 Task: Find connections with filter location Šumperk with filter topic #Startuplife with filter profile language Potuguese with filter current company Pratt & Whitney with filter school Campus Law Centre, Faculty Of Law, University of Delhi with filter industry Technology, Information and Internet with filter service category Resume Writing with filter keywords title Operations Analyst
Action: Mouse moved to (571, 77)
Screenshot: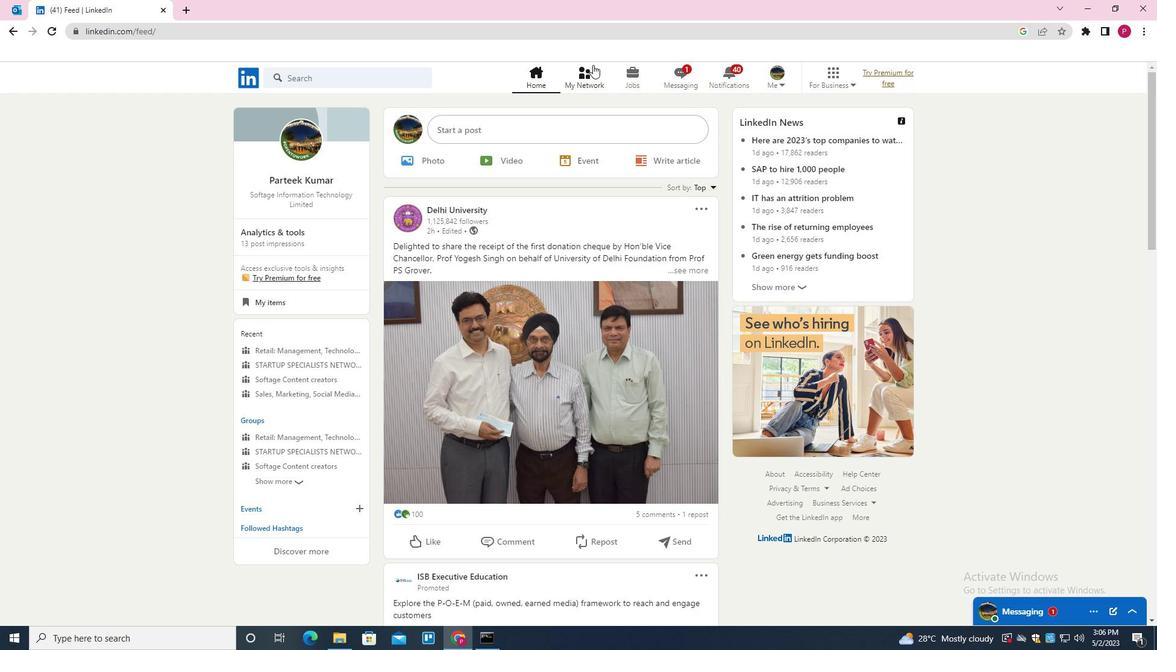 
Action: Mouse pressed left at (571, 77)
Screenshot: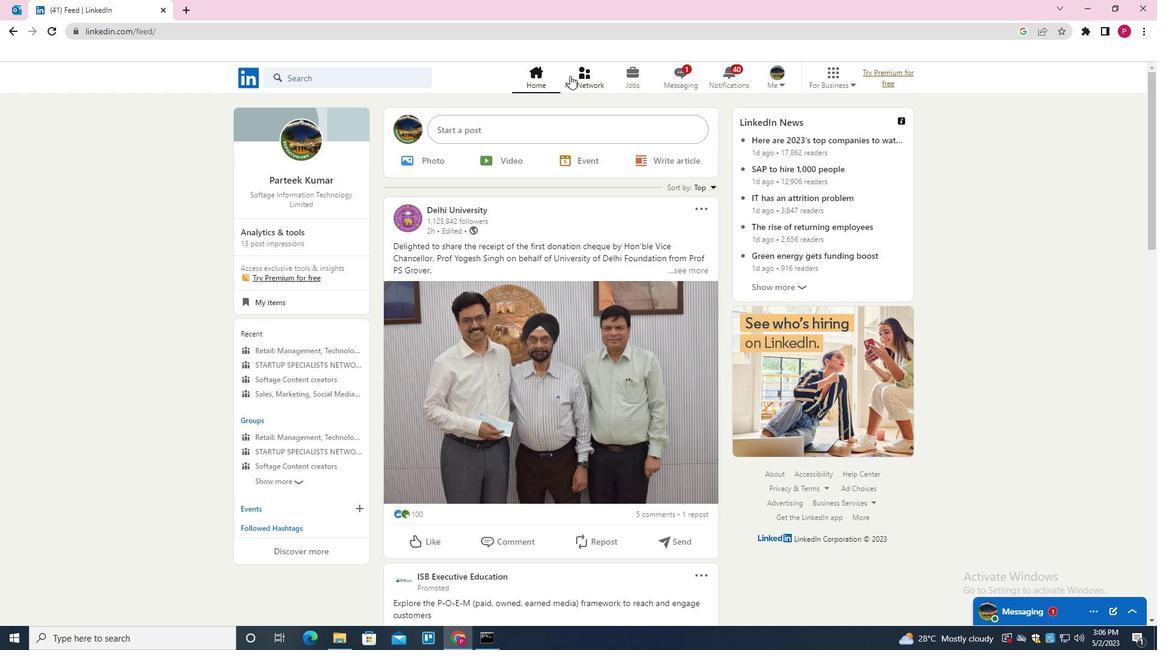 
Action: Mouse moved to (385, 138)
Screenshot: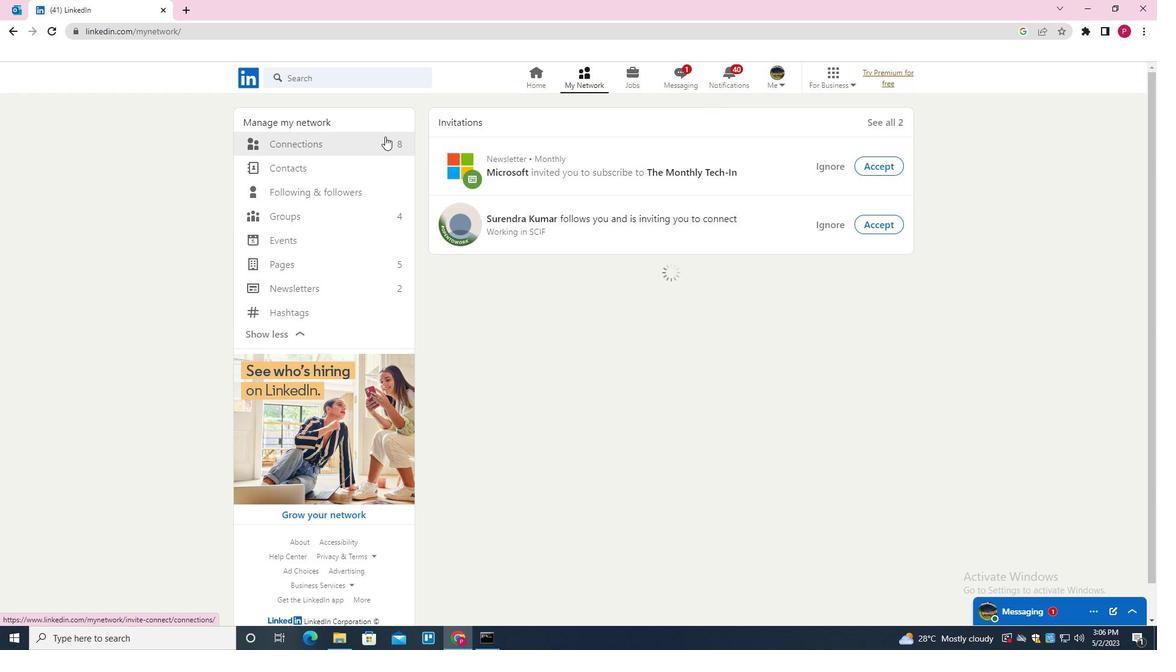 
Action: Mouse pressed left at (385, 138)
Screenshot: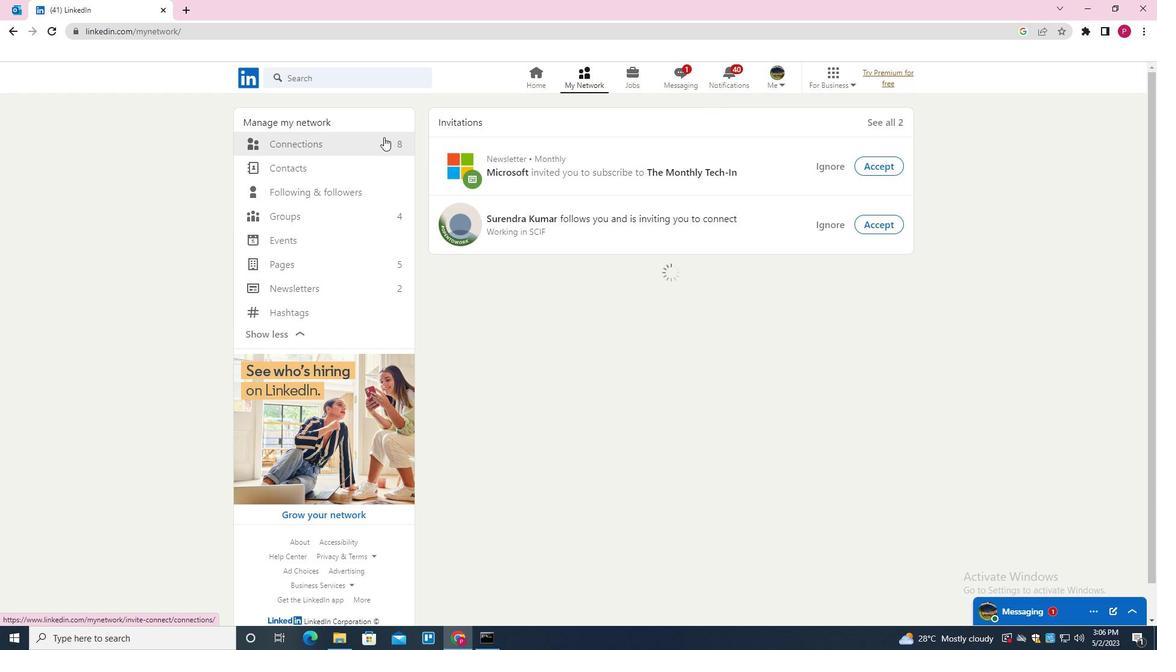 
Action: Mouse moved to (640, 150)
Screenshot: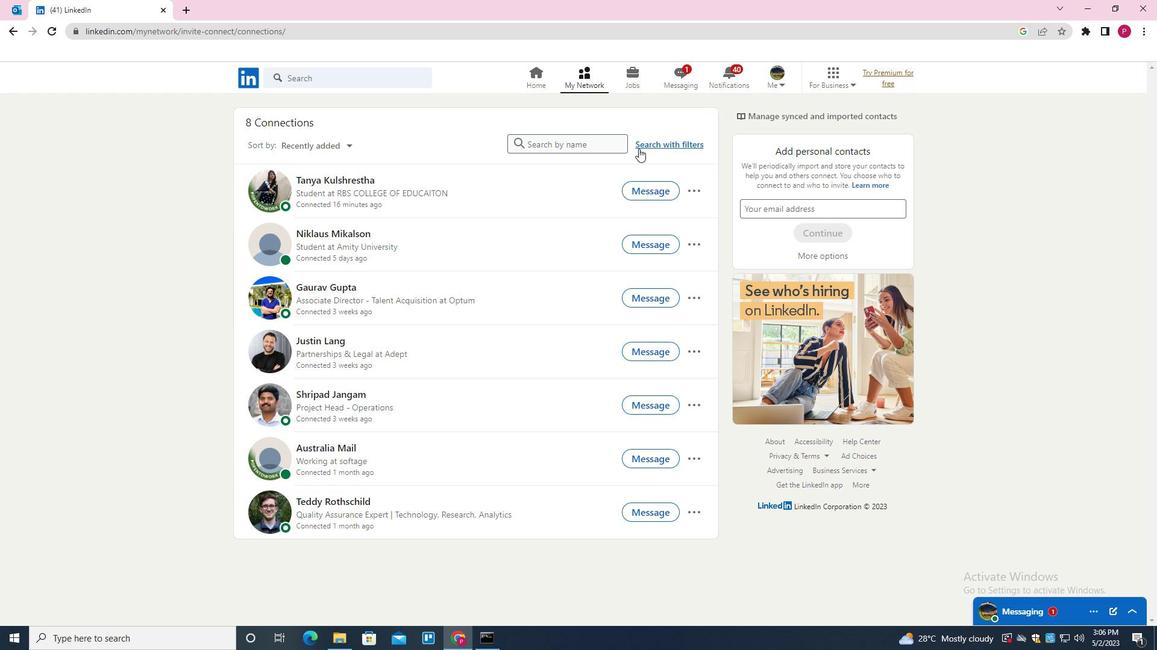 
Action: Mouse pressed left at (640, 150)
Screenshot: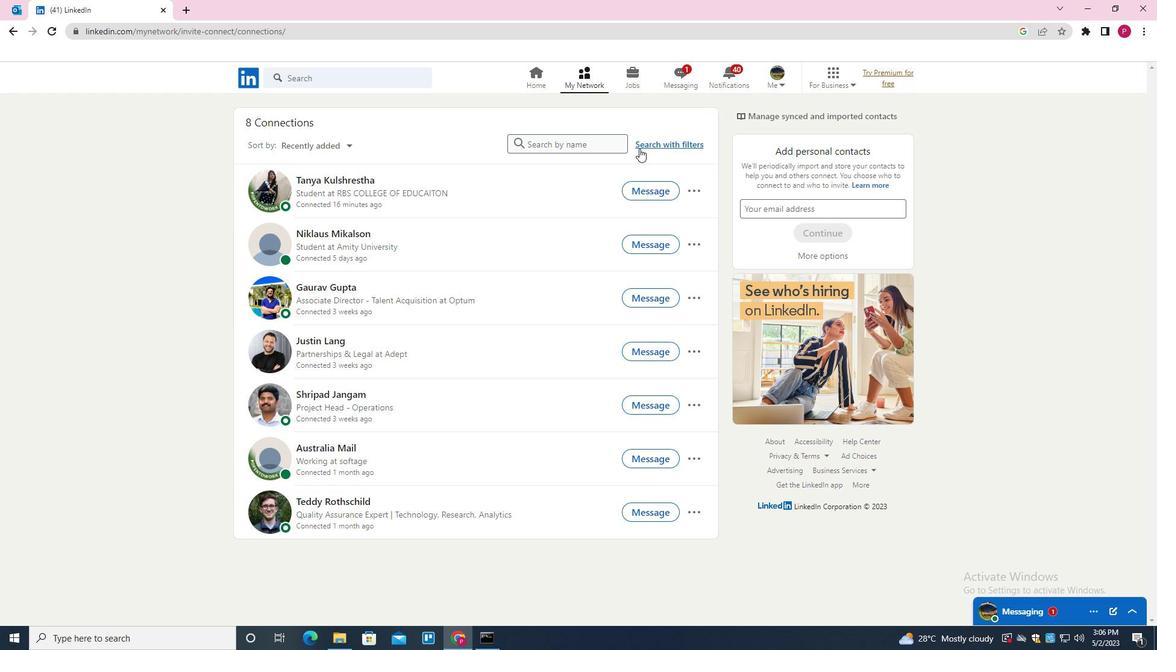 
Action: Mouse moved to (609, 115)
Screenshot: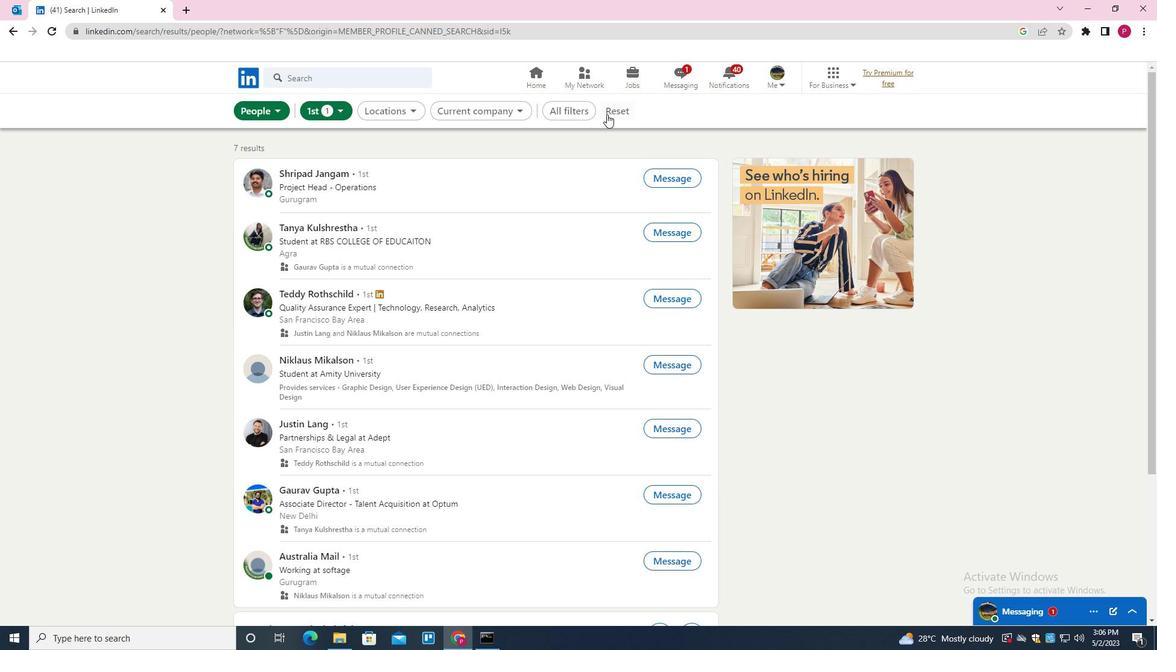 
Action: Mouse pressed left at (609, 115)
Screenshot: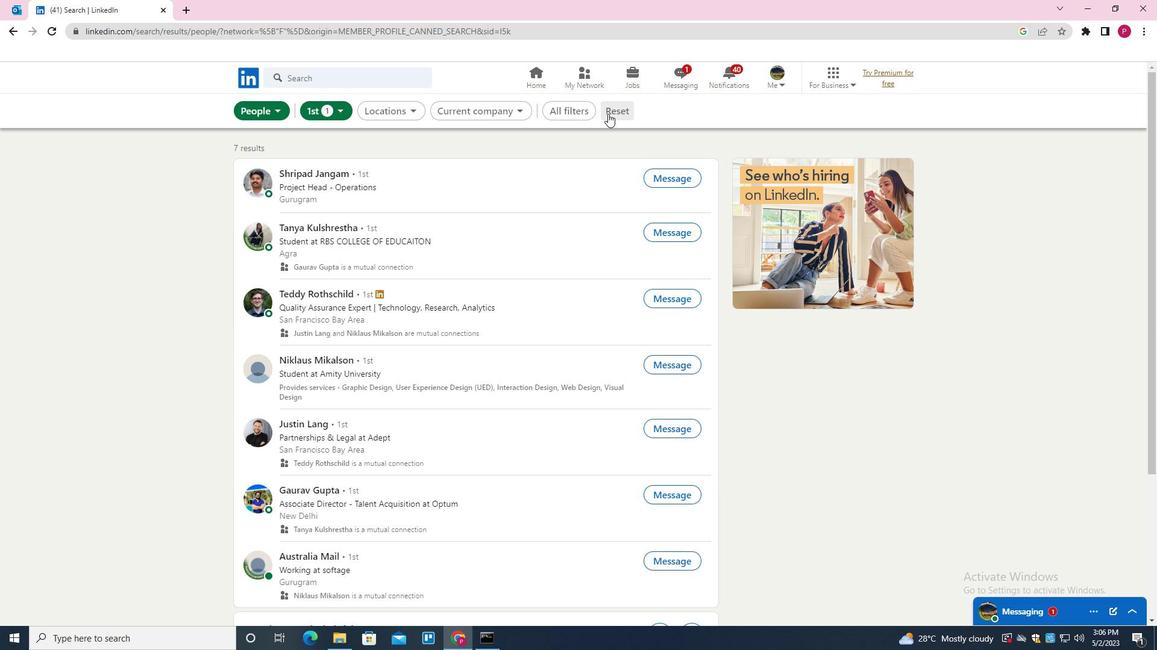 
Action: Mouse moved to (609, 115)
Screenshot: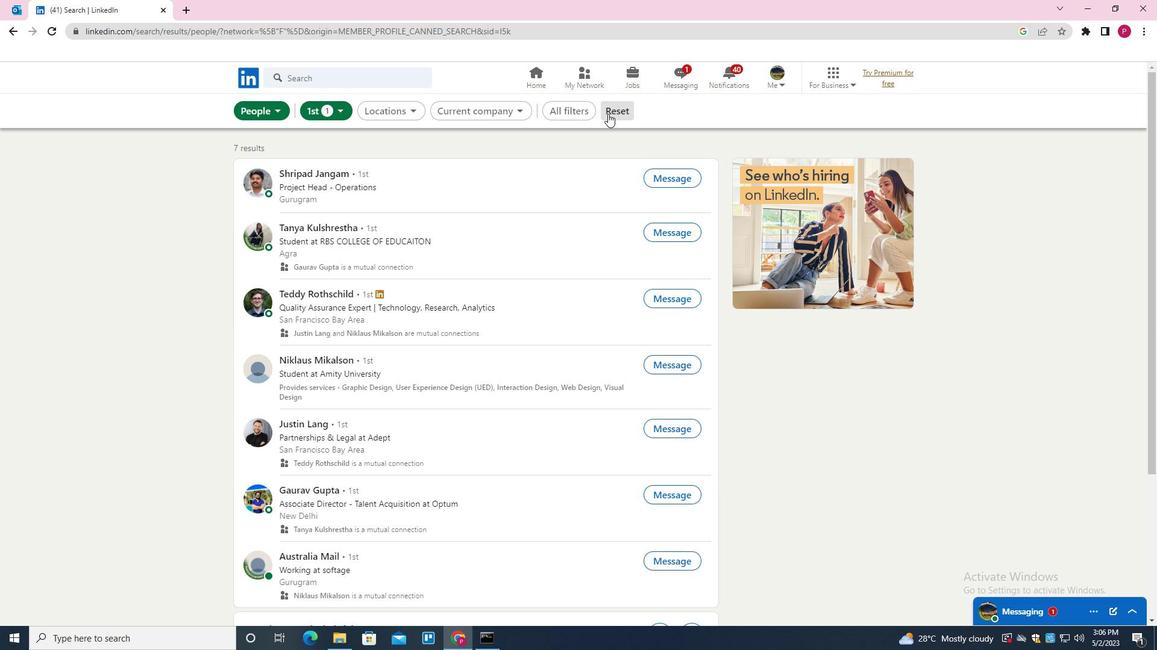 
Action: Mouse pressed left at (609, 115)
Screenshot: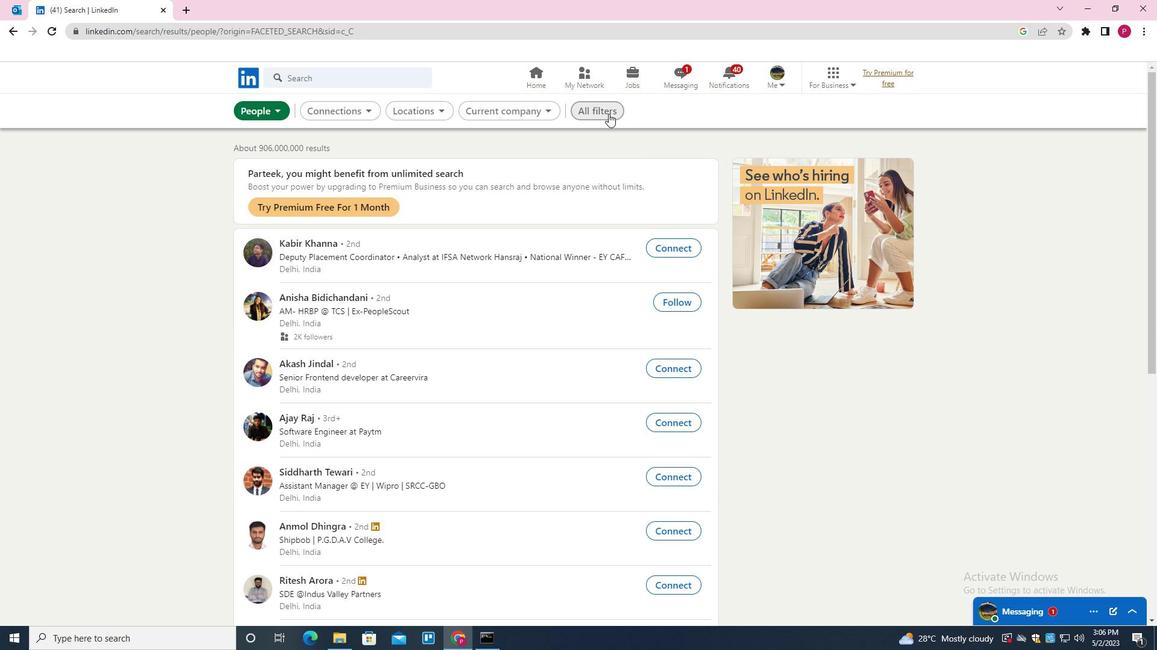 
Action: Mouse moved to (928, 397)
Screenshot: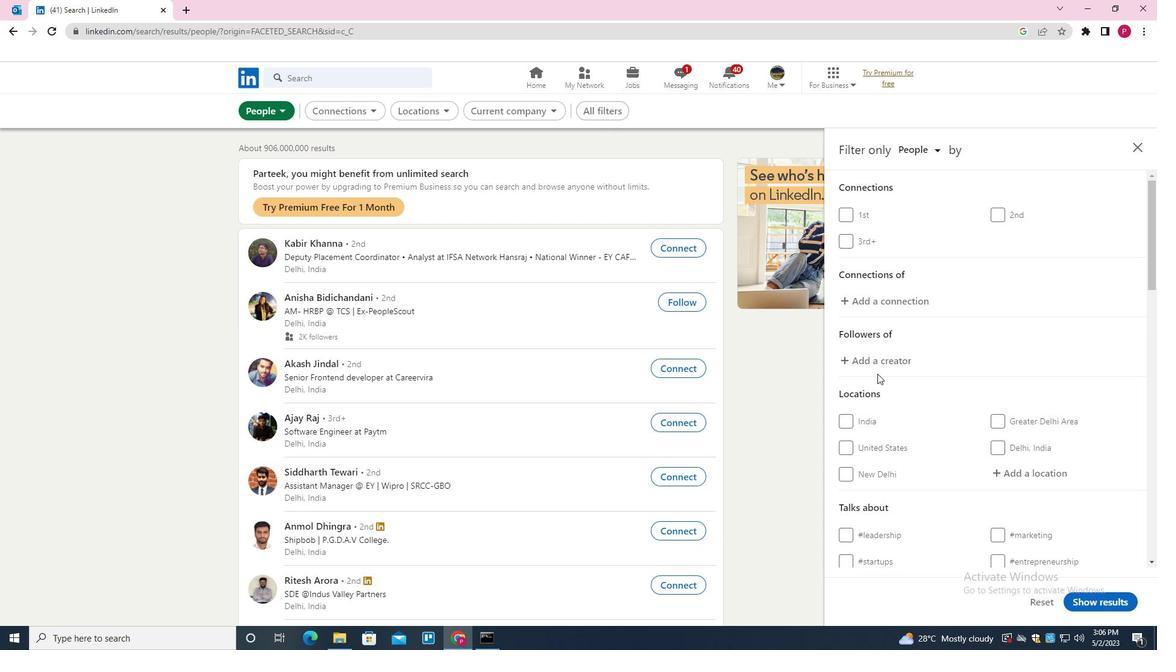 
Action: Mouse scrolled (928, 397) with delta (0, 0)
Screenshot: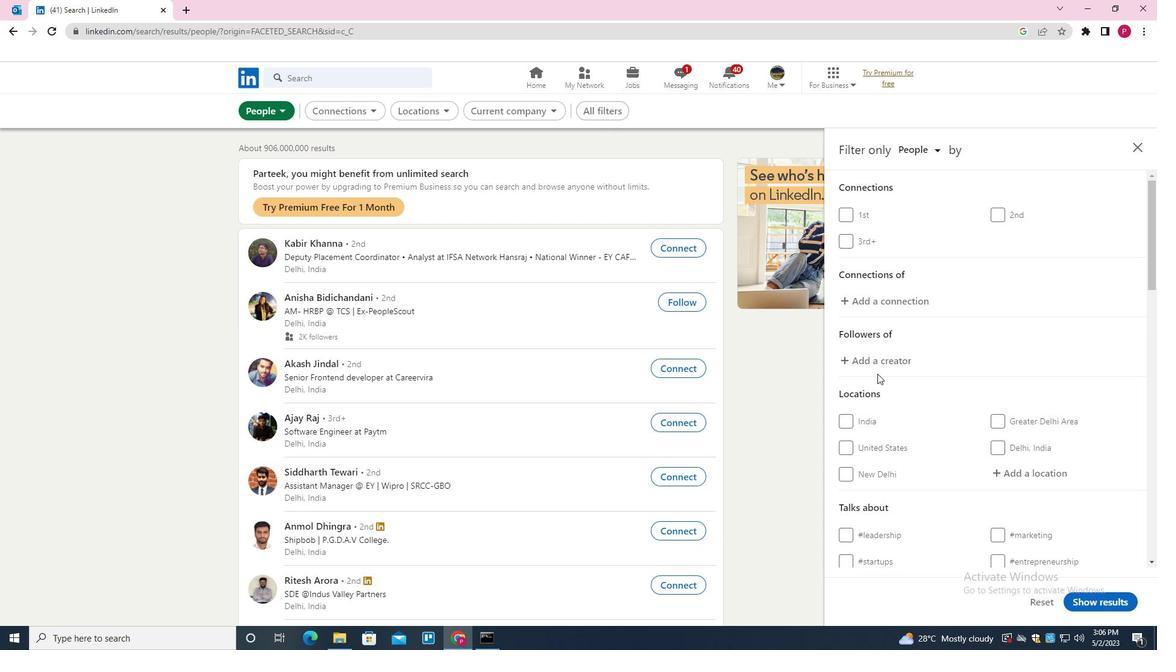 
Action: Mouse moved to (967, 416)
Screenshot: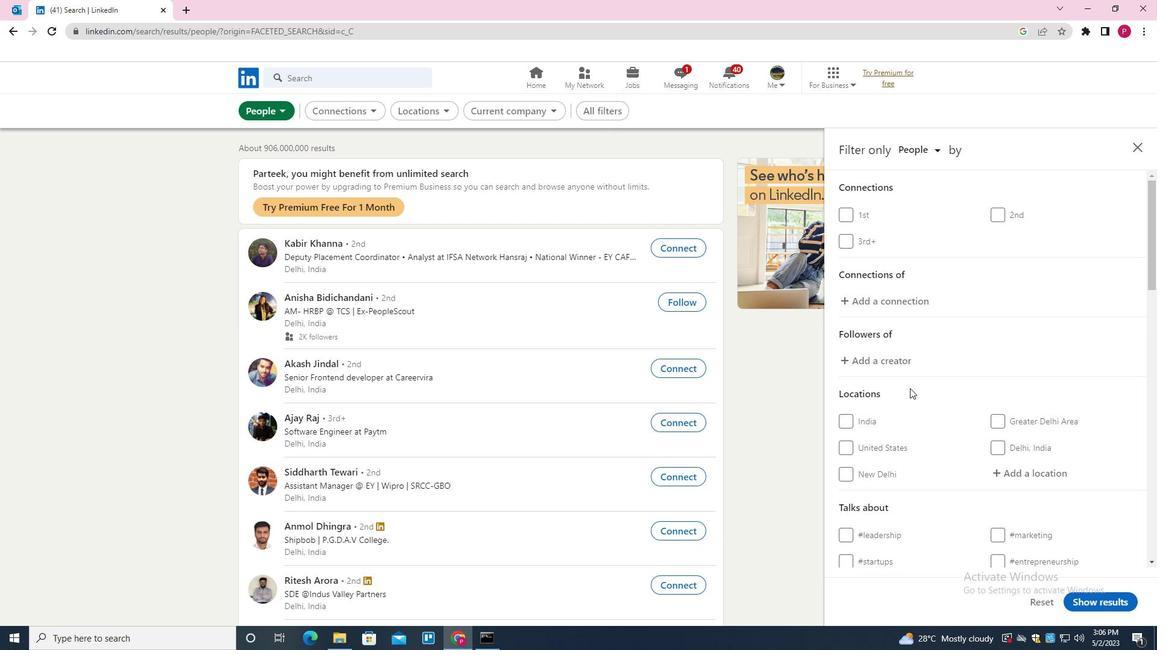 
Action: Mouse scrolled (967, 415) with delta (0, 0)
Screenshot: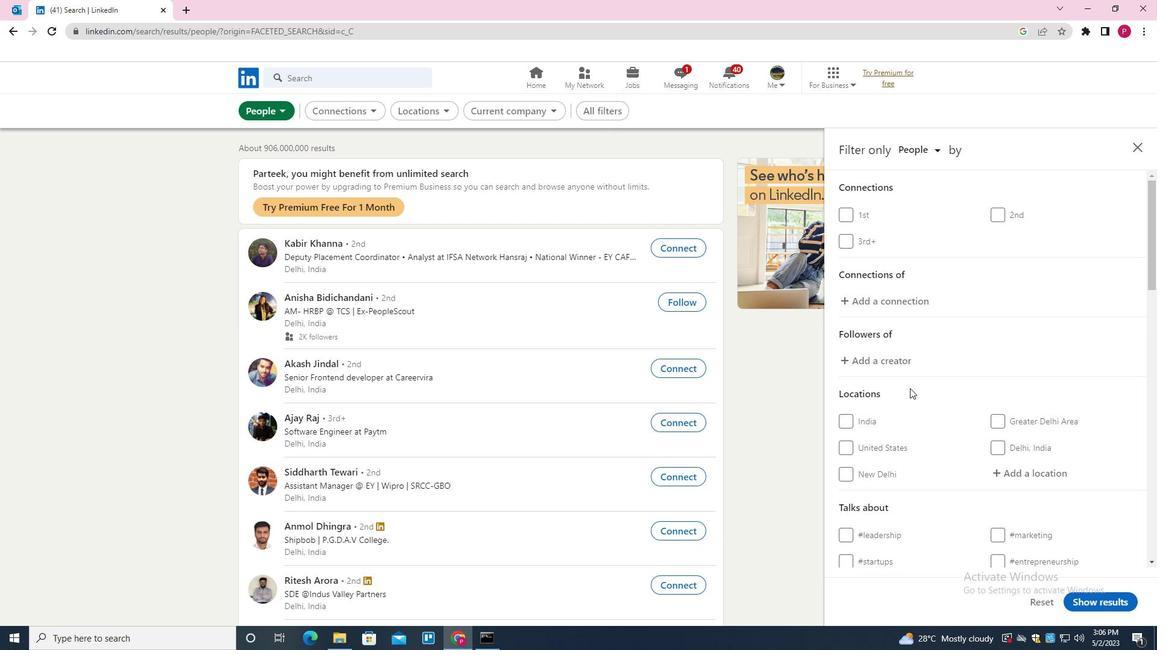 
Action: Mouse moved to (973, 418)
Screenshot: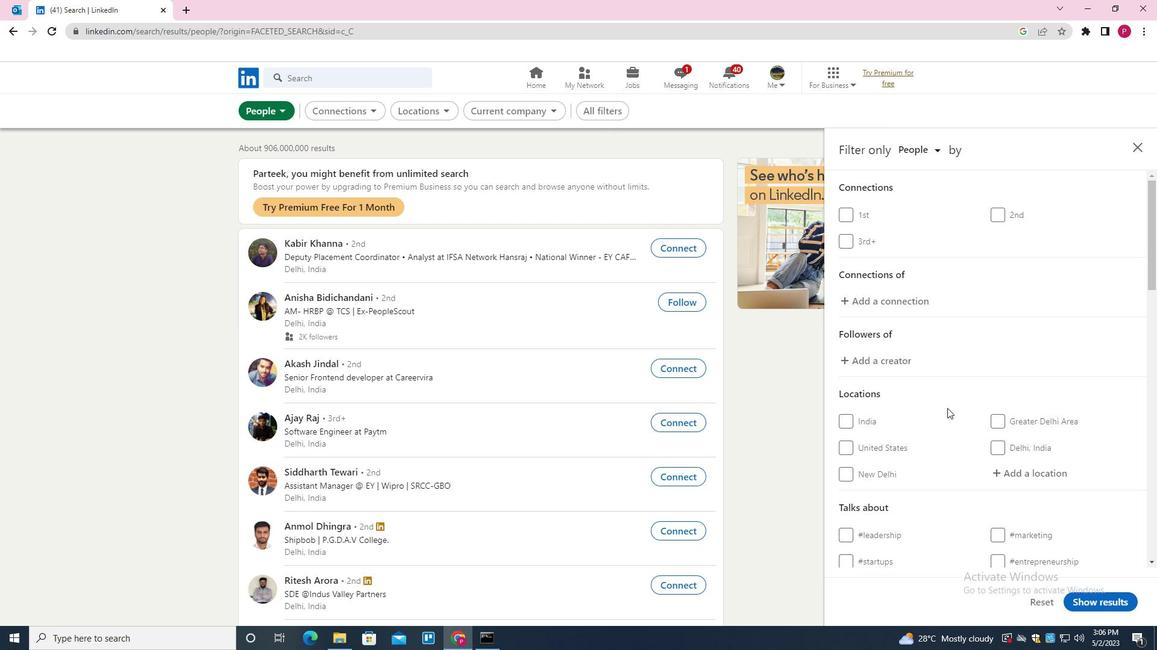 
Action: Mouse scrolled (973, 418) with delta (0, 0)
Screenshot: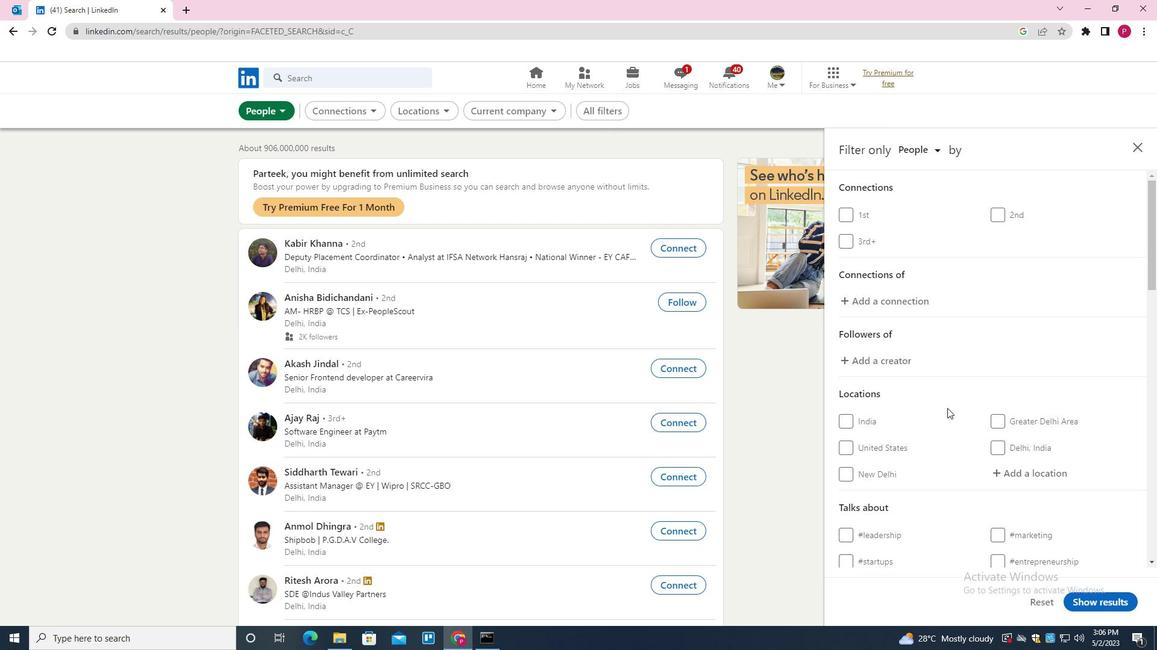 
Action: Mouse moved to (1028, 295)
Screenshot: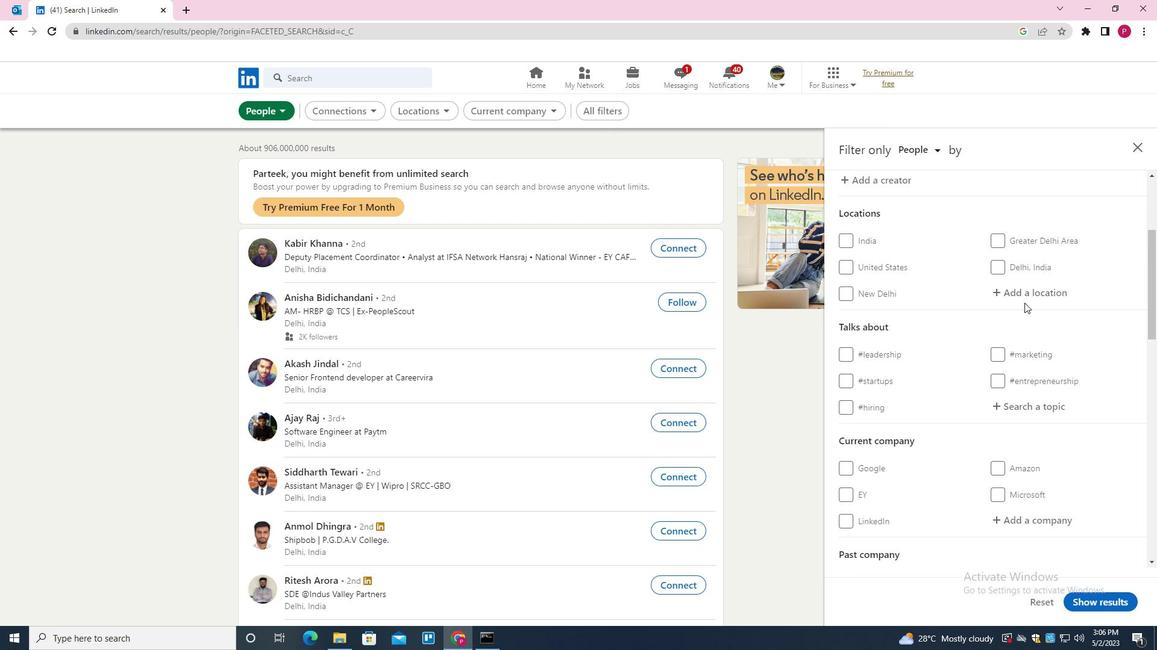 
Action: Mouse pressed left at (1028, 295)
Screenshot: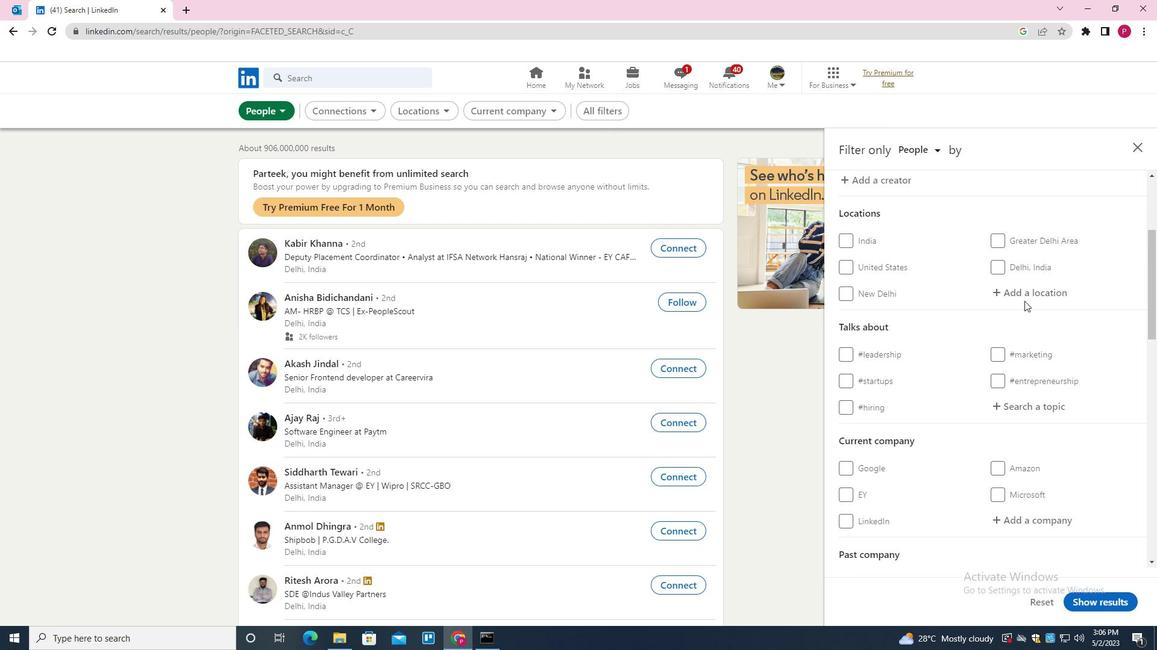 
Action: Mouse moved to (1019, 304)
Screenshot: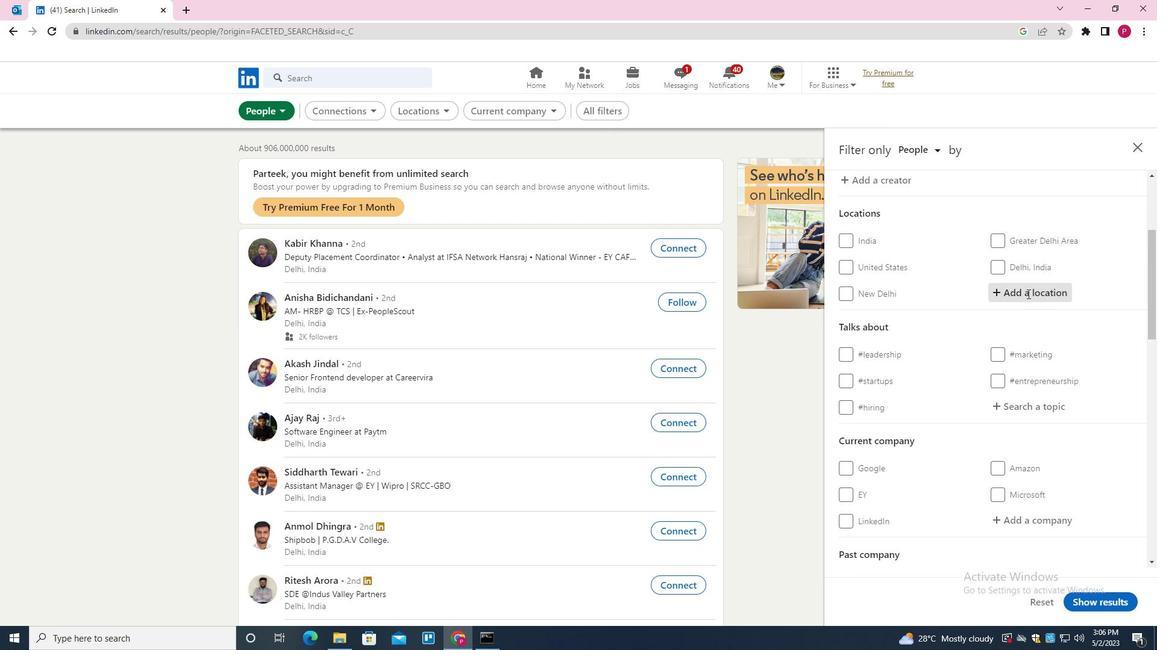 
Action: Key pressed <Key.shift>SUM
Screenshot: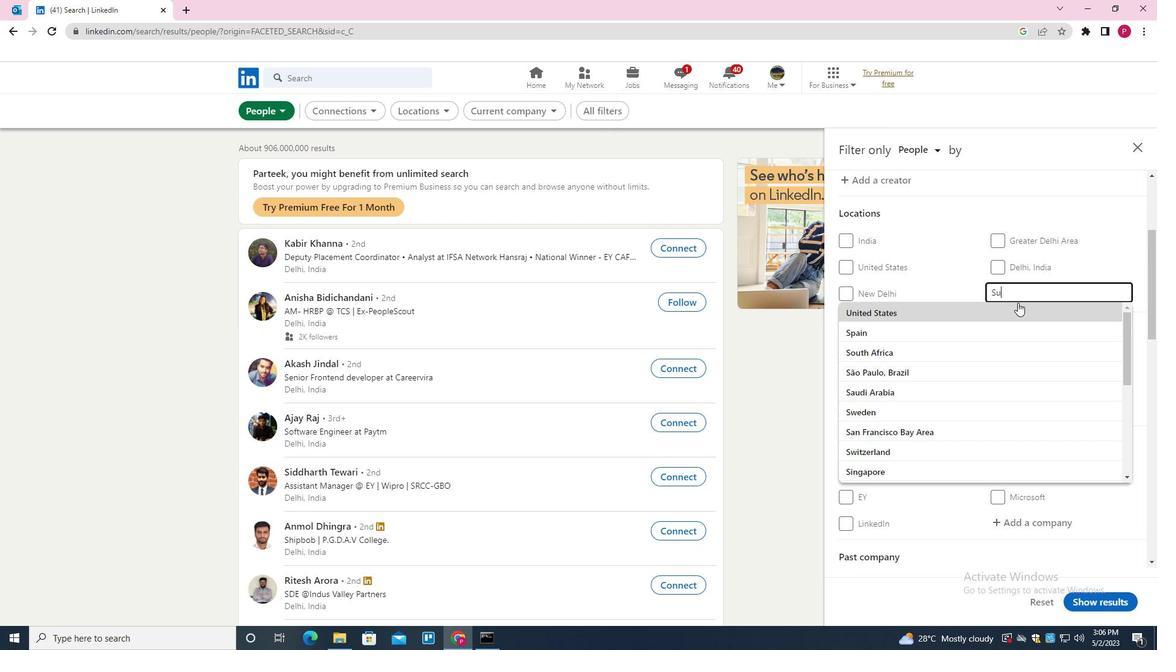 
Action: Mouse moved to (1019, 304)
Screenshot: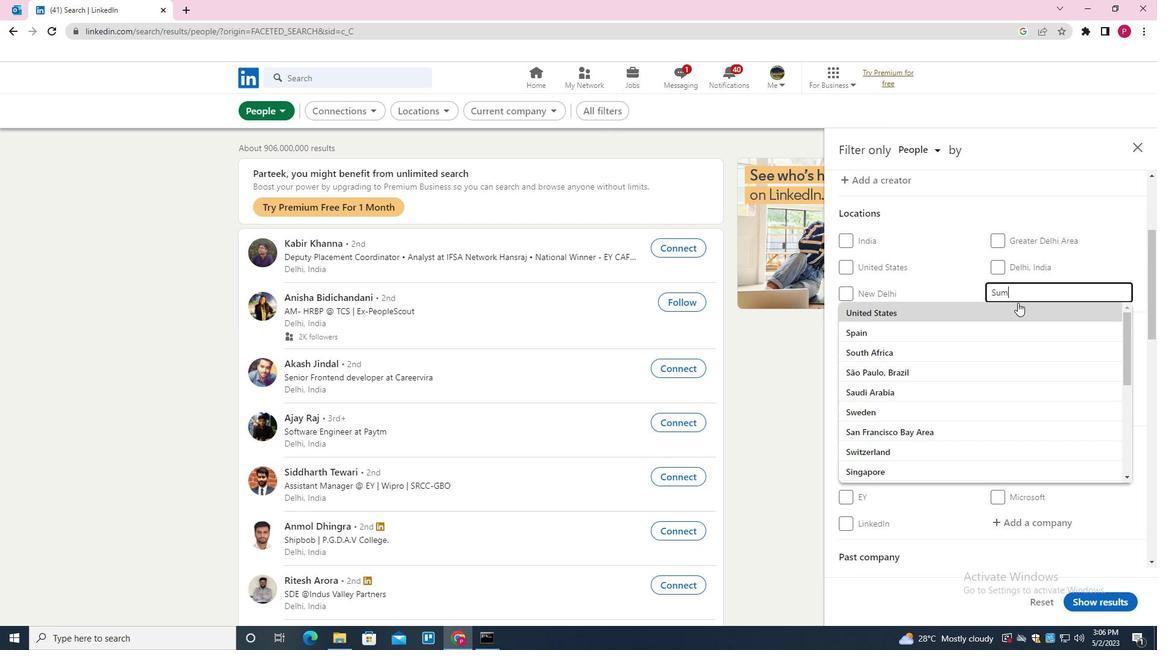 
Action: Key pressed PERK<Key.down><Key.enter>
Screenshot: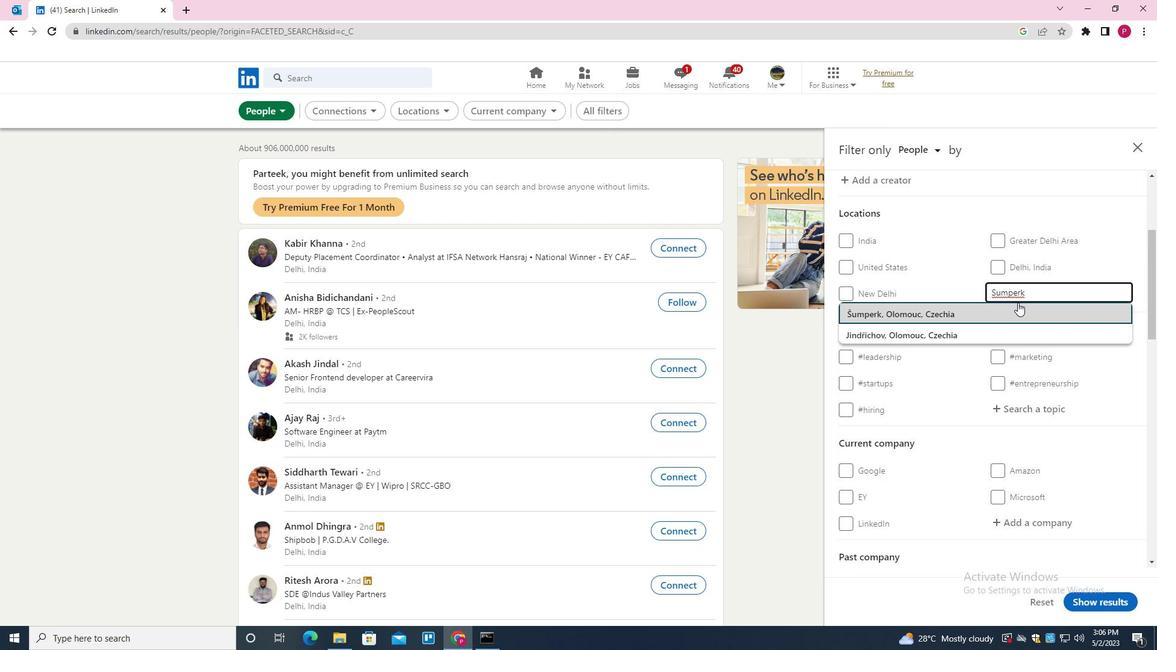 
Action: Mouse moved to (1025, 295)
Screenshot: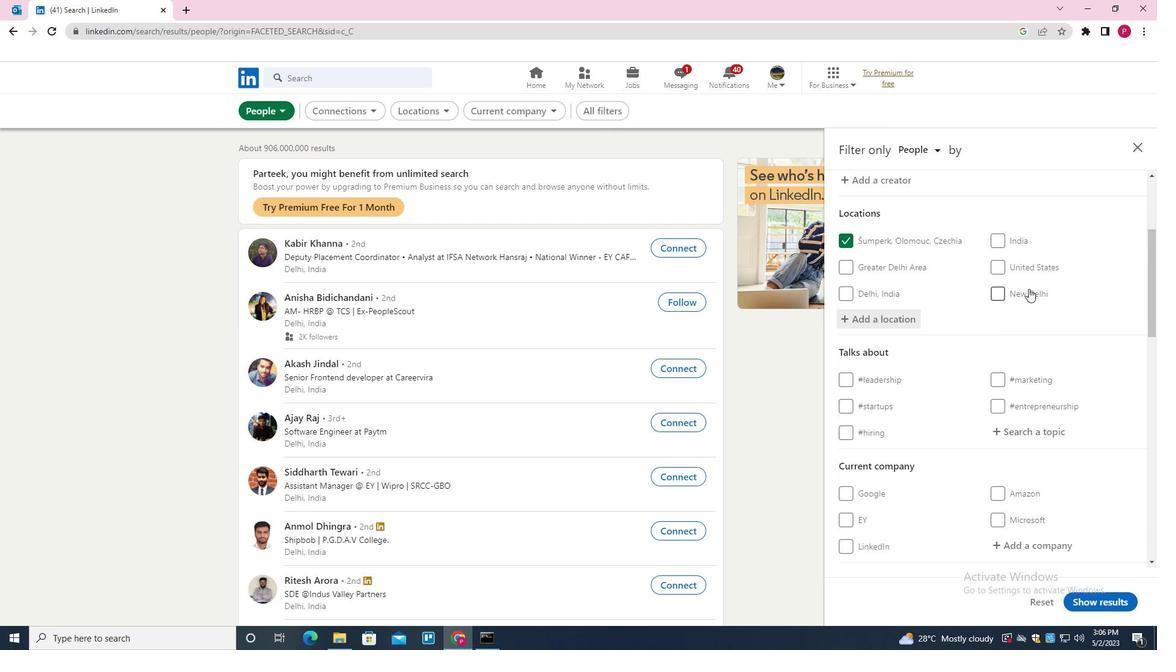 
Action: Mouse scrolled (1025, 294) with delta (0, 0)
Screenshot: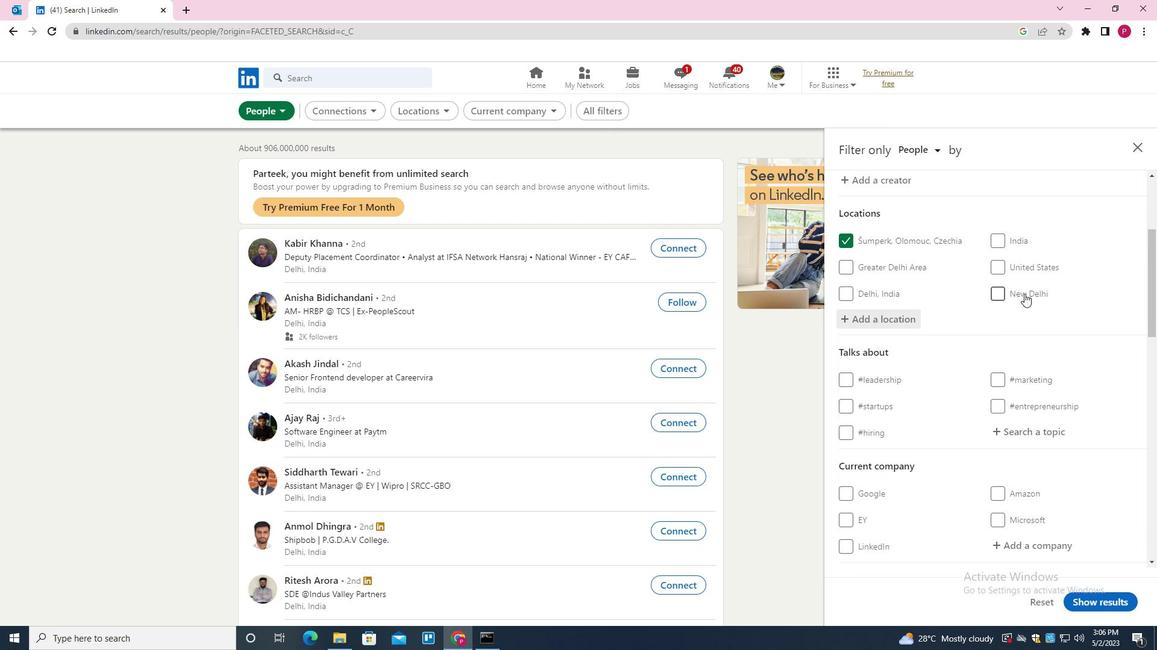 
Action: Mouse moved to (1025, 295)
Screenshot: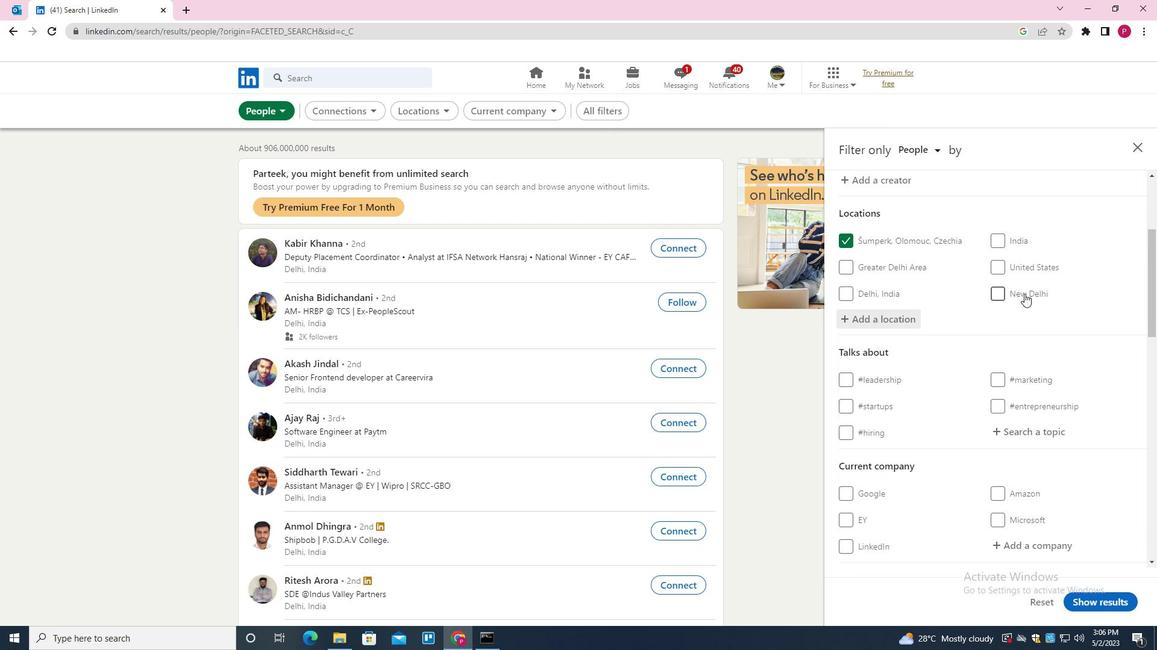 
Action: Mouse scrolled (1025, 294) with delta (0, 0)
Screenshot: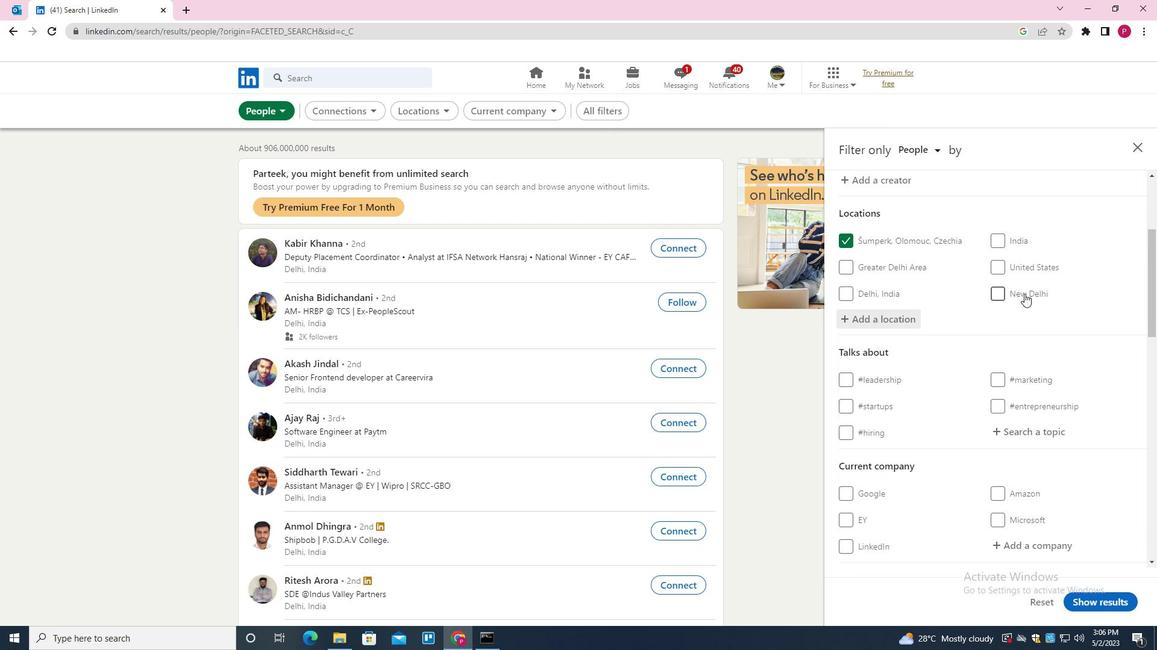 
Action: Mouse moved to (1035, 305)
Screenshot: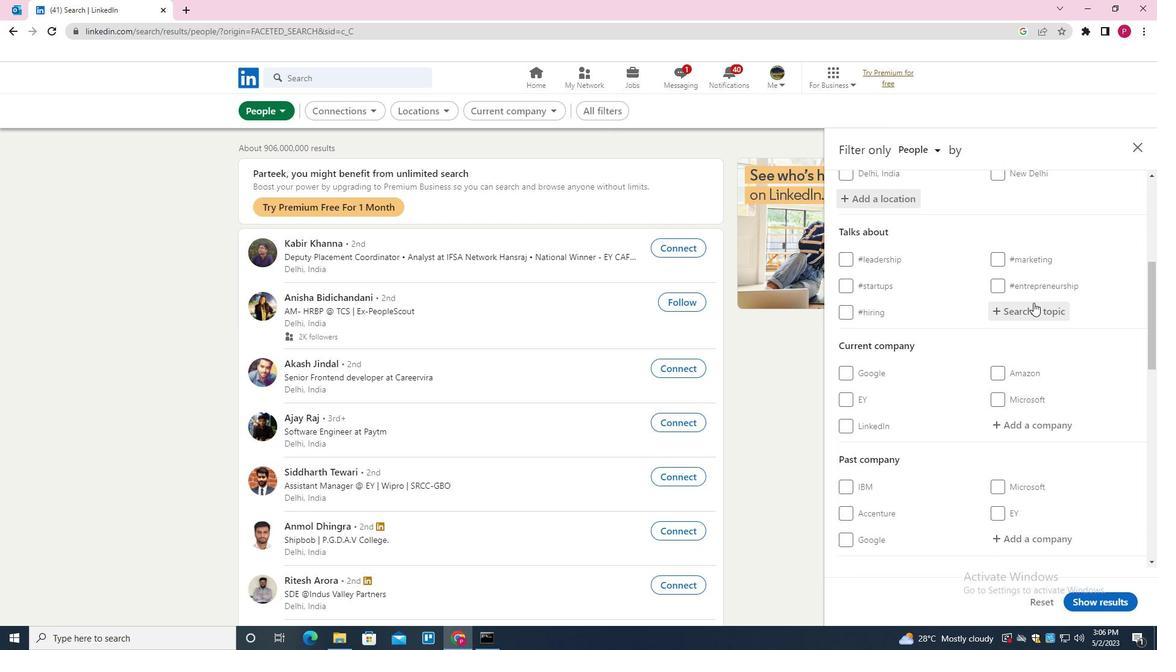 
Action: Mouse pressed left at (1035, 305)
Screenshot: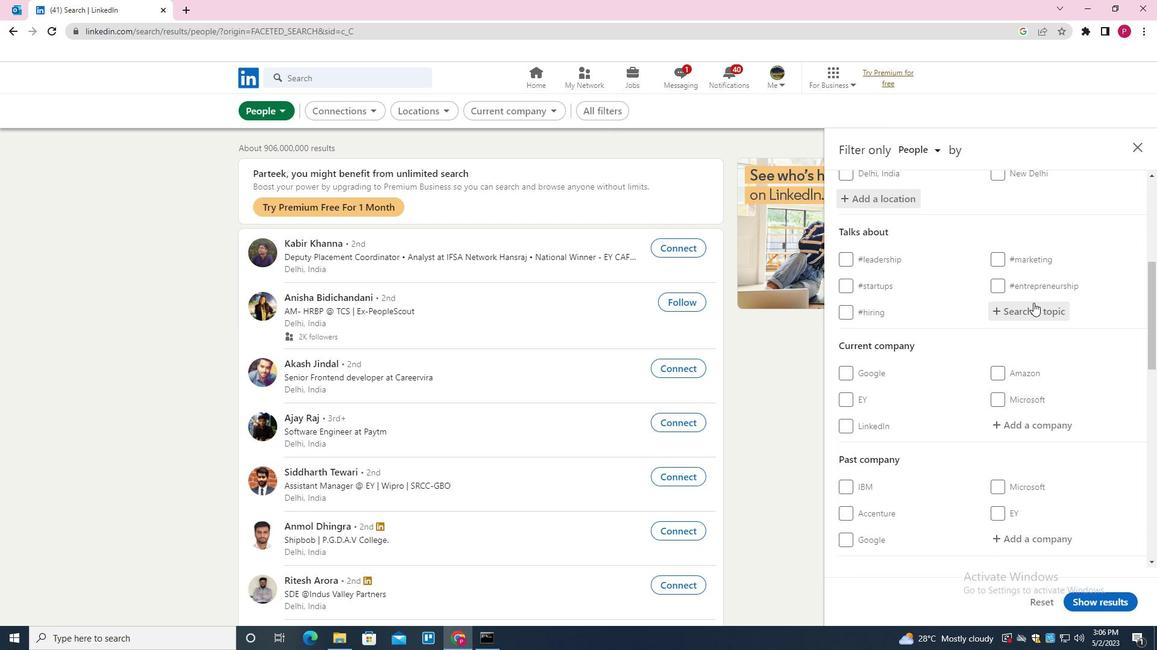 
Action: Mouse moved to (1037, 305)
Screenshot: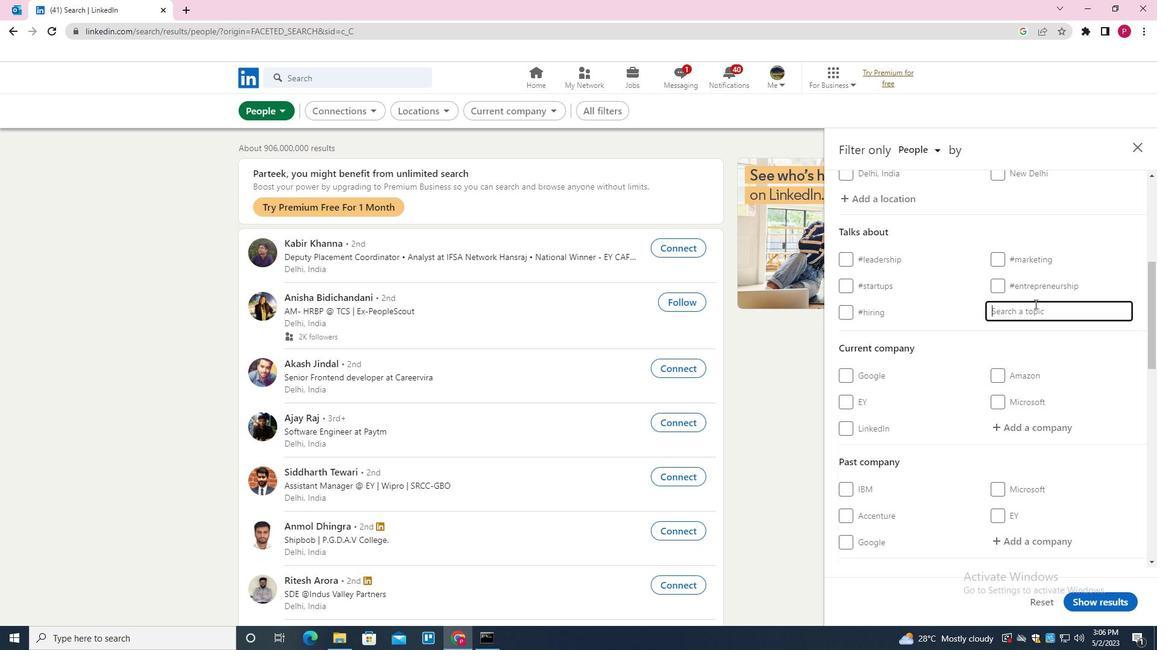 
Action: Key pressed STARTUPLIFE<Key.down><Key.enter>
Screenshot: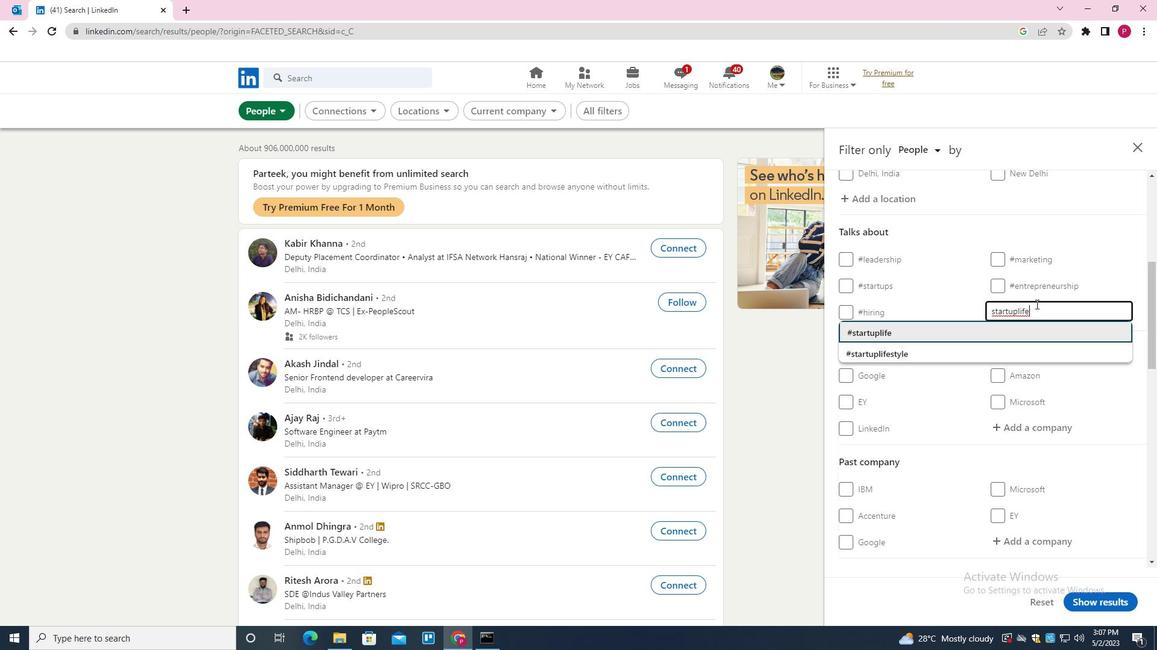 
Action: Mouse moved to (994, 380)
Screenshot: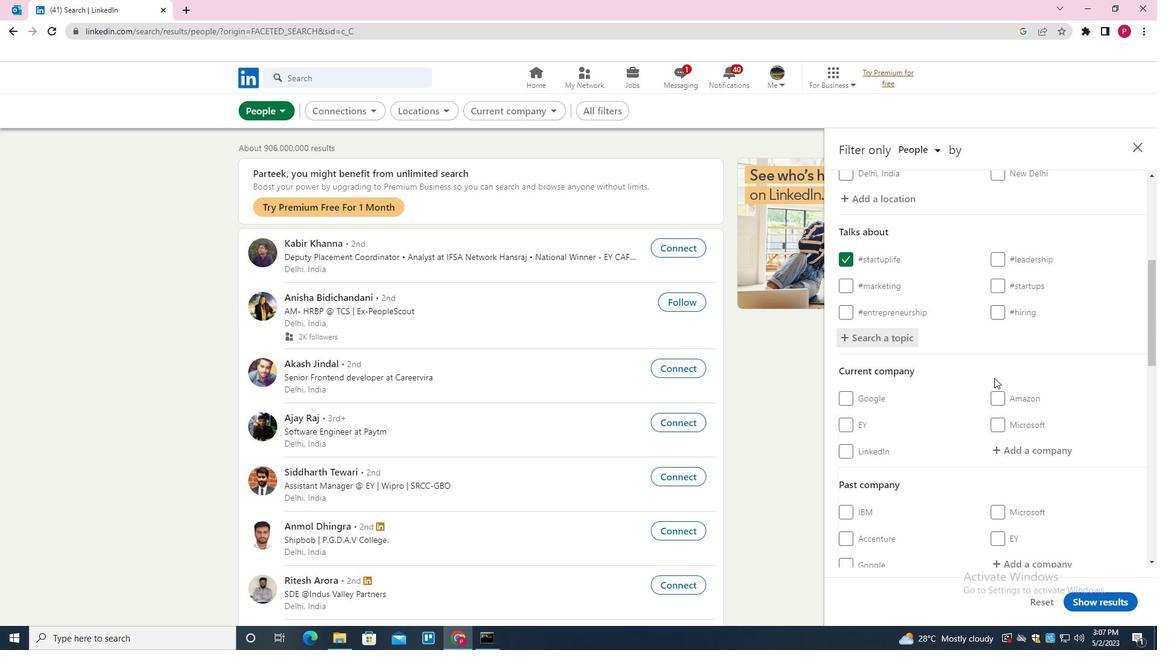 
Action: Mouse scrolled (994, 379) with delta (0, 0)
Screenshot: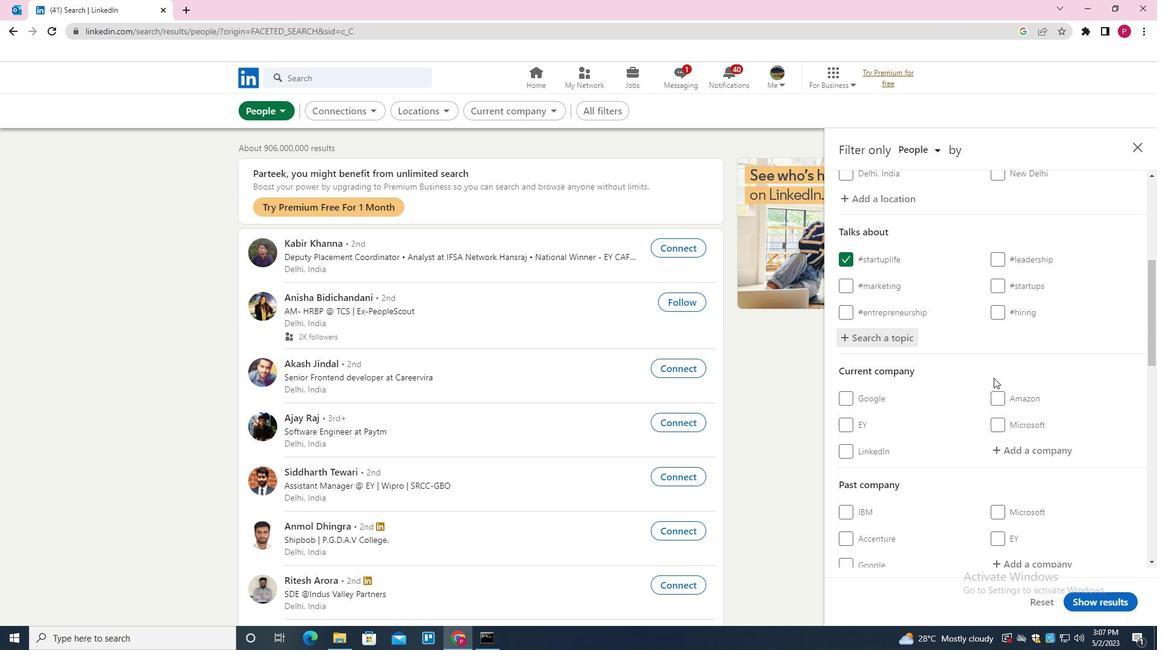 
Action: Mouse moved to (993, 382)
Screenshot: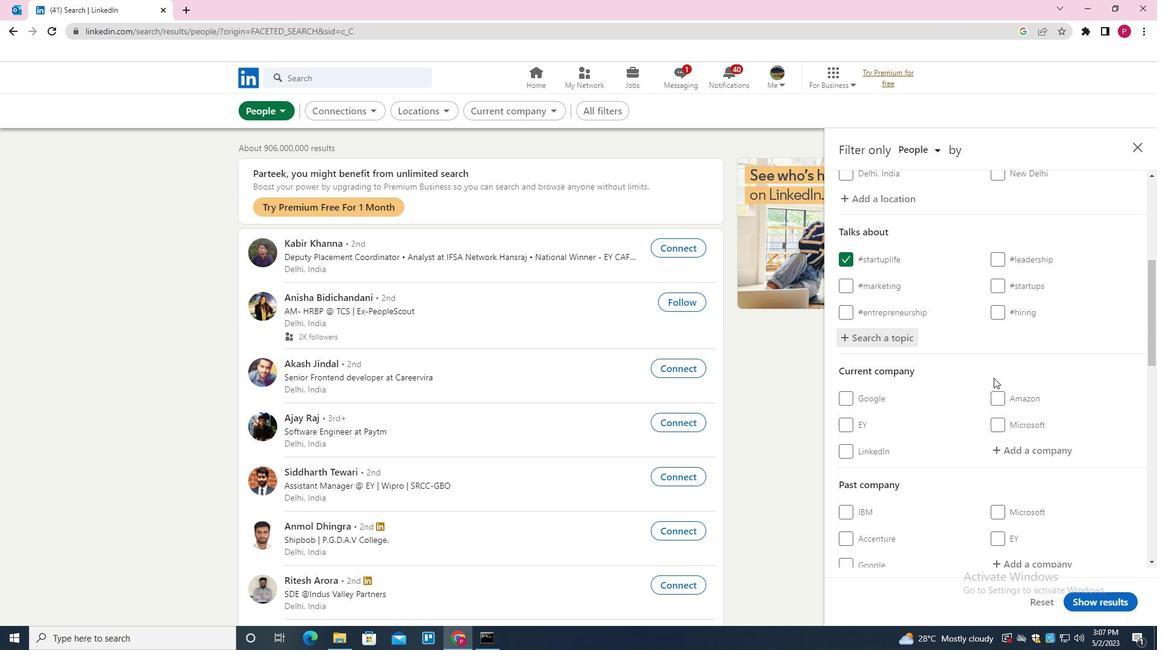 
Action: Mouse scrolled (993, 381) with delta (0, 0)
Screenshot: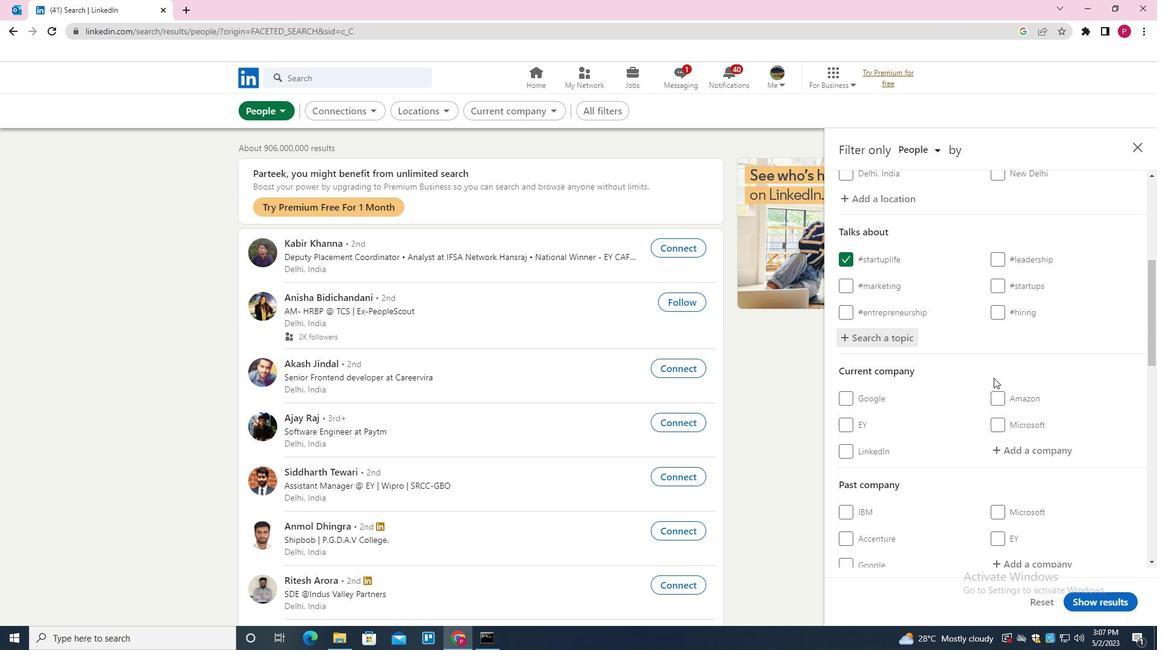 
Action: Mouse moved to (993, 383)
Screenshot: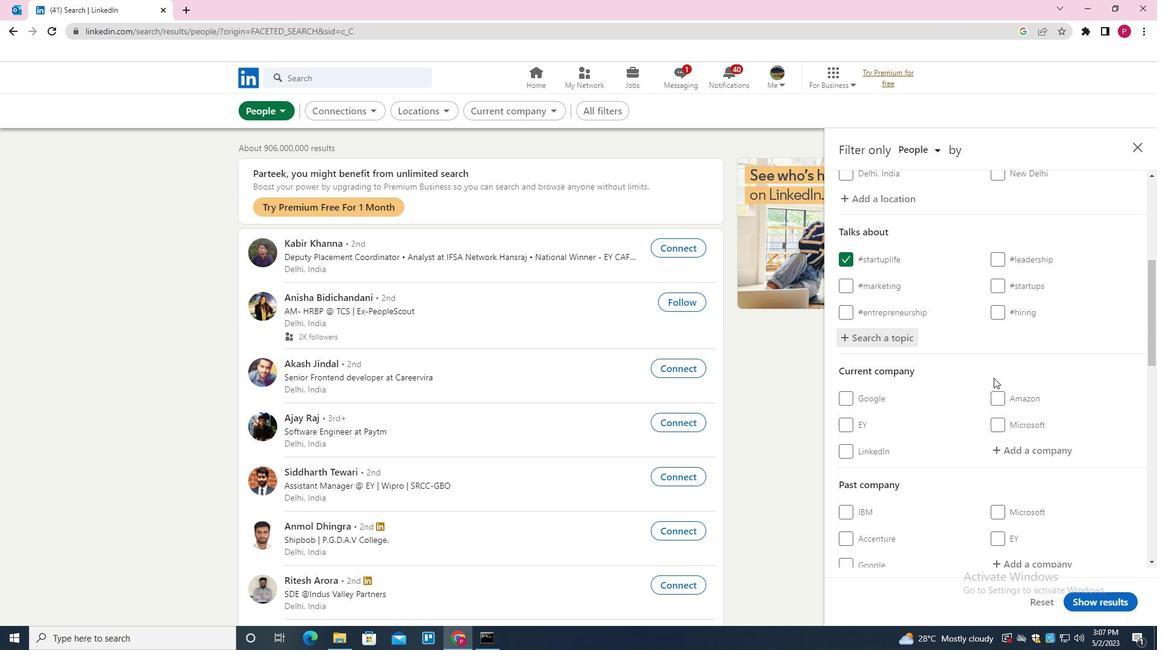 
Action: Mouse scrolled (993, 382) with delta (0, 0)
Screenshot: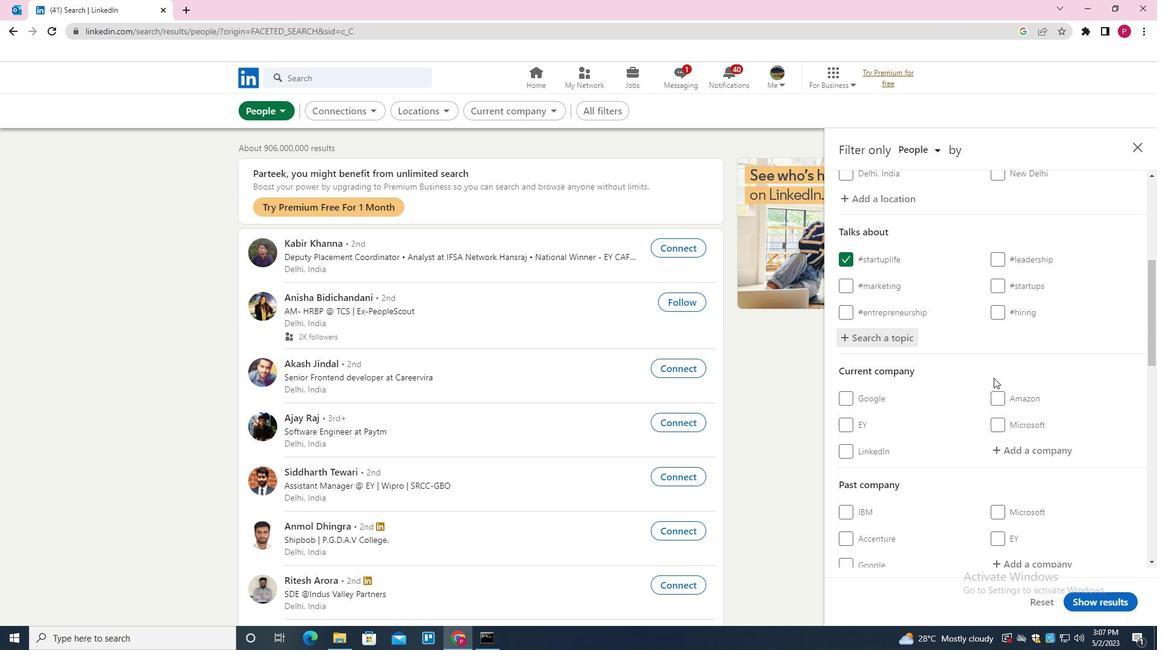 
Action: Mouse moved to (990, 387)
Screenshot: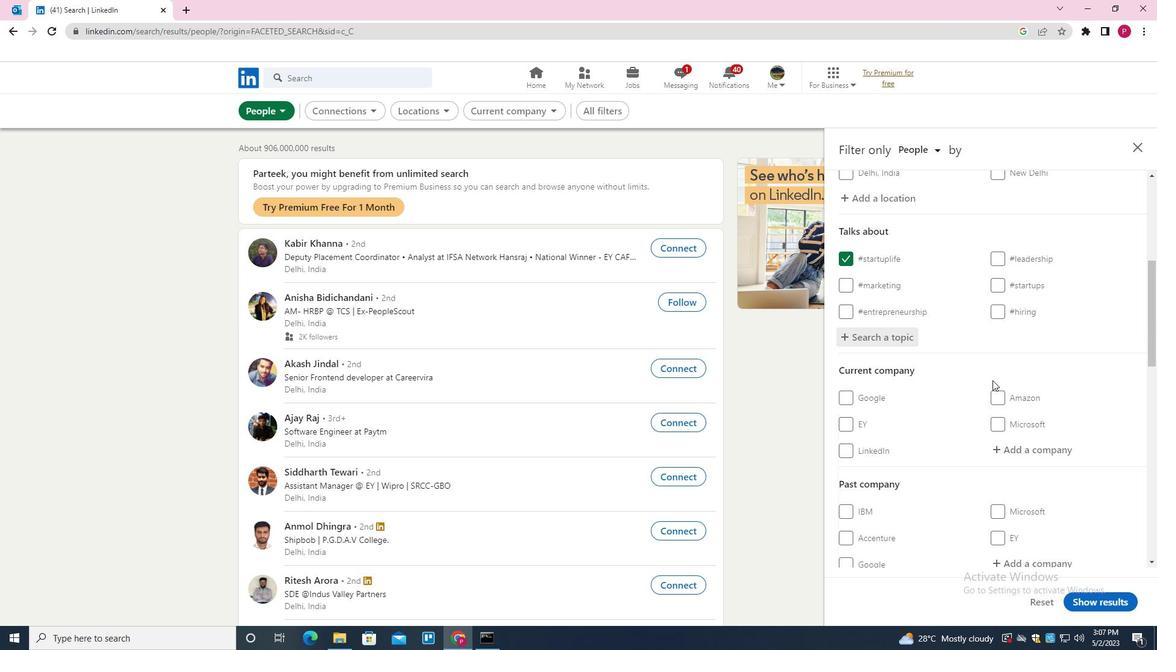 
Action: Mouse scrolled (990, 386) with delta (0, 0)
Screenshot: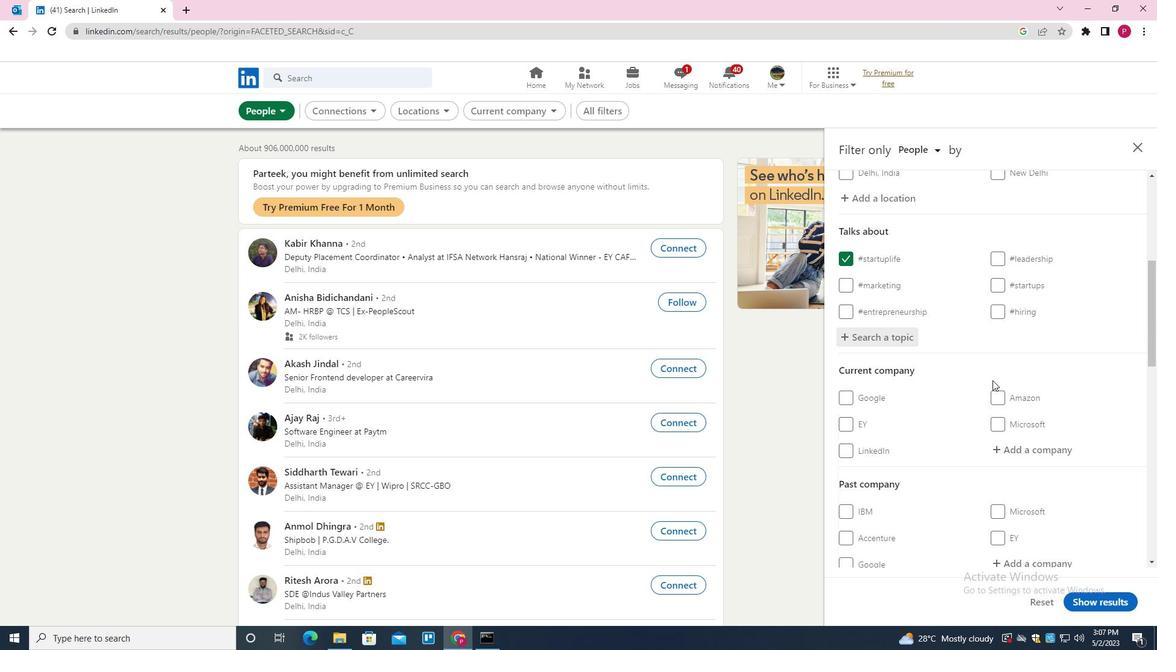 
Action: Mouse moved to (955, 391)
Screenshot: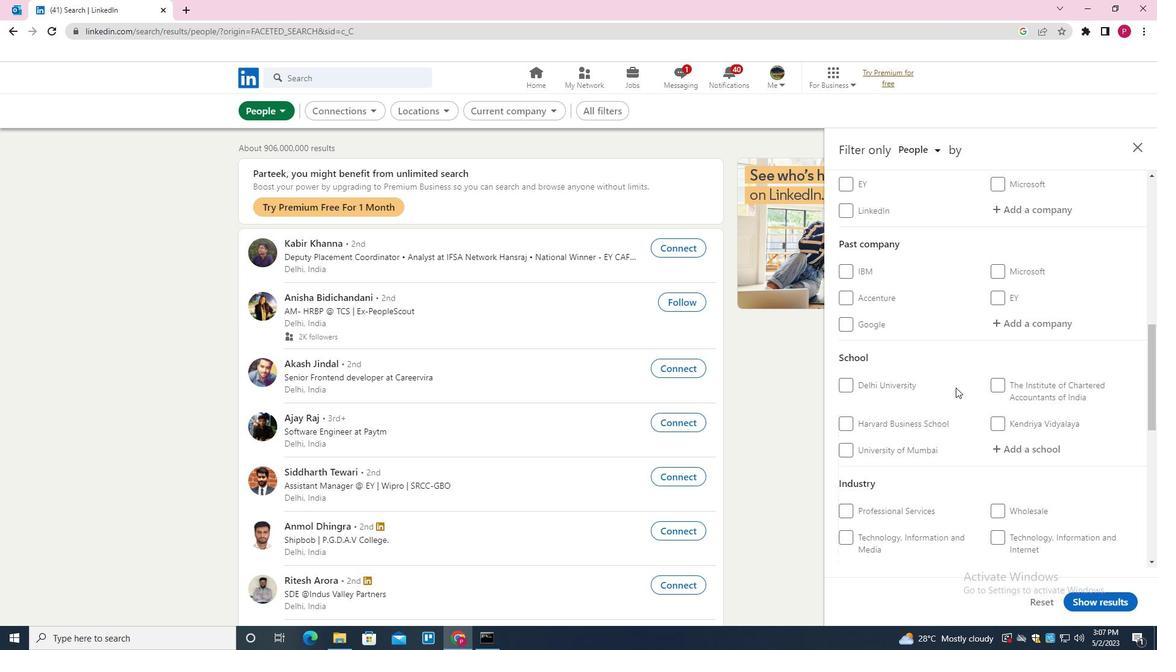 
Action: Mouse scrolled (955, 390) with delta (0, 0)
Screenshot: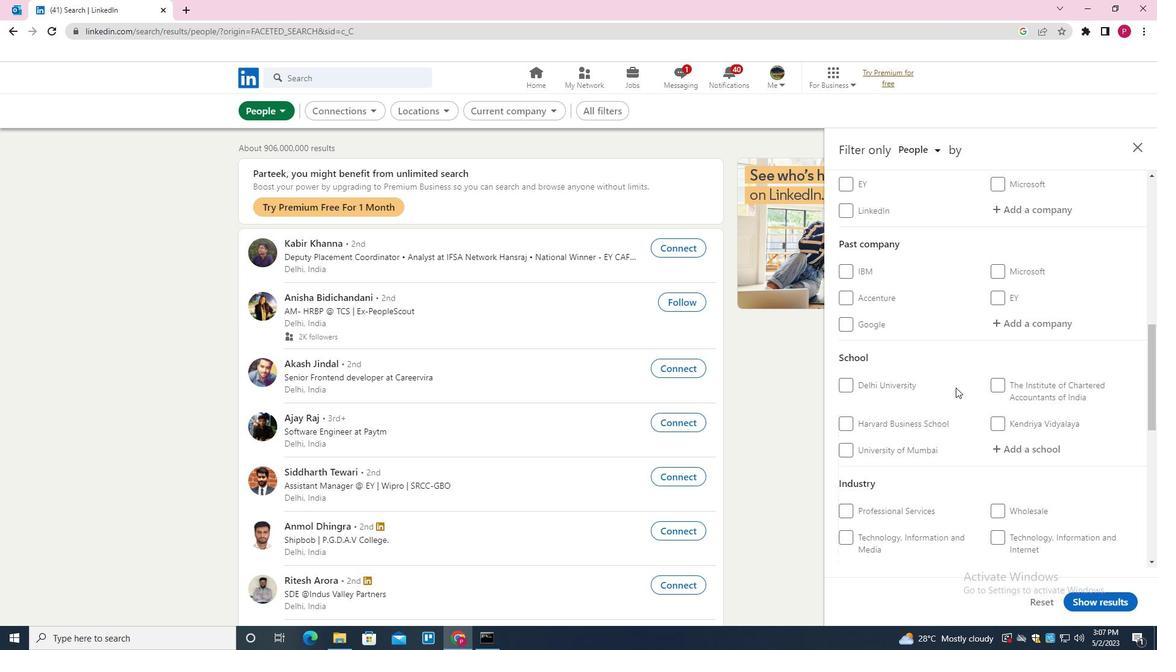 
Action: Mouse moved to (955, 391)
Screenshot: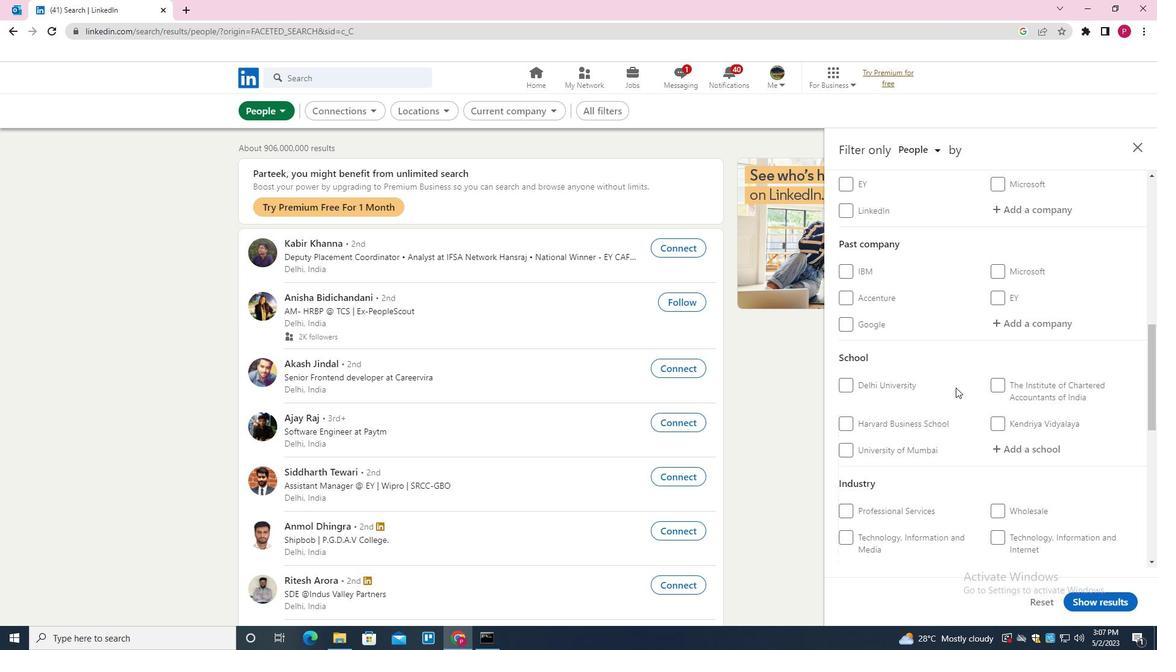 
Action: Mouse scrolled (955, 391) with delta (0, 0)
Screenshot: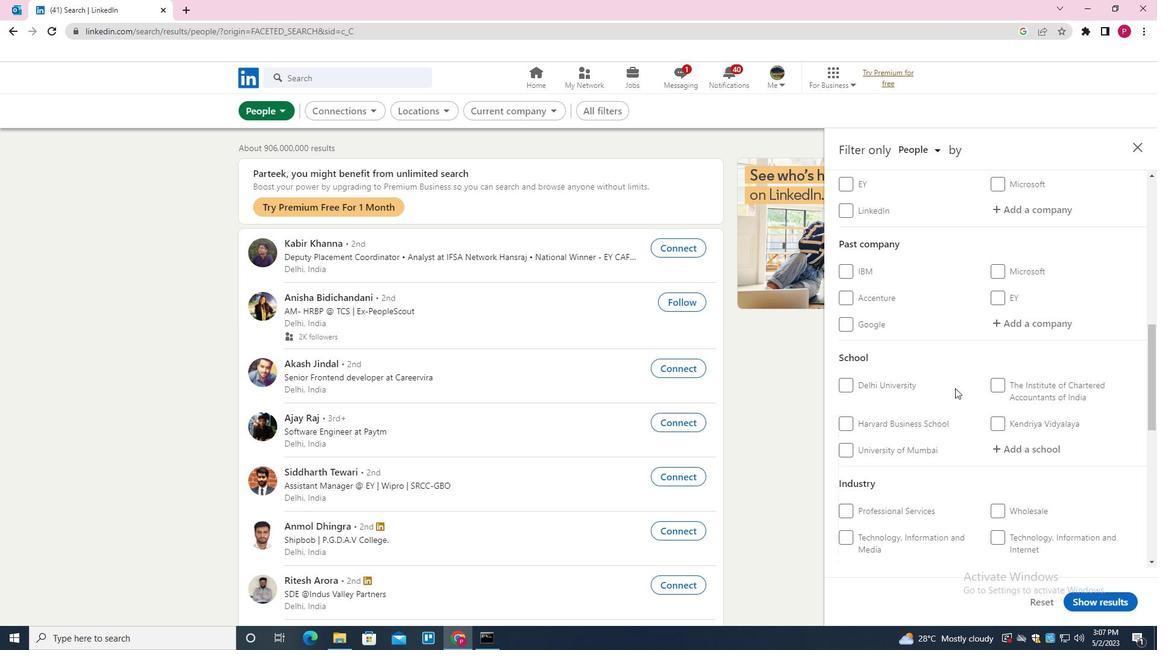 
Action: Mouse moved to (955, 391)
Screenshot: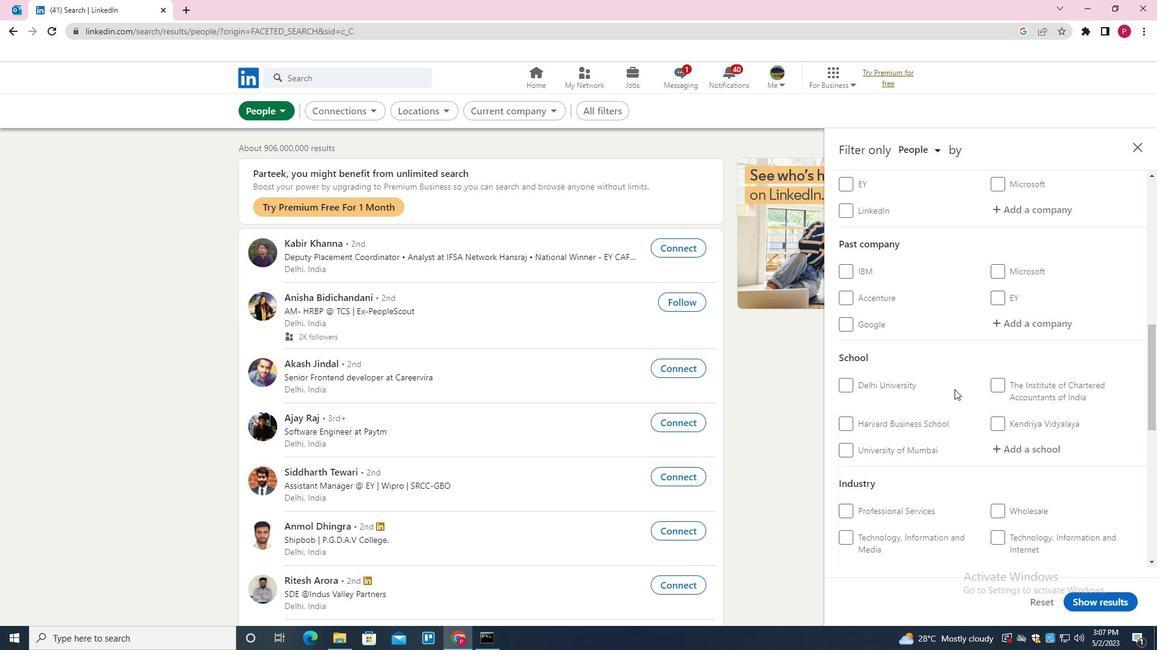 
Action: Mouse scrolled (955, 391) with delta (0, 0)
Screenshot: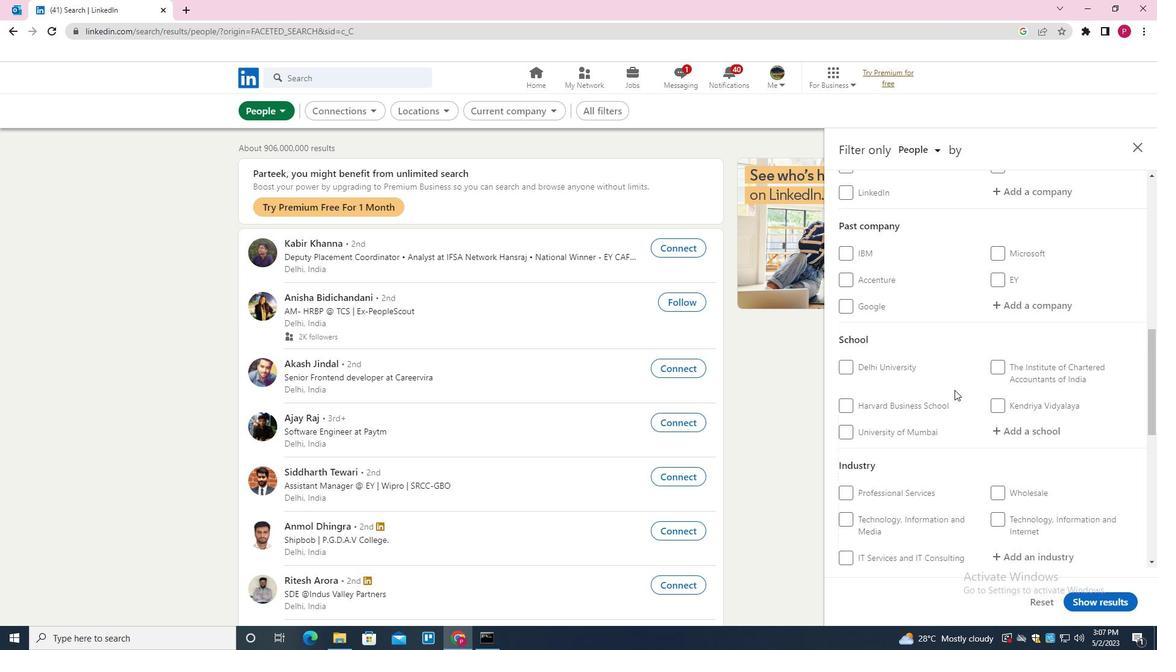 
Action: Mouse scrolled (955, 391) with delta (0, 0)
Screenshot: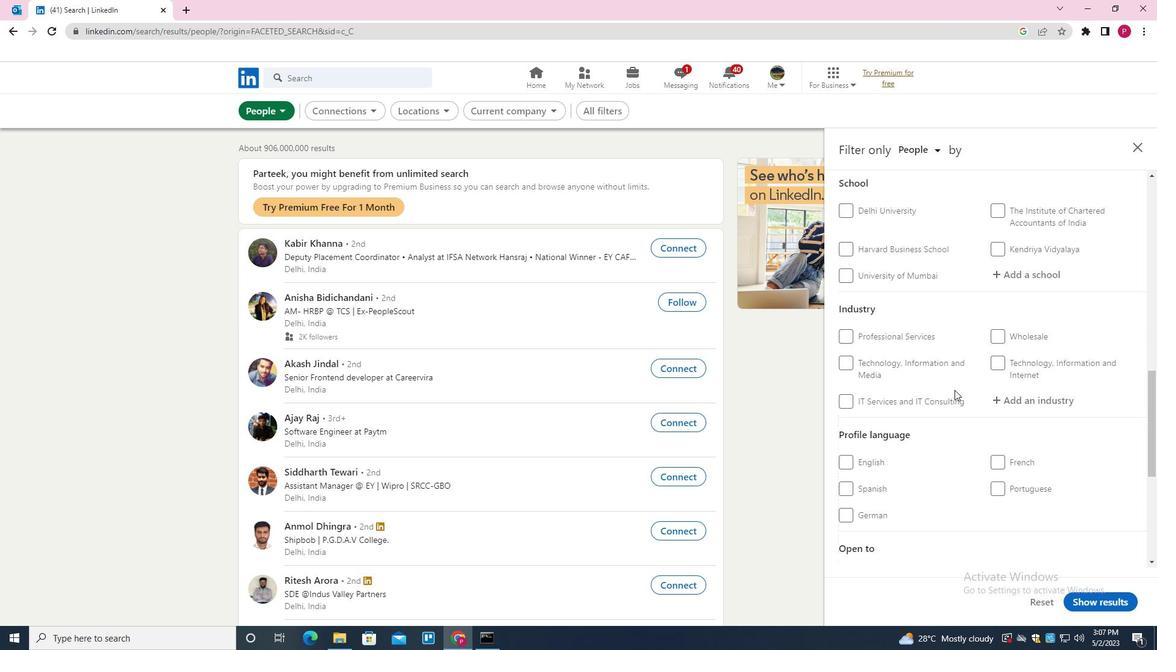 
Action: Mouse moved to (948, 398)
Screenshot: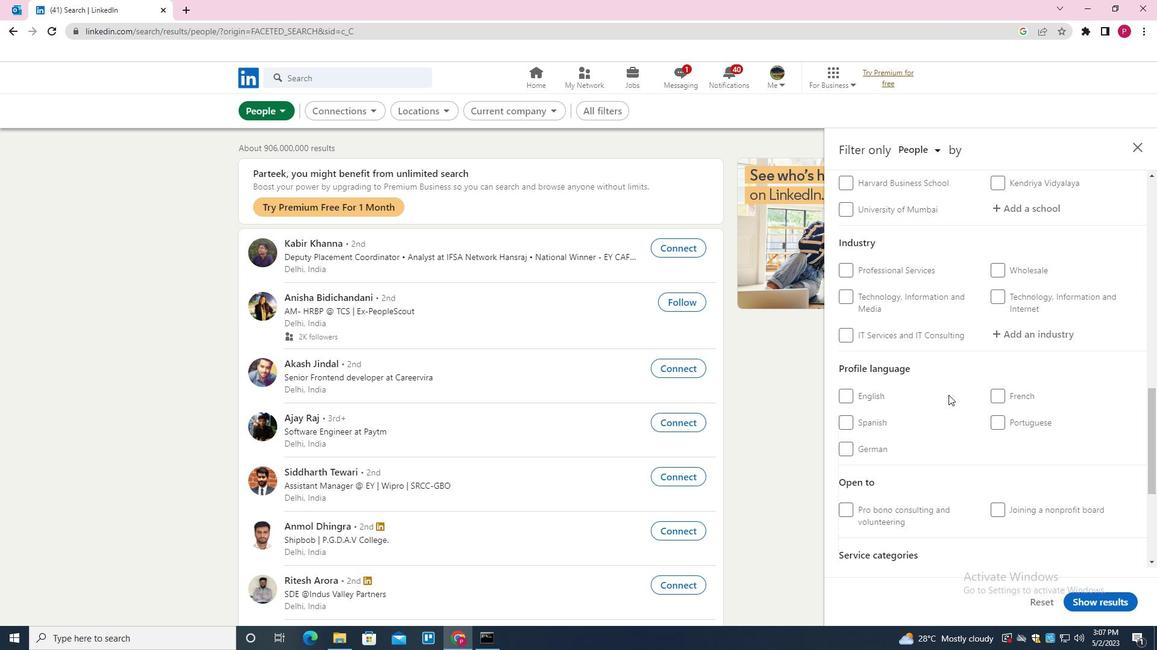 
Action: Mouse scrolled (948, 398) with delta (0, 0)
Screenshot: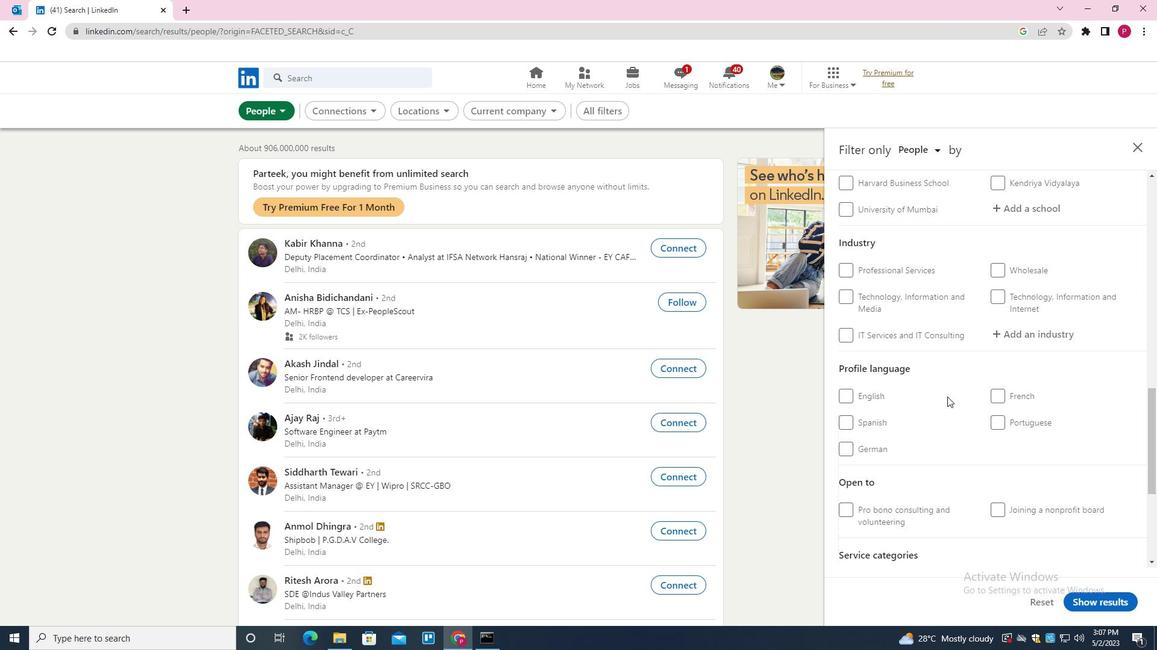 
Action: Mouse moved to (1000, 363)
Screenshot: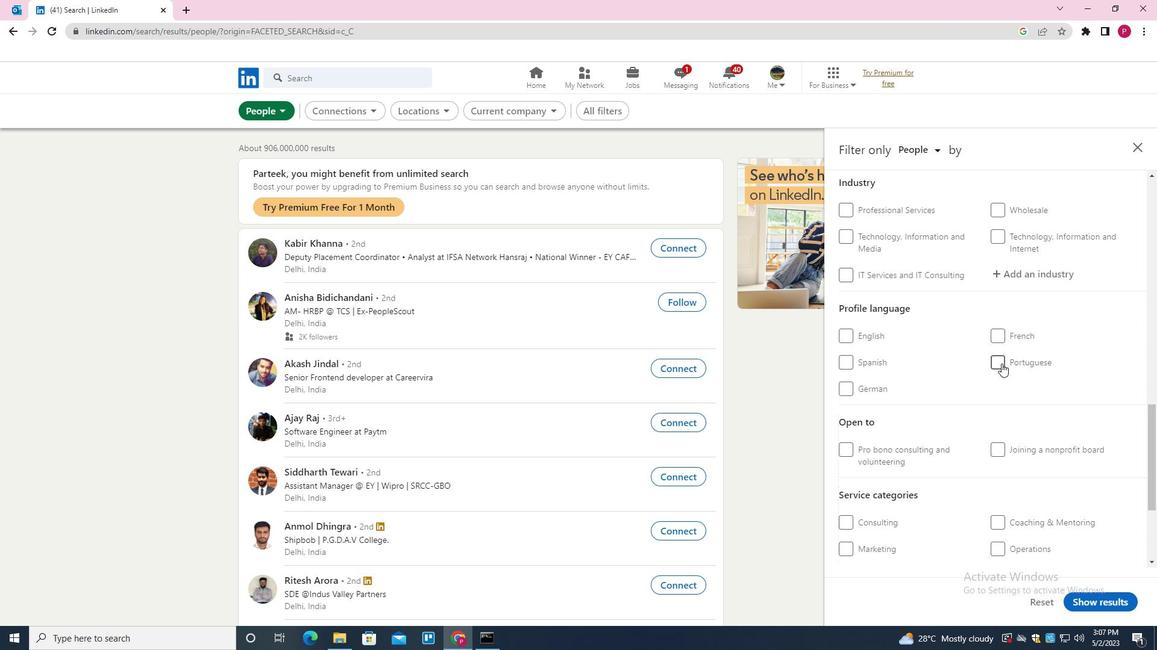 
Action: Mouse pressed left at (1000, 363)
Screenshot: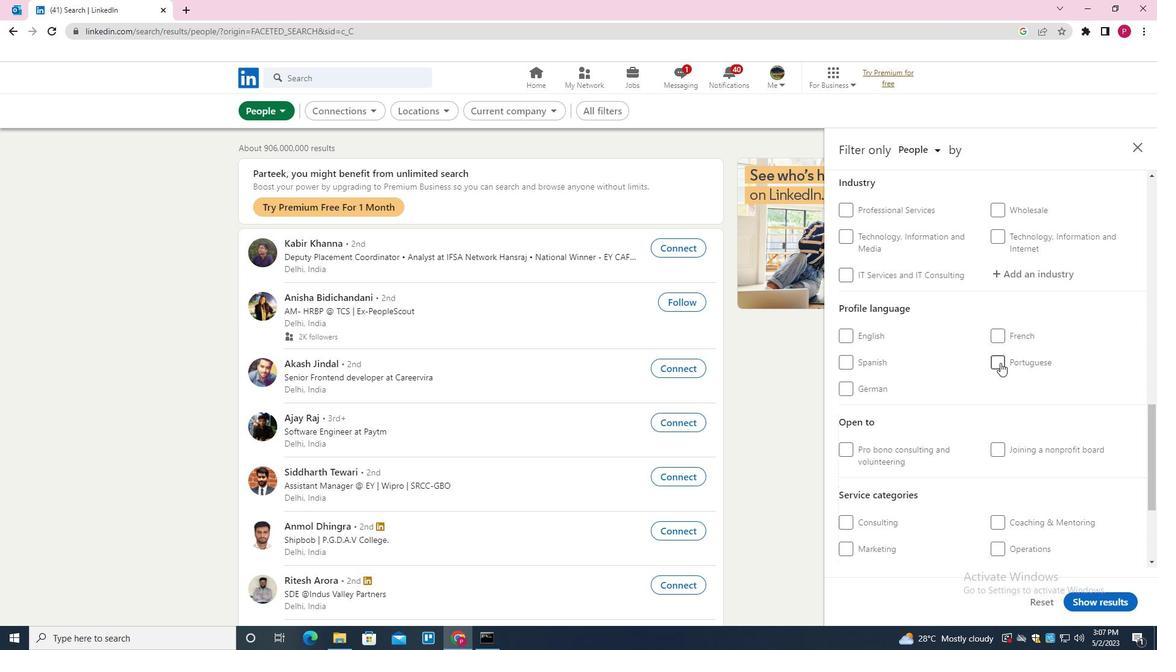 
Action: Mouse moved to (945, 388)
Screenshot: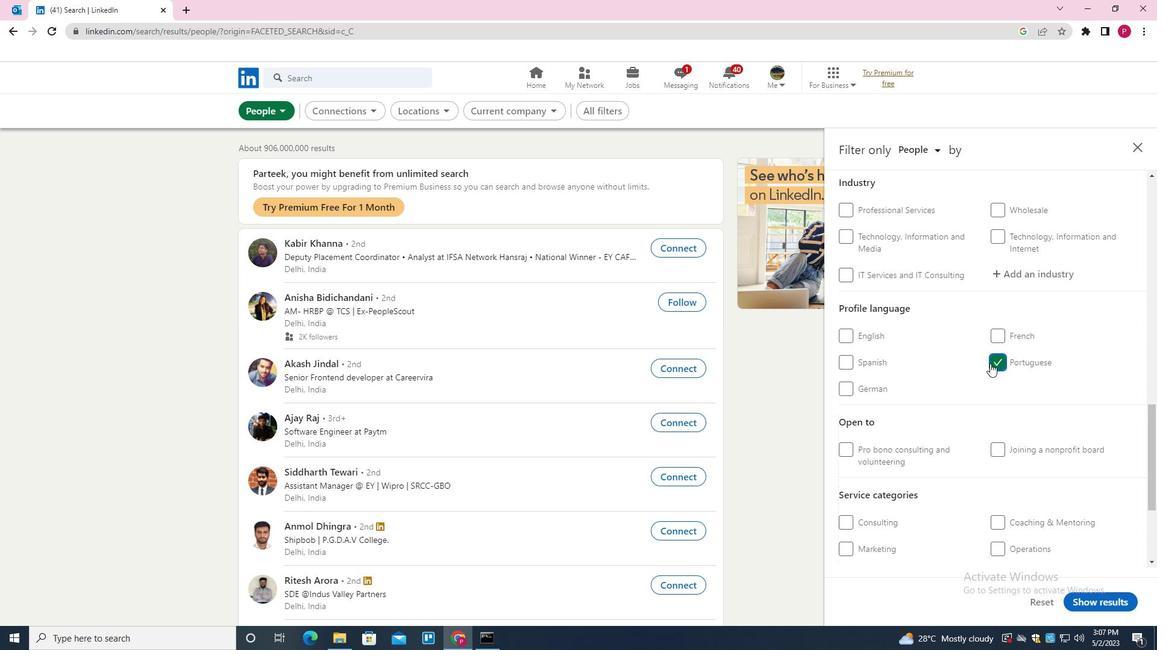 
Action: Mouse scrolled (945, 388) with delta (0, 0)
Screenshot: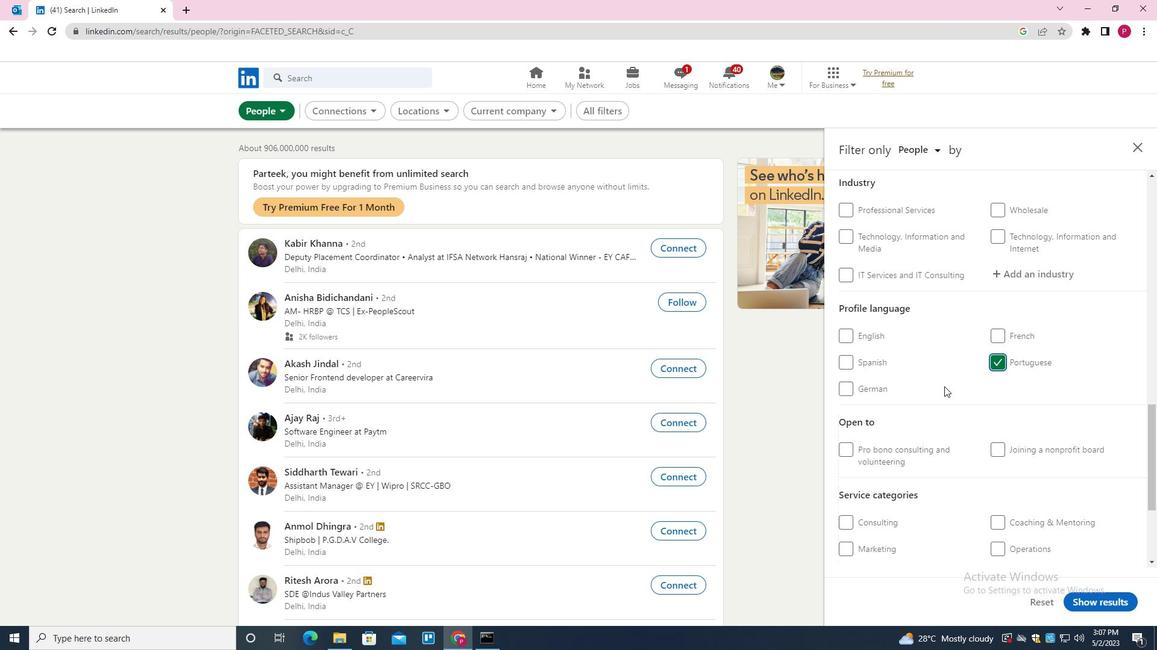 
Action: Mouse scrolled (945, 388) with delta (0, 0)
Screenshot: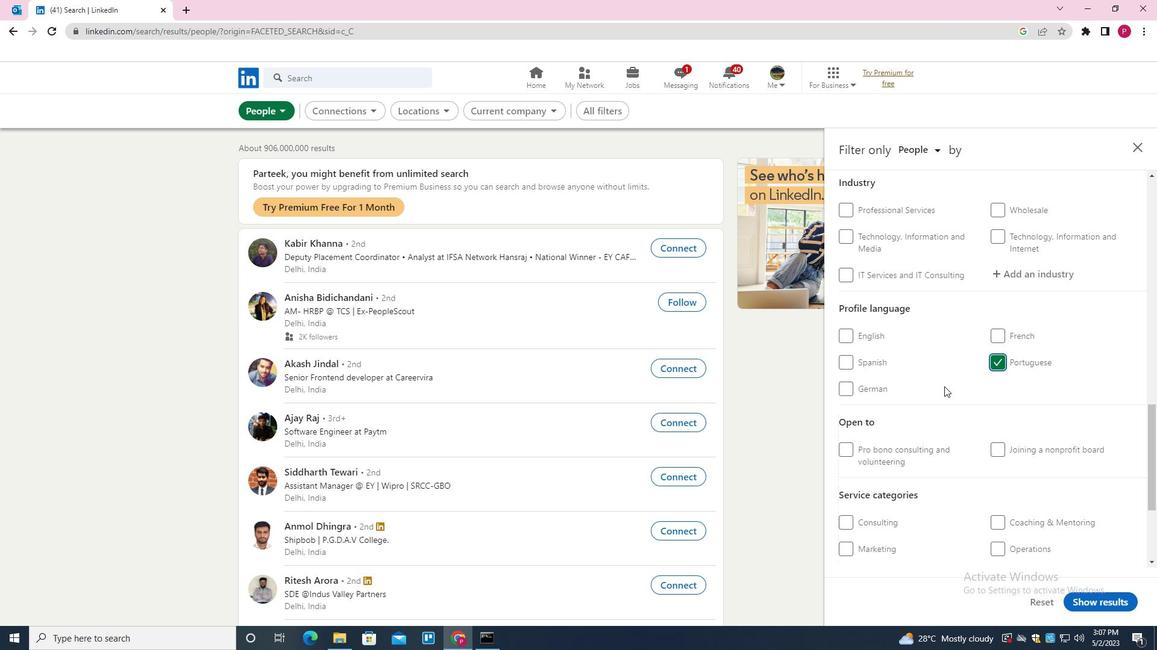 
Action: Mouse scrolled (945, 388) with delta (0, 0)
Screenshot: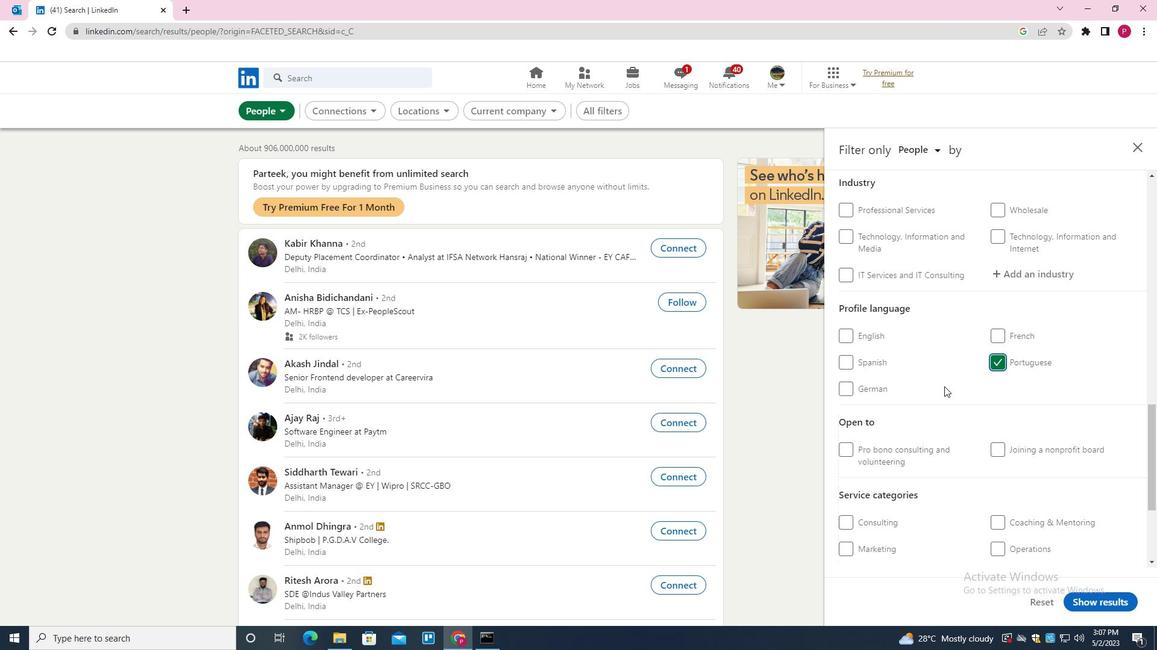 
Action: Mouse scrolled (945, 388) with delta (0, 0)
Screenshot: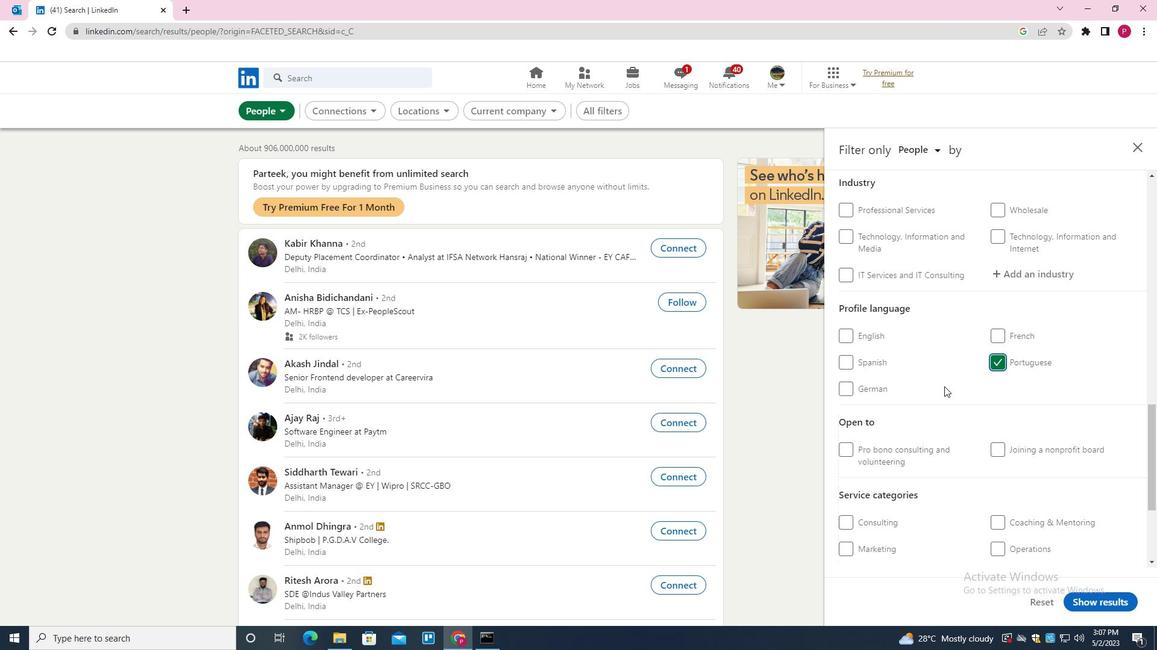 
Action: Mouse scrolled (945, 388) with delta (0, 0)
Screenshot: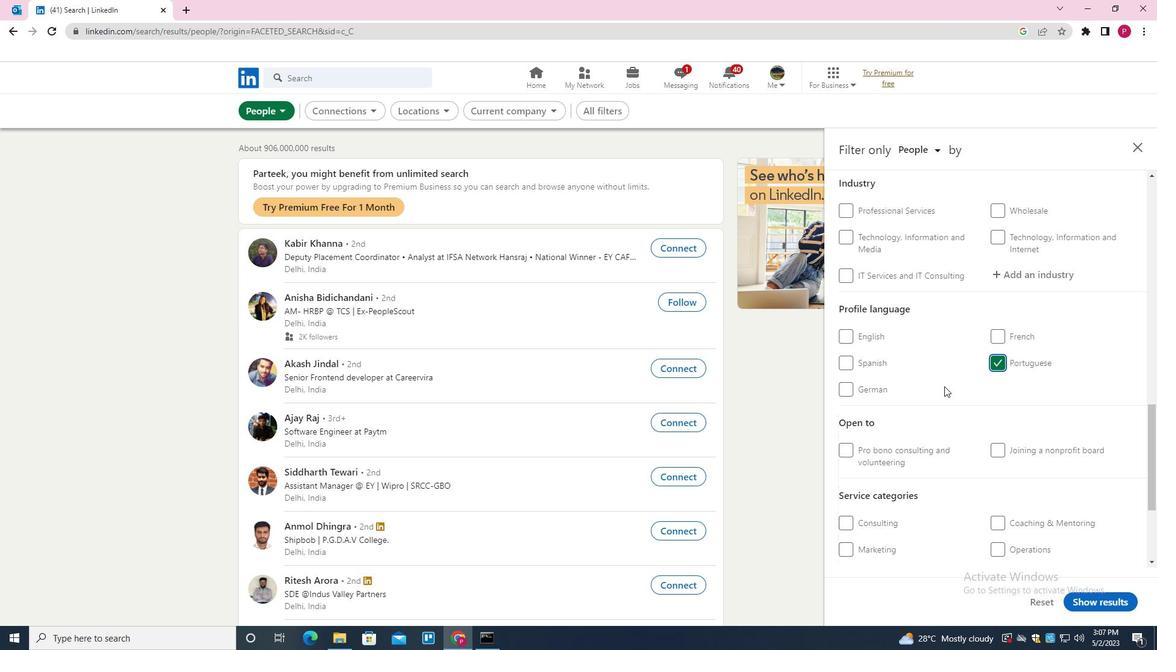 
Action: Mouse scrolled (945, 388) with delta (0, 0)
Screenshot: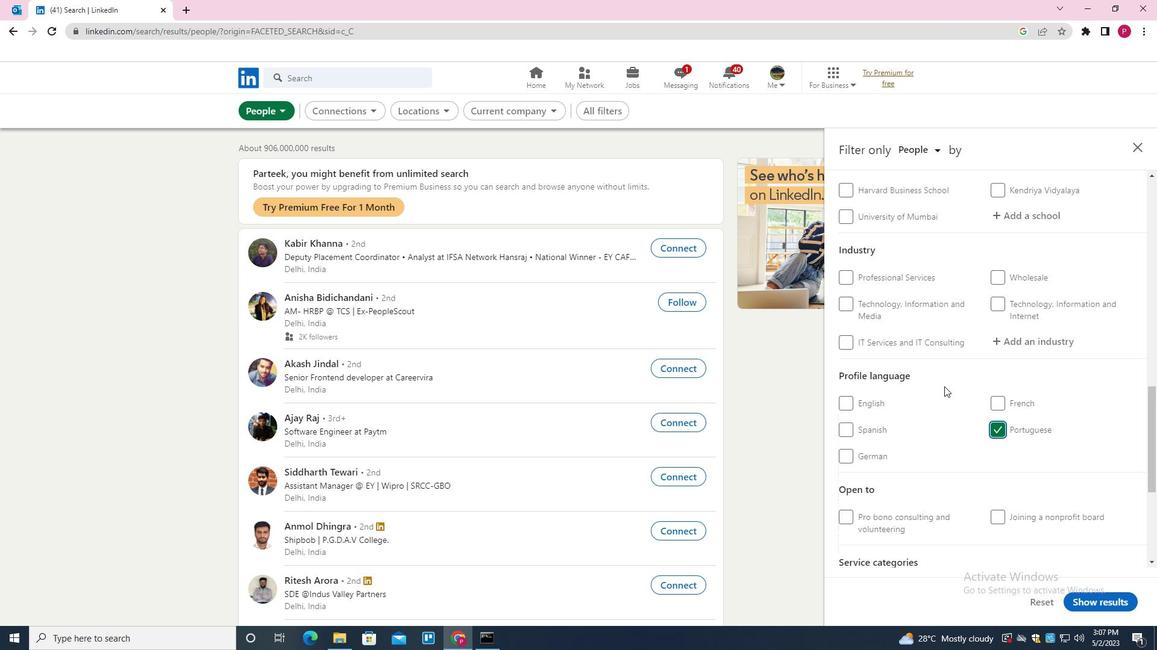 
Action: Mouse scrolled (945, 388) with delta (0, 0)
Screenshot: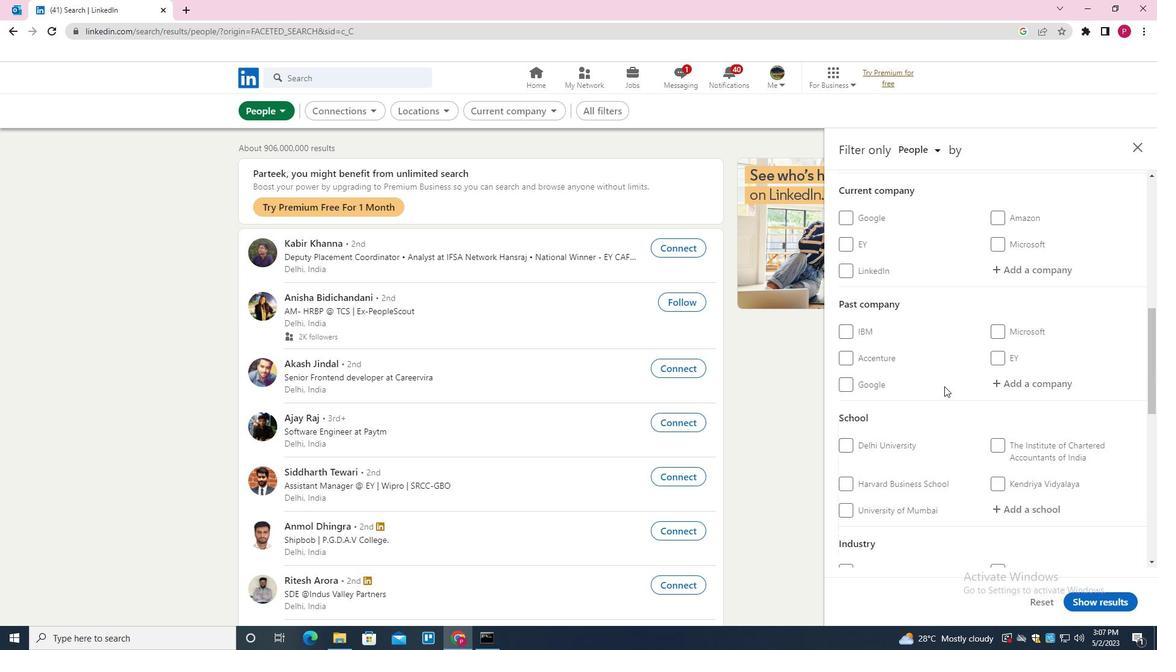 
Action: Mouse moved to (1025, 333)
Screenshot: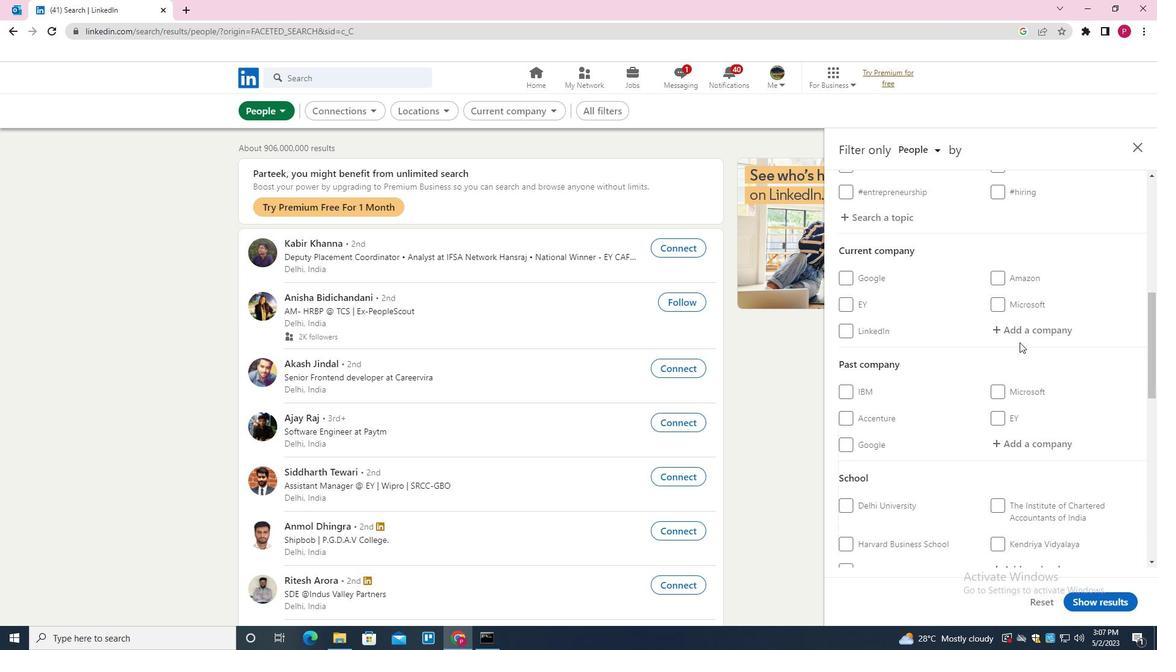 
Action: Mouse pressed left at (1025, 333)
Screenshot: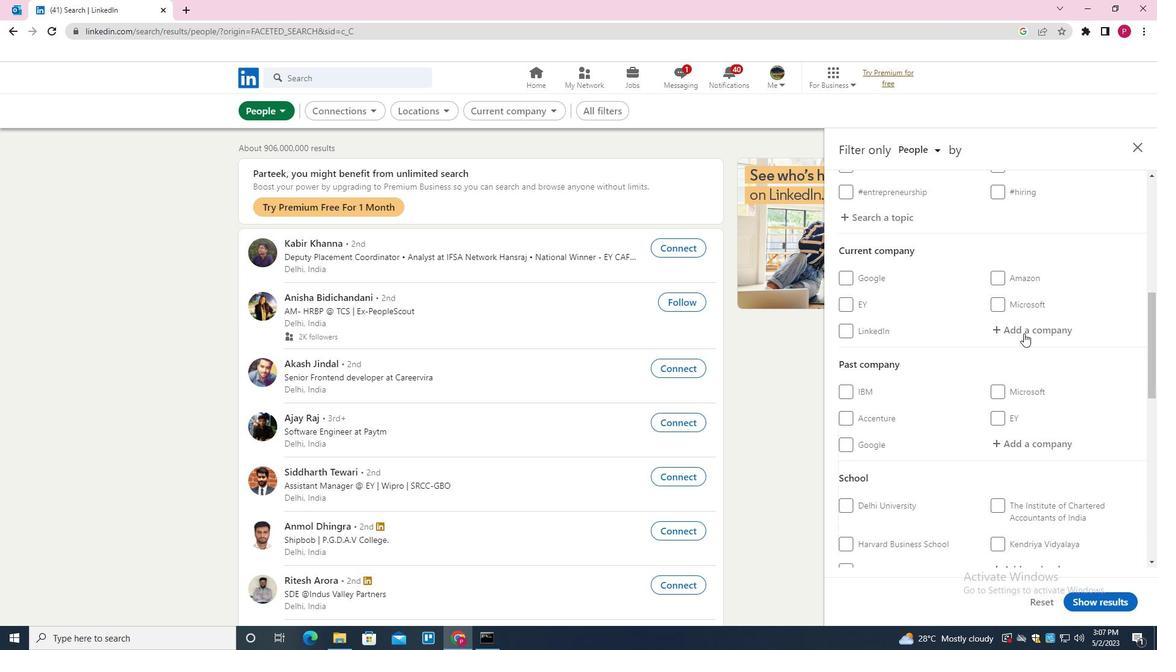 
Action: Mouse moved to (1022, 335)
Screenshot: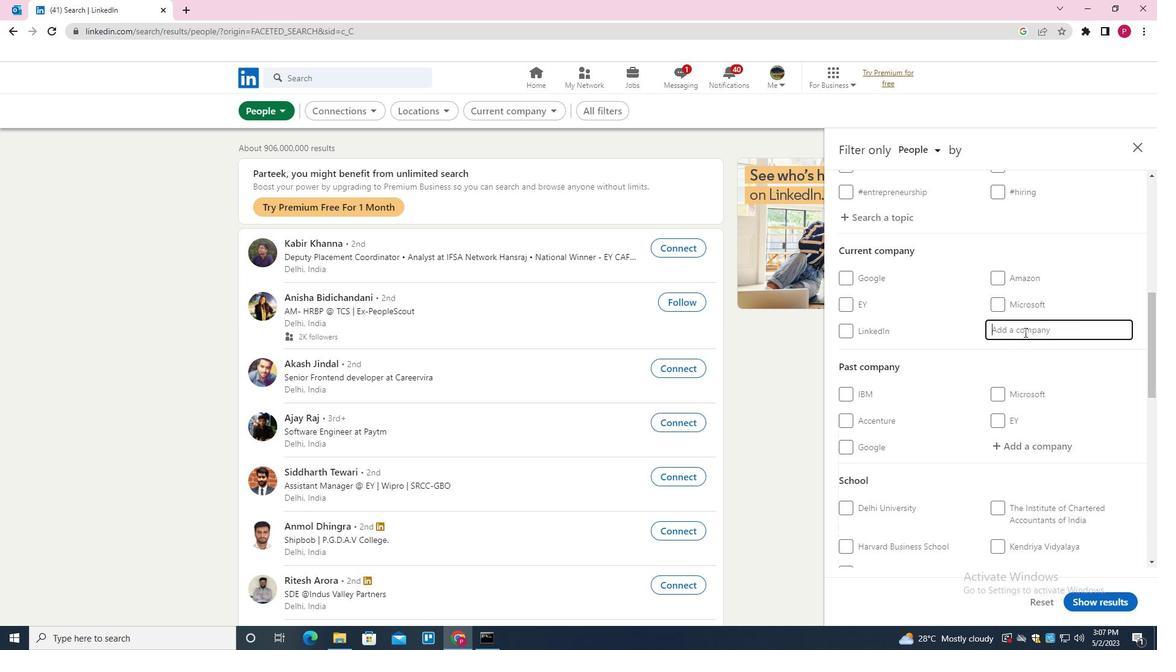 
Action: Key pressed <Key.shift><Key.shift><Key.shift><Key.shift><Key.shift><Key.shift>PRATT<Key.space><Key.shift>&<Key.space><Key.down><Key.enter>
Screenshot: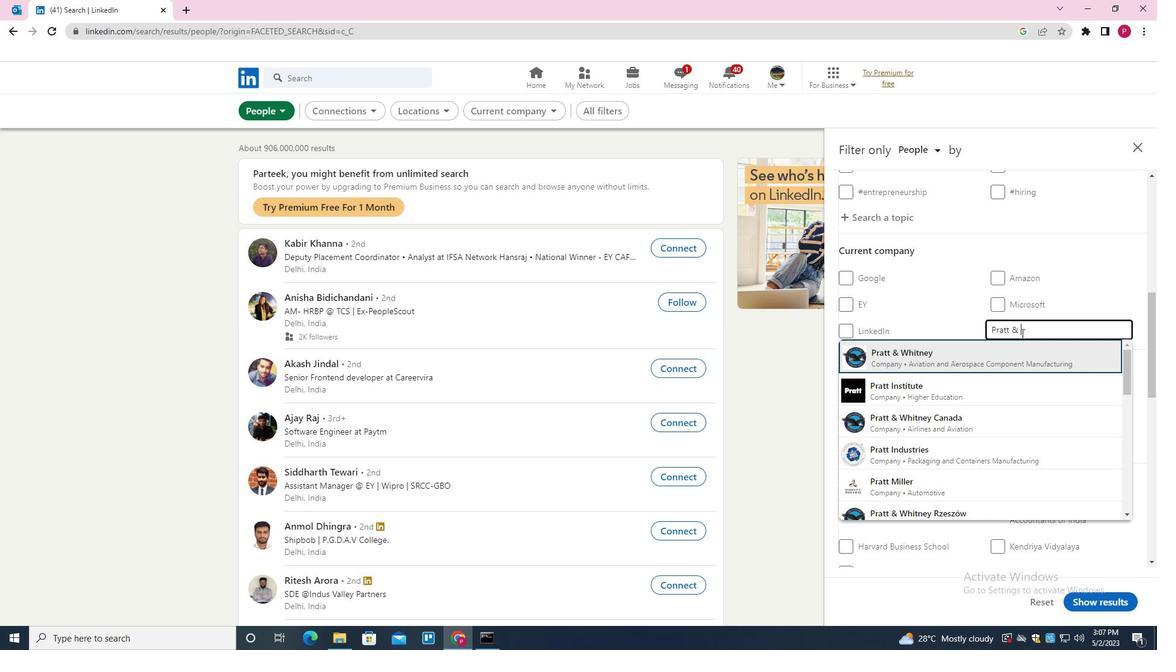 
Action: Mouse moved to (973, 363)
Screenshot: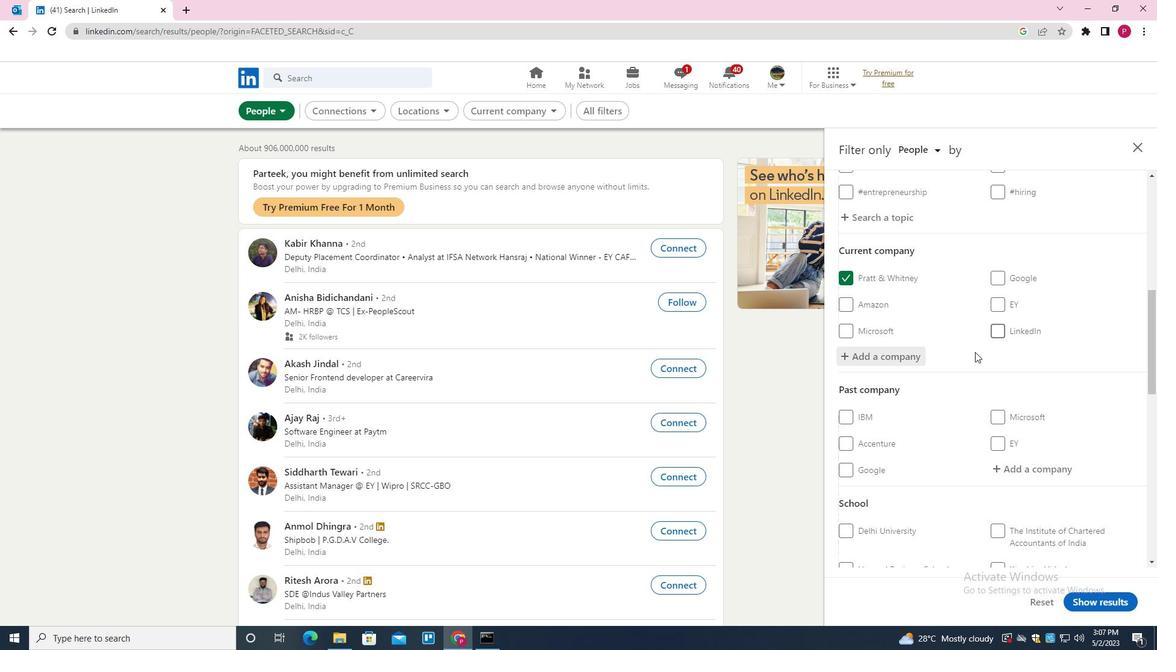 
Action: Mouse scrolled (973, 363) with delta (0, 0)
Screenshot: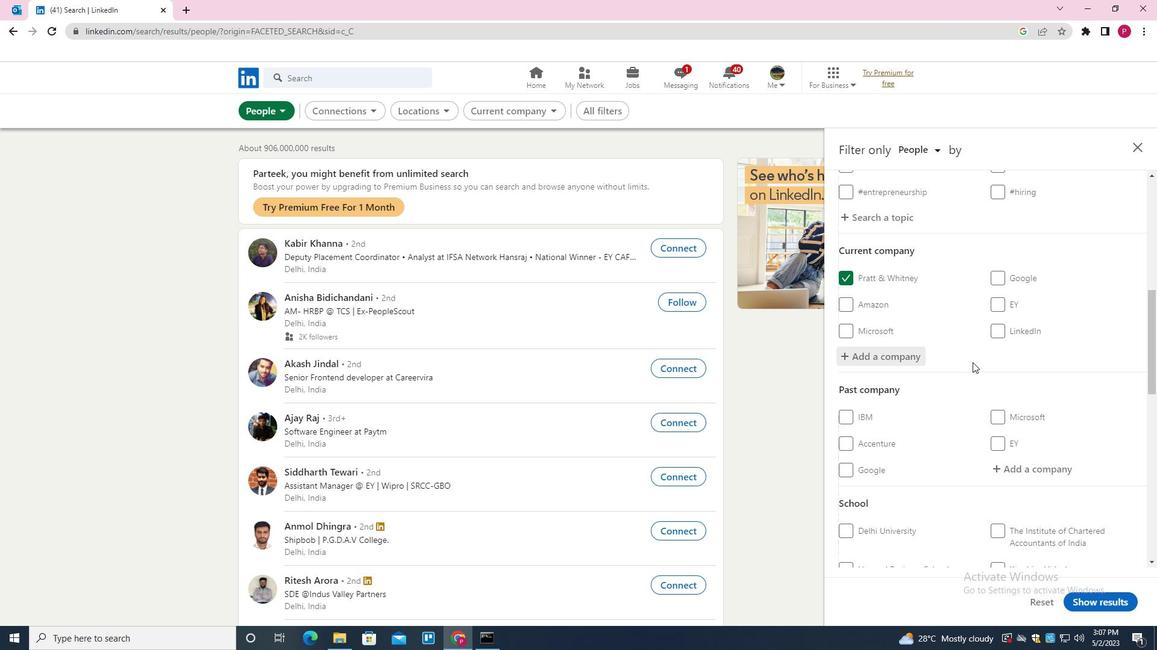 
Action: Mouse scrolled (973, 363) with delta (0, 0)
Screenshot: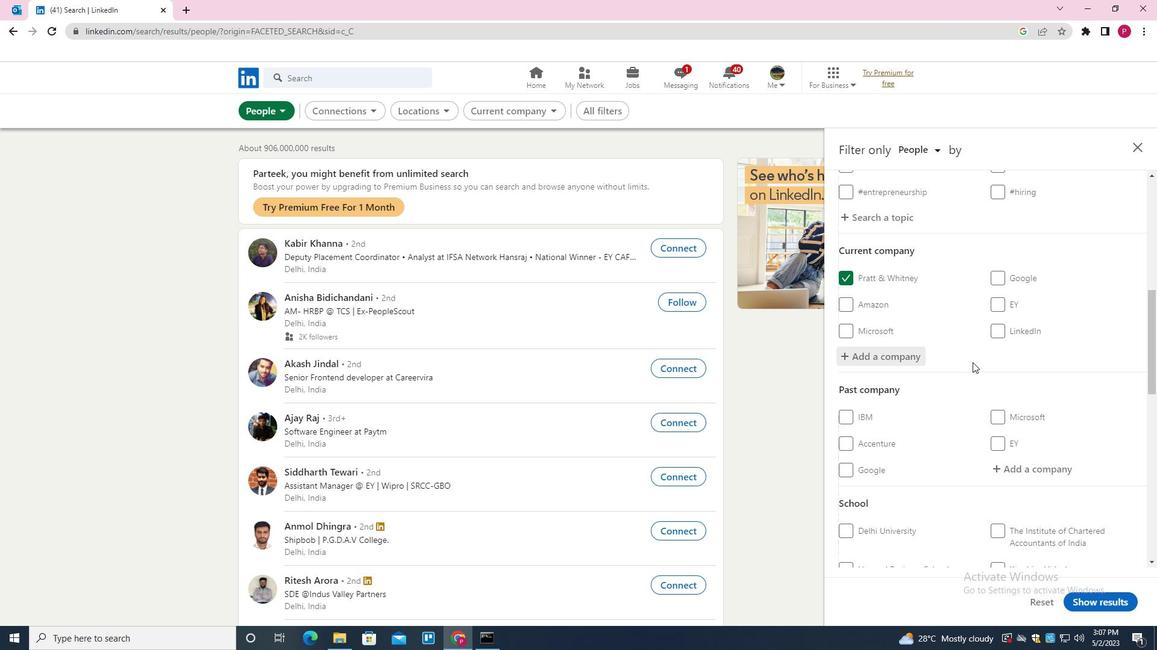 
Action: Mouse moved to (974, 364)
Screenshot: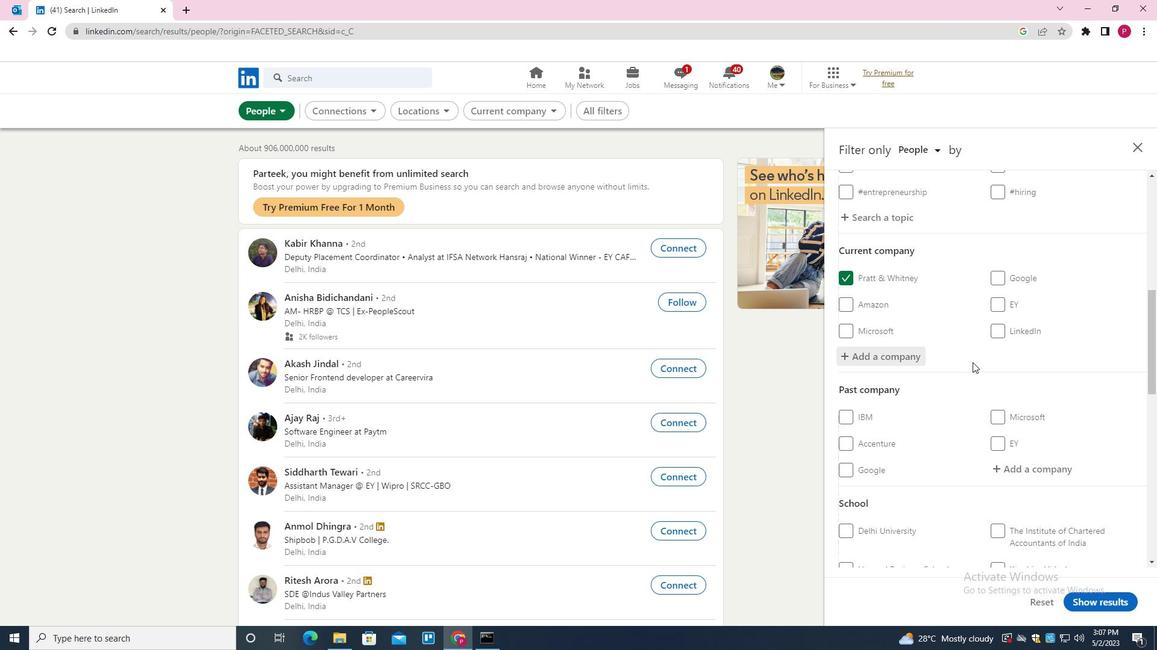 
Action: Mouse scrolled (974, 363) with delta (0, 0)
Screenshot: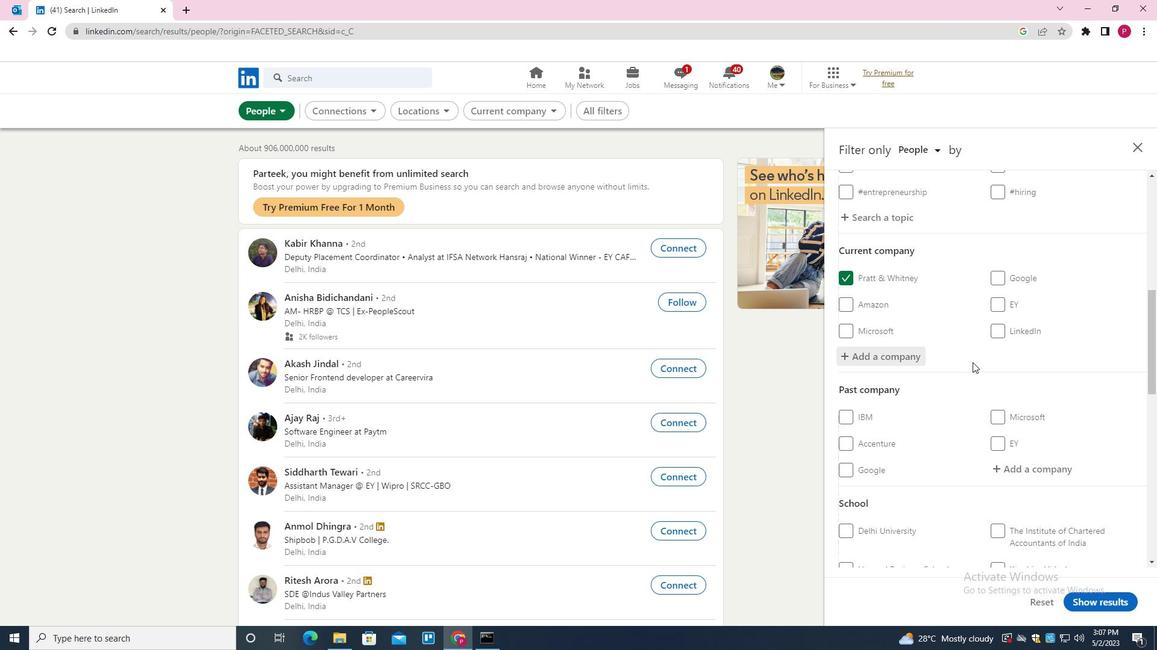 
Action: Mouse moved to (1022, 414)
Screenshot: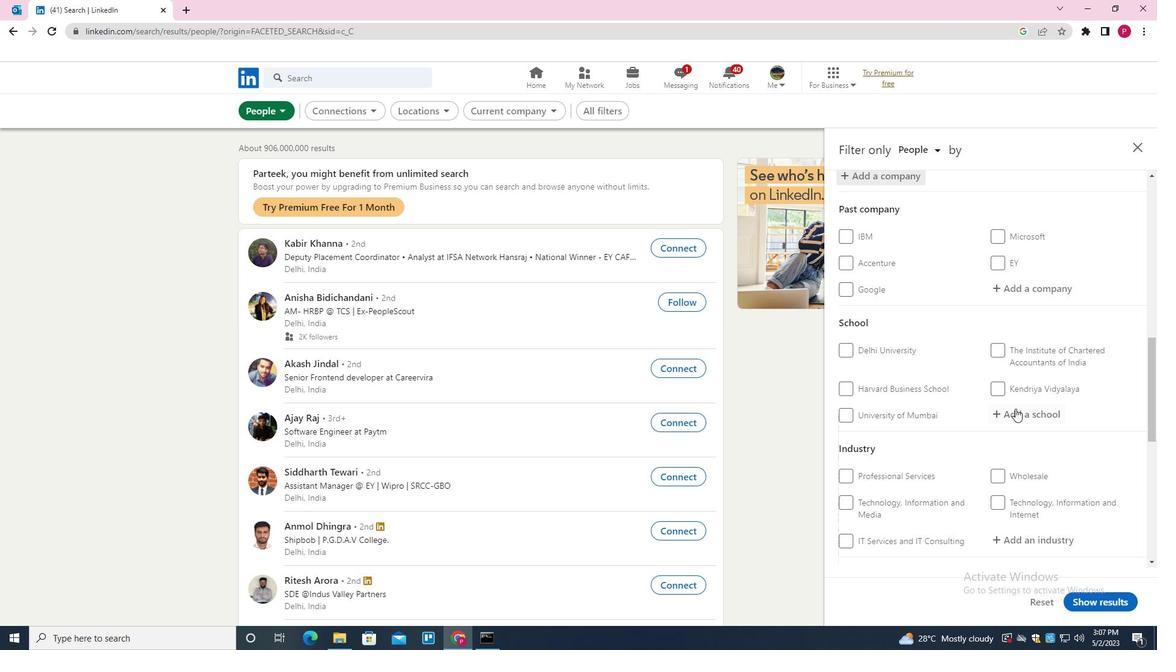 
Action: Mouse pressed left at (1022, 414)
Screenshot: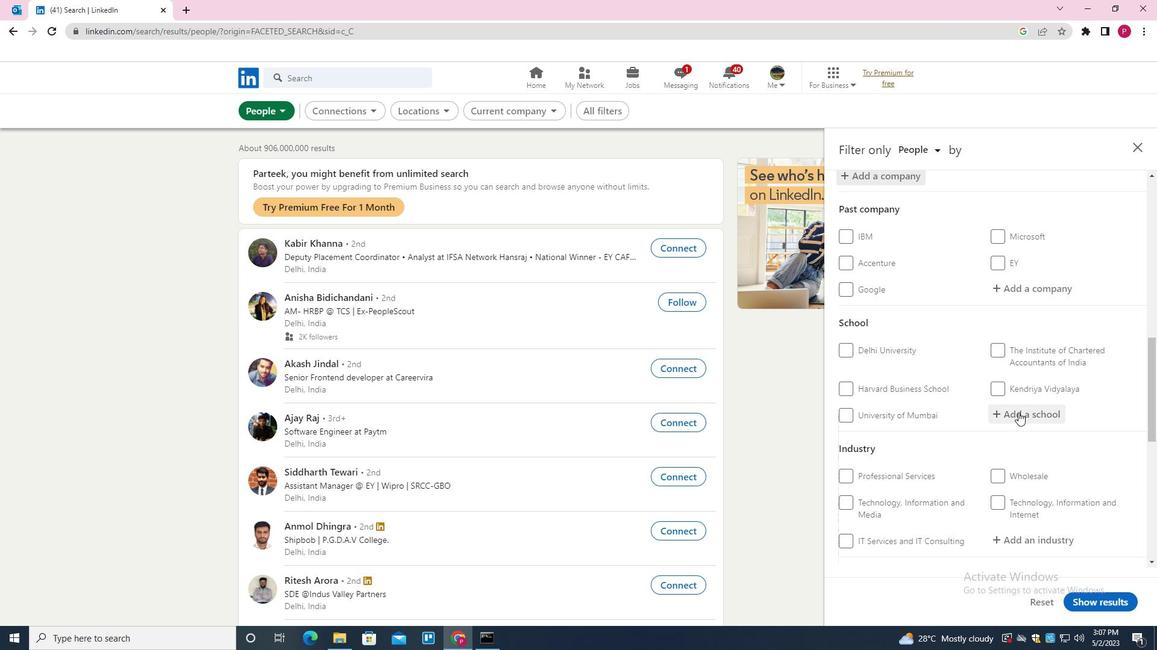 
Action: Mouse scrolled (1022, 413) with delta (0, 0)
Screenshot: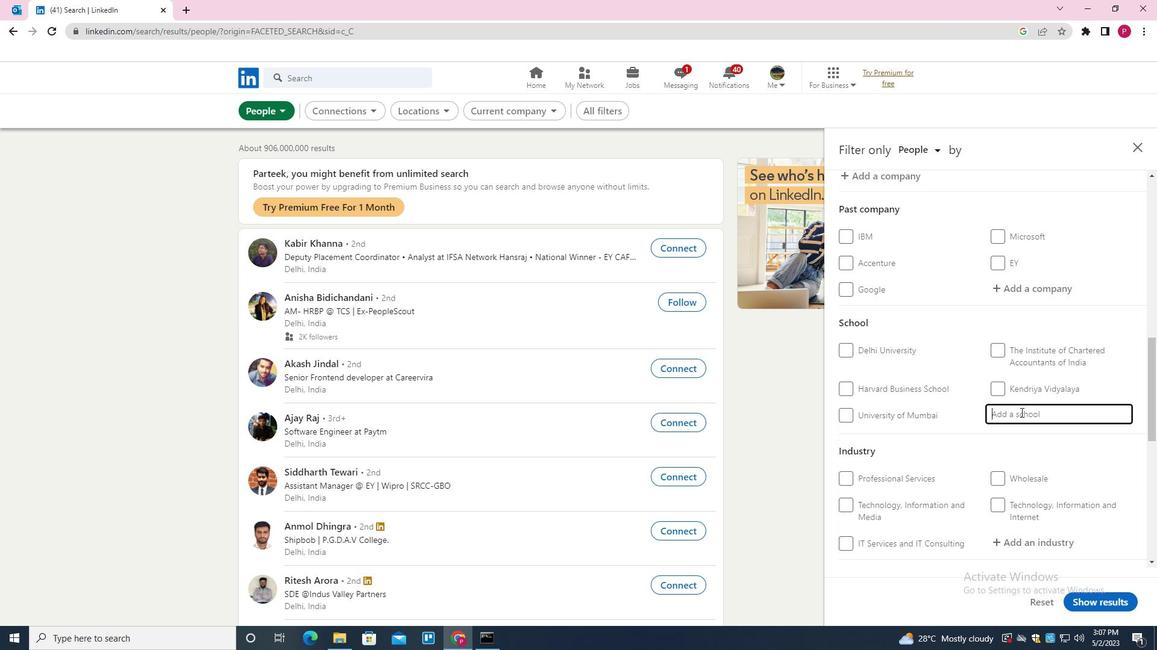 
Action: Mouse scrolled (1022, 413) with delta (0, 0)
Screenshot: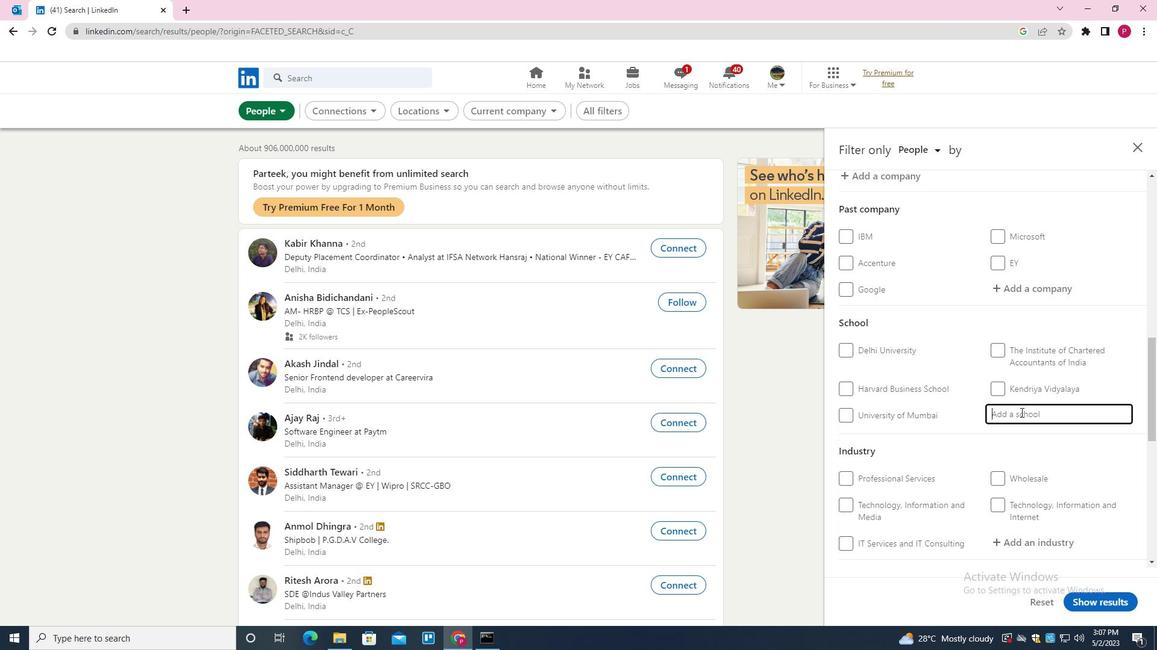 
Action: Key pressed <Key.shift><Key.shift><Key.shift><Key.shift><Key.shift><Key.shift><Key.shift><Key.shift><Key.shift><Key.shift><Key.shift><Key.shift><Key.shift><Key.shift><Key.shift><Key.shift><Key.shift><Key.shift><Key.shift>V<Key.backspace>CAMPUS<Key.space><Key.shift>LAW<Key.space><Key.shift>CENTRE<Key.space><Key.down><Key.enter>
Screenshot: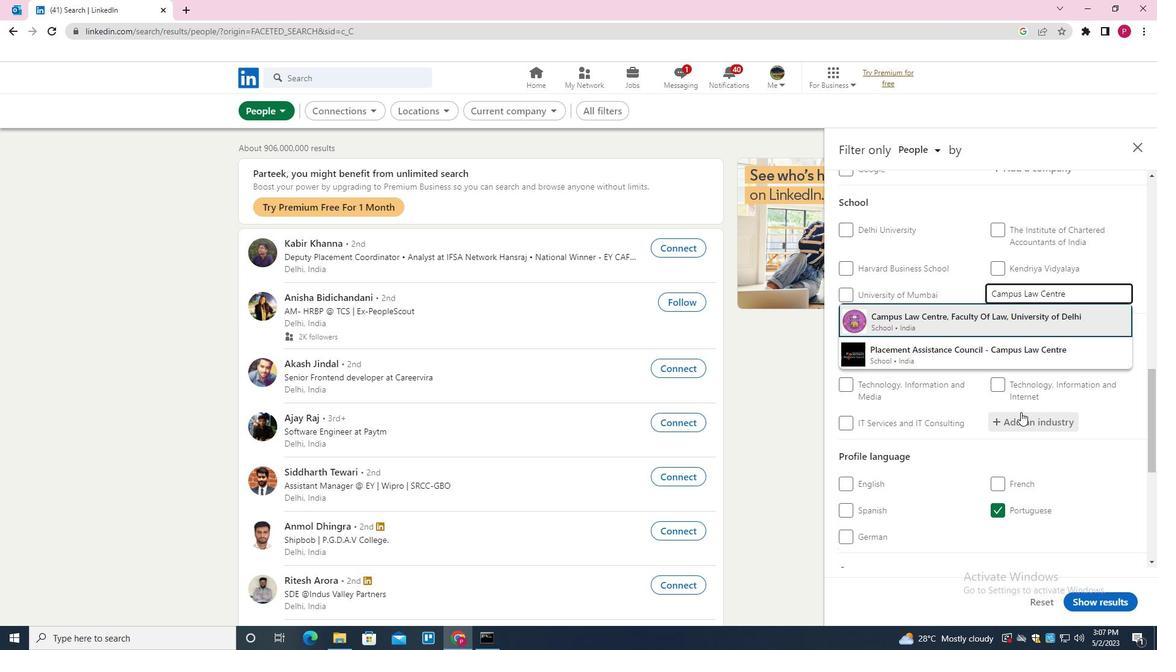 
Action: Mouse moved to (906, 364)
Screenshot: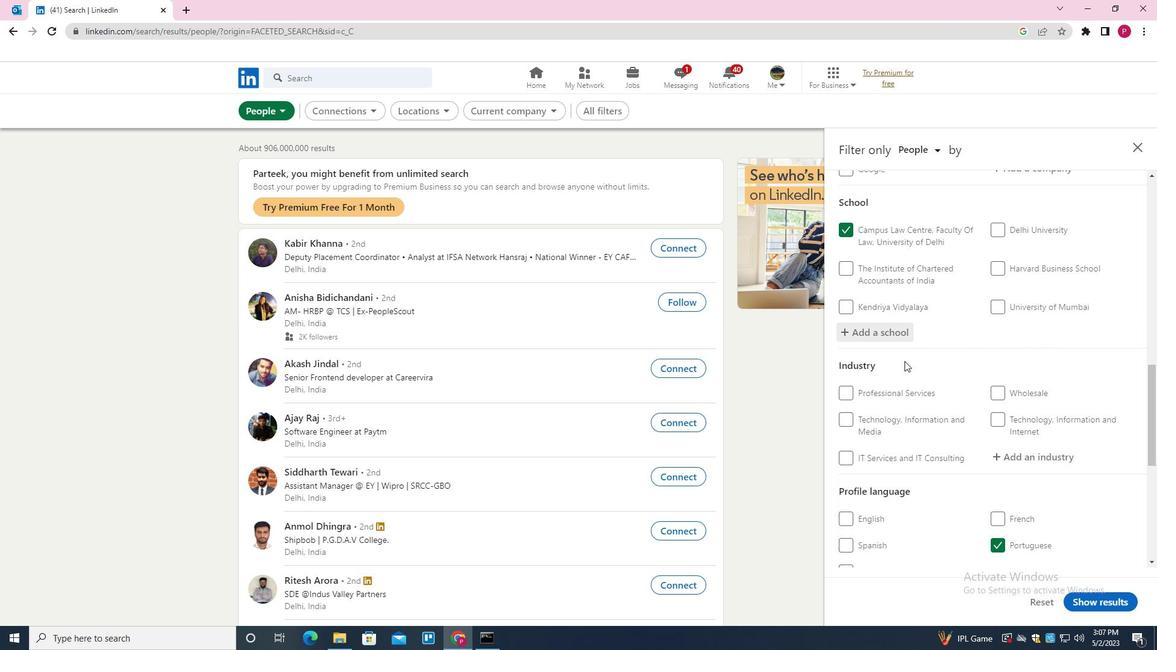 
Action: Mouse scrolled (906, 363) with delta (0, 0)
Screenshot: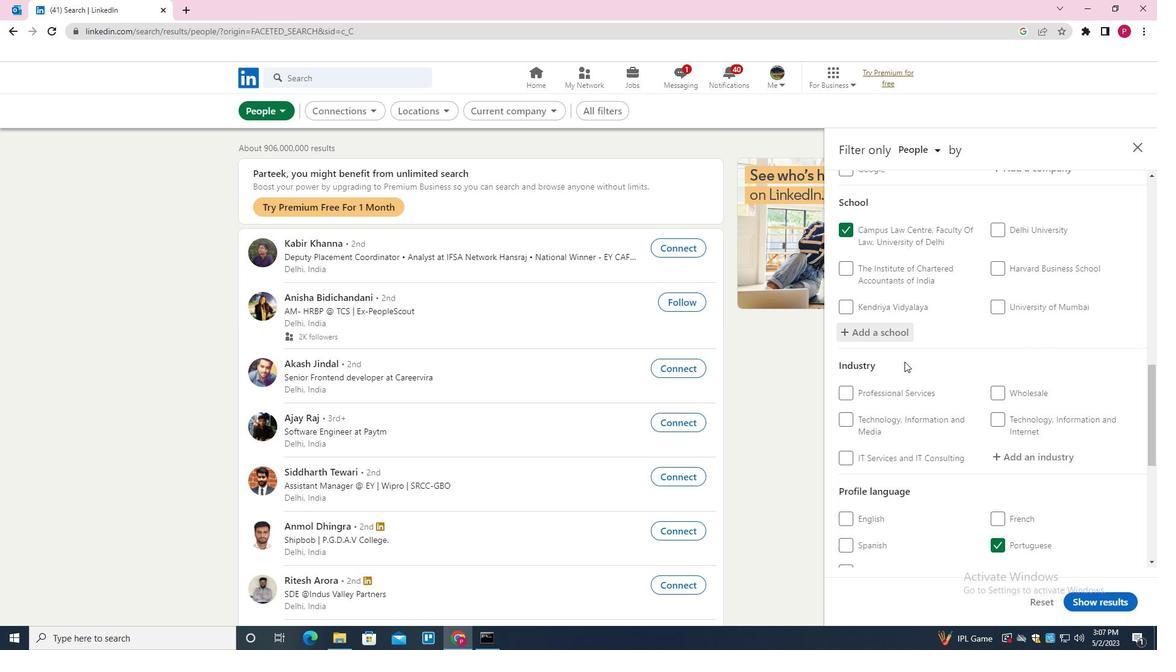 
Action: Mouse scrolled (906, 363) with delta (0, 0)
Screenshot: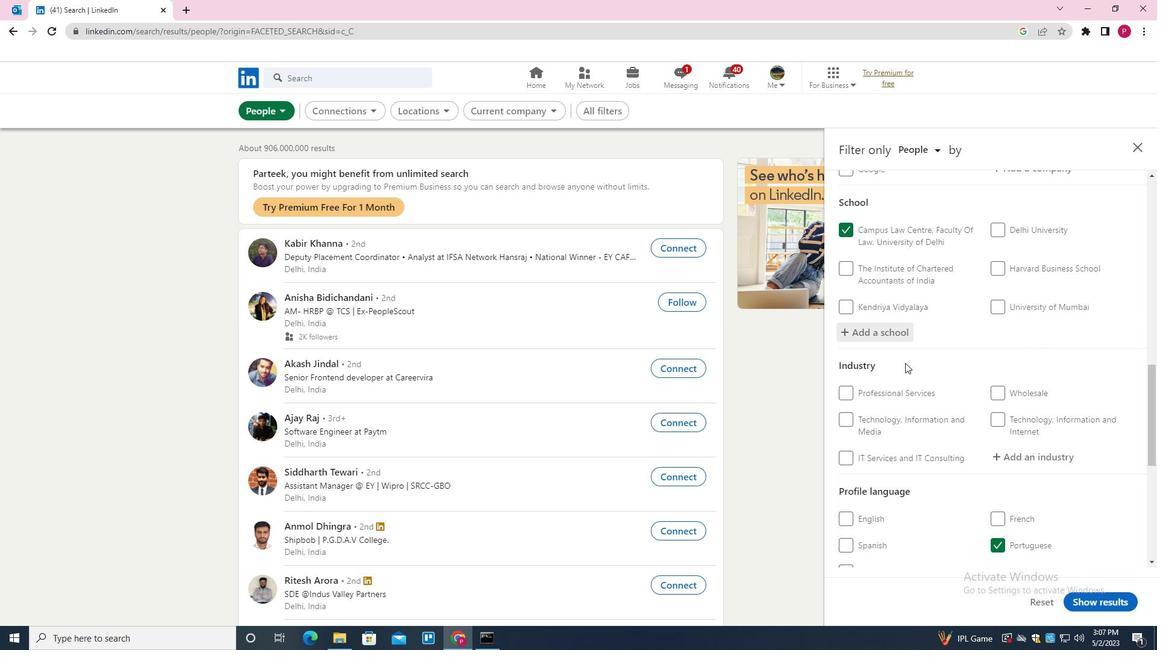 
Action: Mouse scrolled (906, 363) with delta (0, 0)
Screenshot: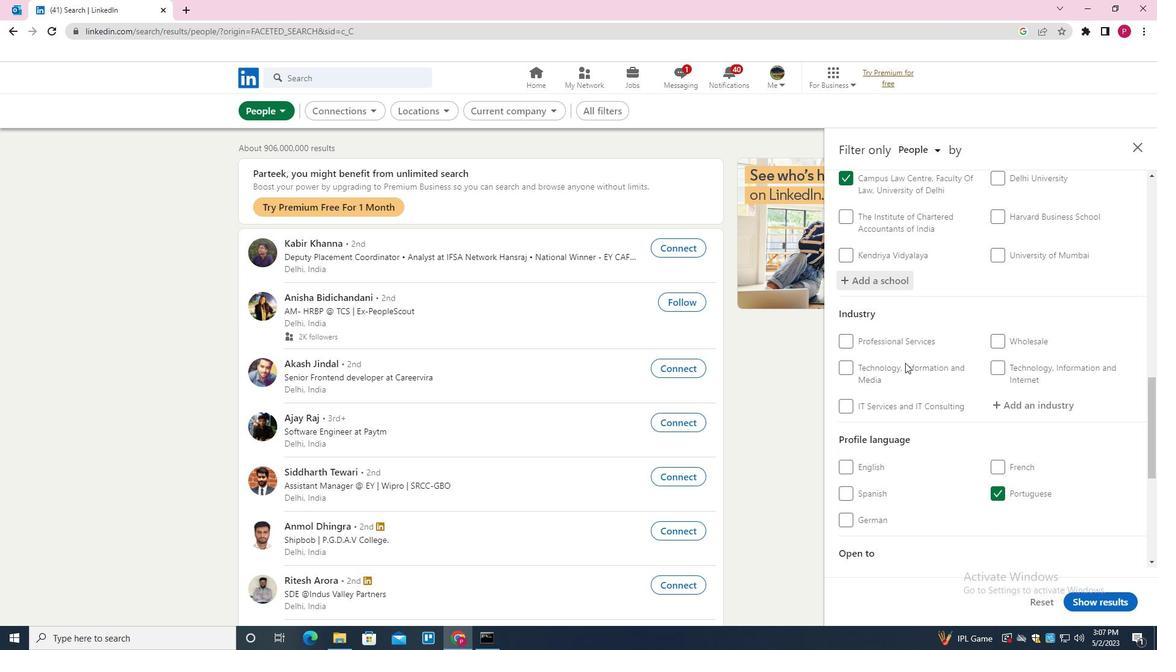 
Action: Mouse moved to (1027, 277)
Screenshot: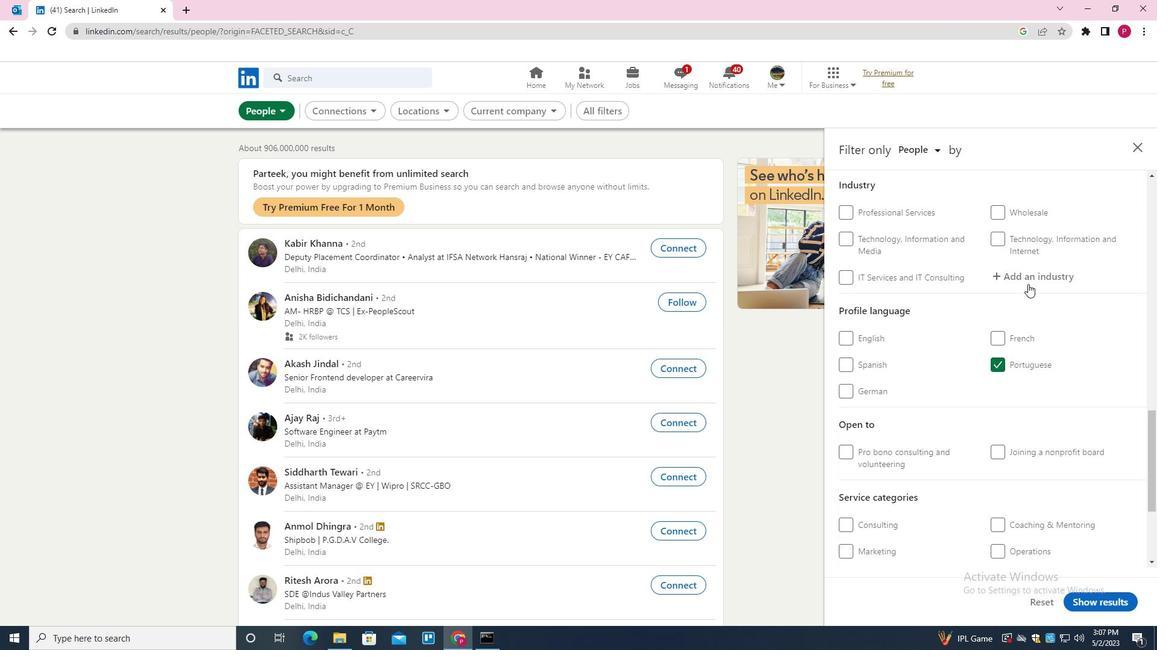 
Action: Mouse pressed left at (1027, 277)
Screenshot: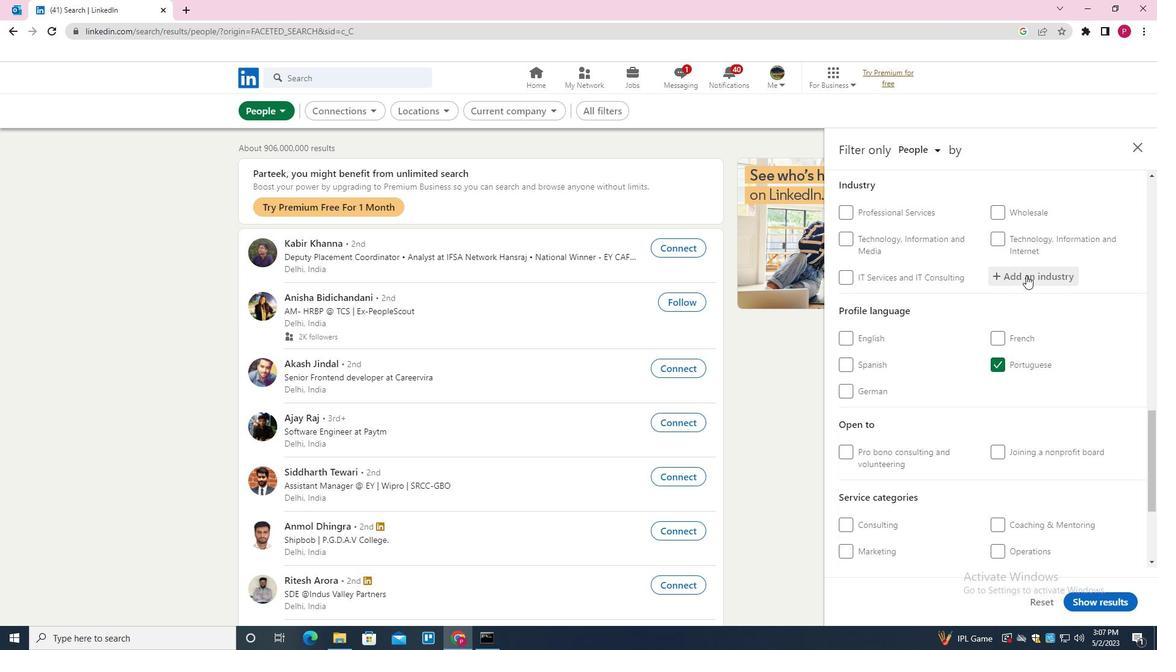 
Action: Mouse moved to (1027, 276)
Screenshot: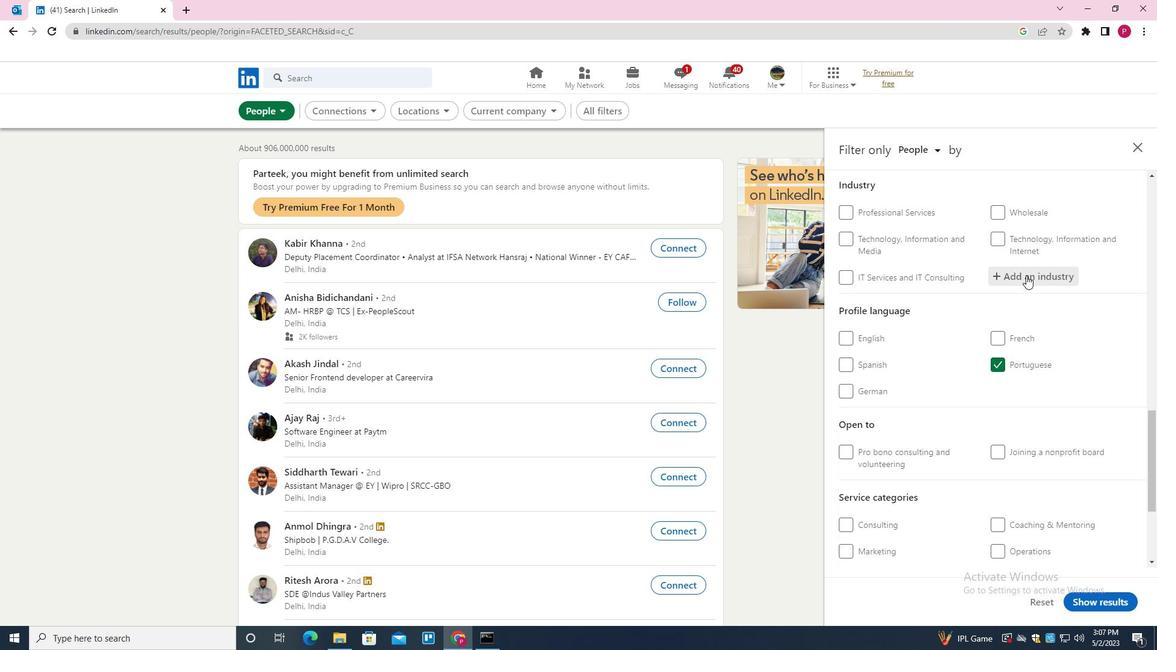
Action: Key pressed <Key.shift><Key.shift><Key.shift><Key.shift><Key.shift><Key.shift><Key.shift><Key.shift><Key.shift><Key.shift><Key.shift><Key.shift>TECHNOLOGY<Key.down><Key.enter>
Screenshot: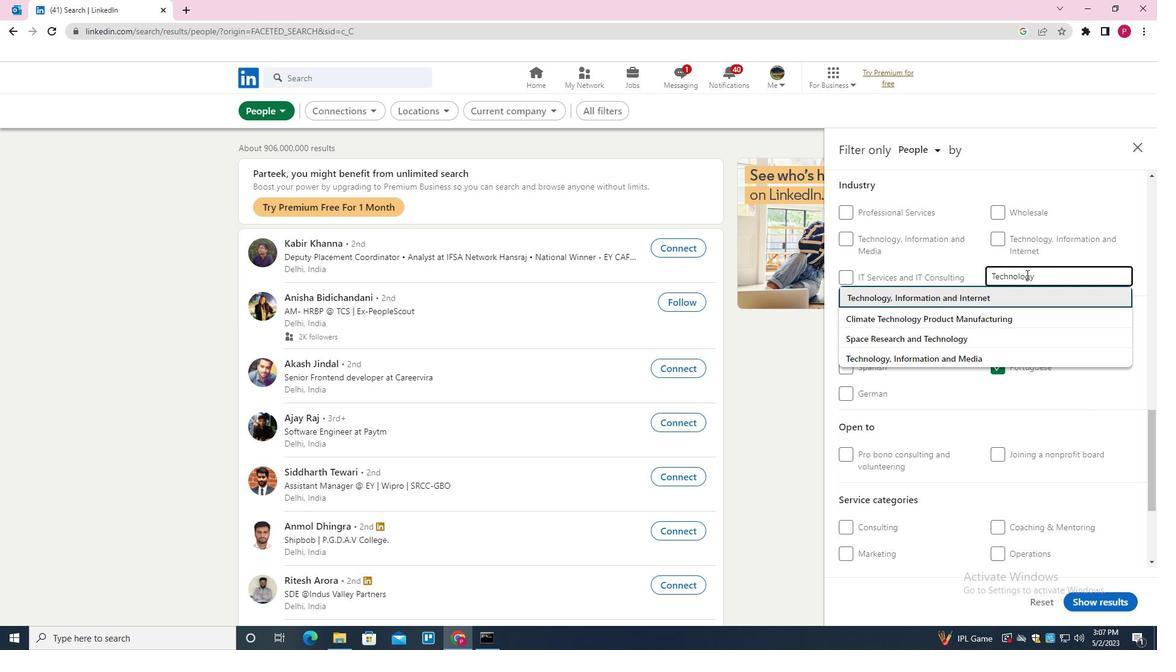 
Action: Mouse moved to (1025, 275)
Screenshot: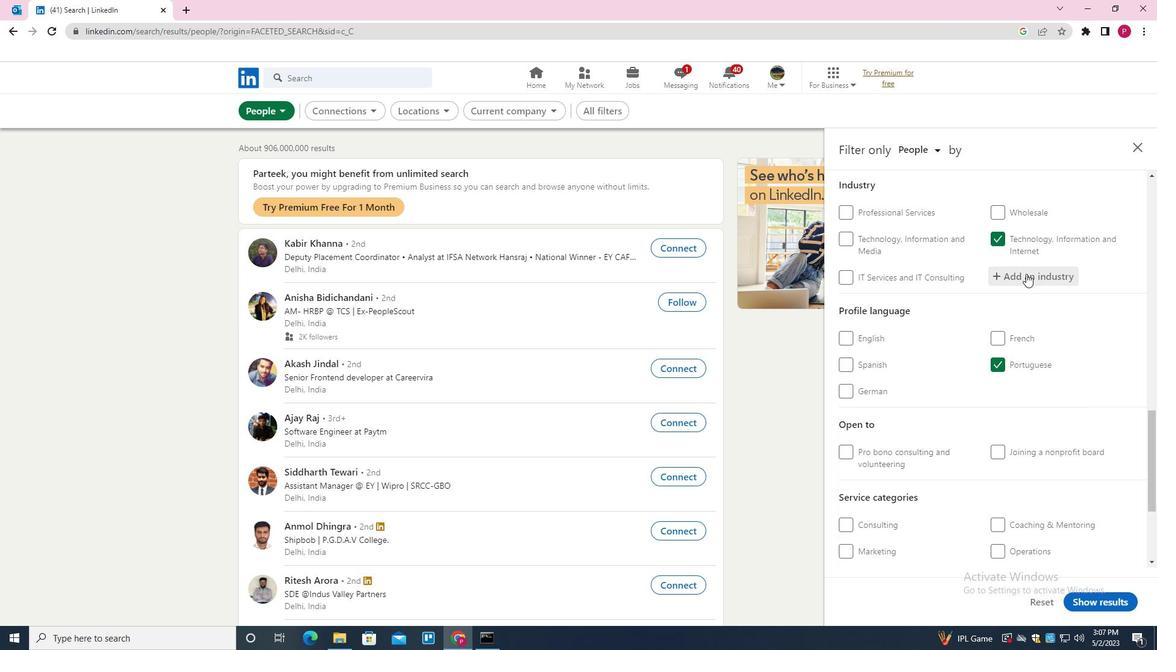 
Action: Mouse scrolled (1025, 274) with delta (0, 0)
Screenshot: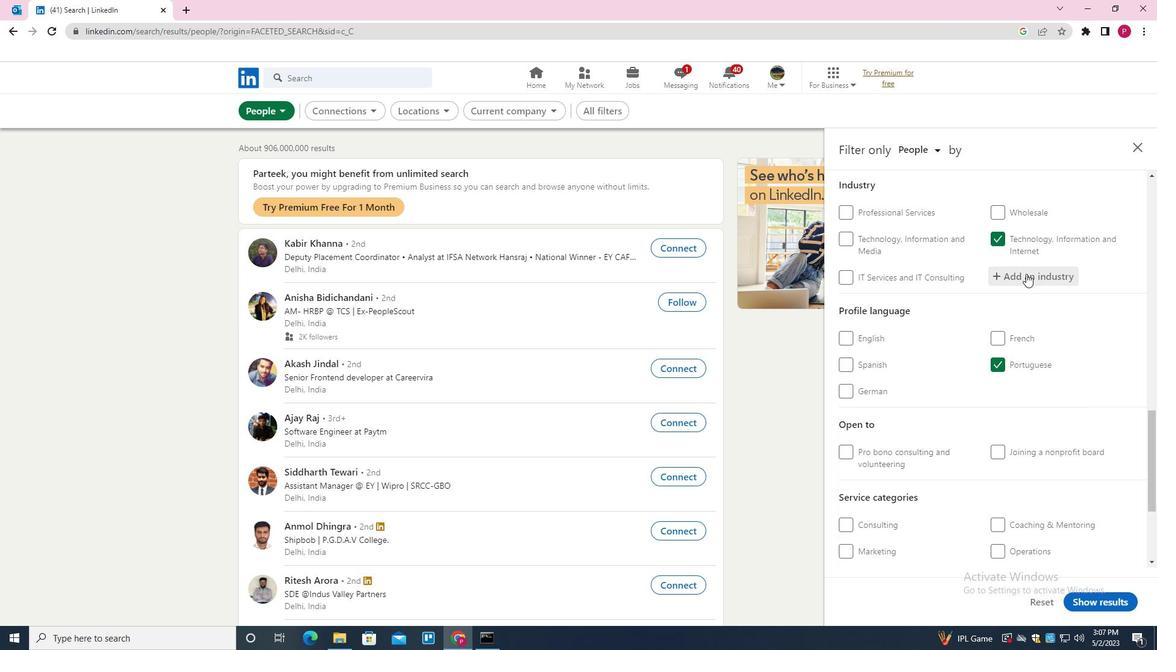 
Action: Mouse scrolled (1025, 274) with delta (0, 0)
Screenshot: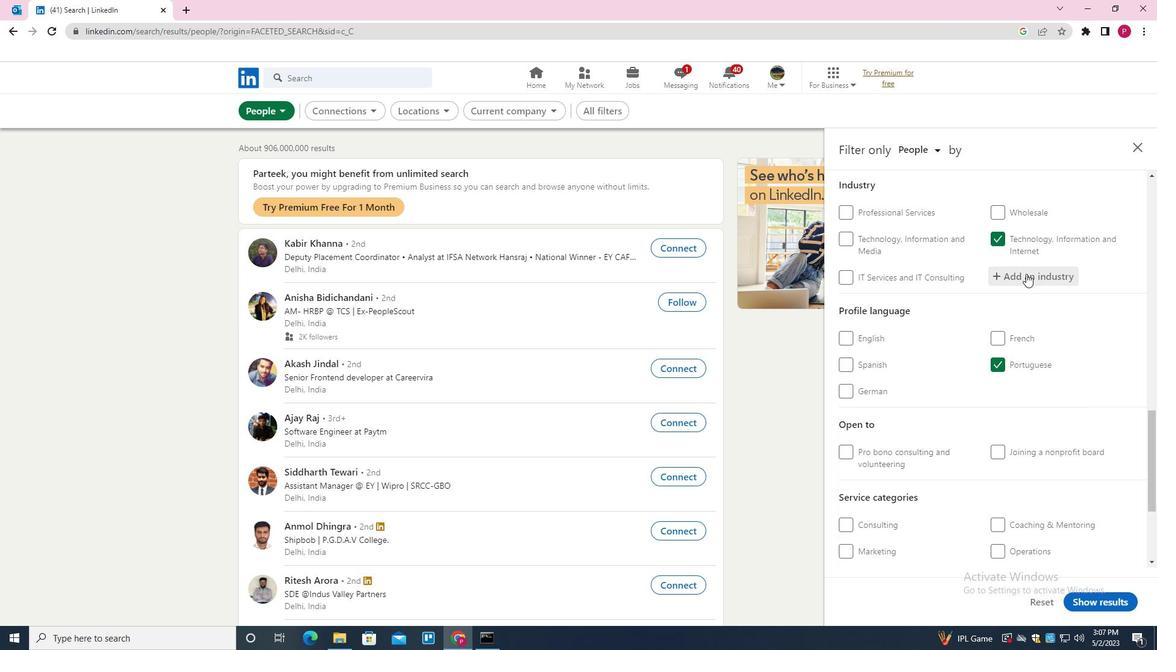 
Action: Mouse moved to (1025, 277)
Screenshot: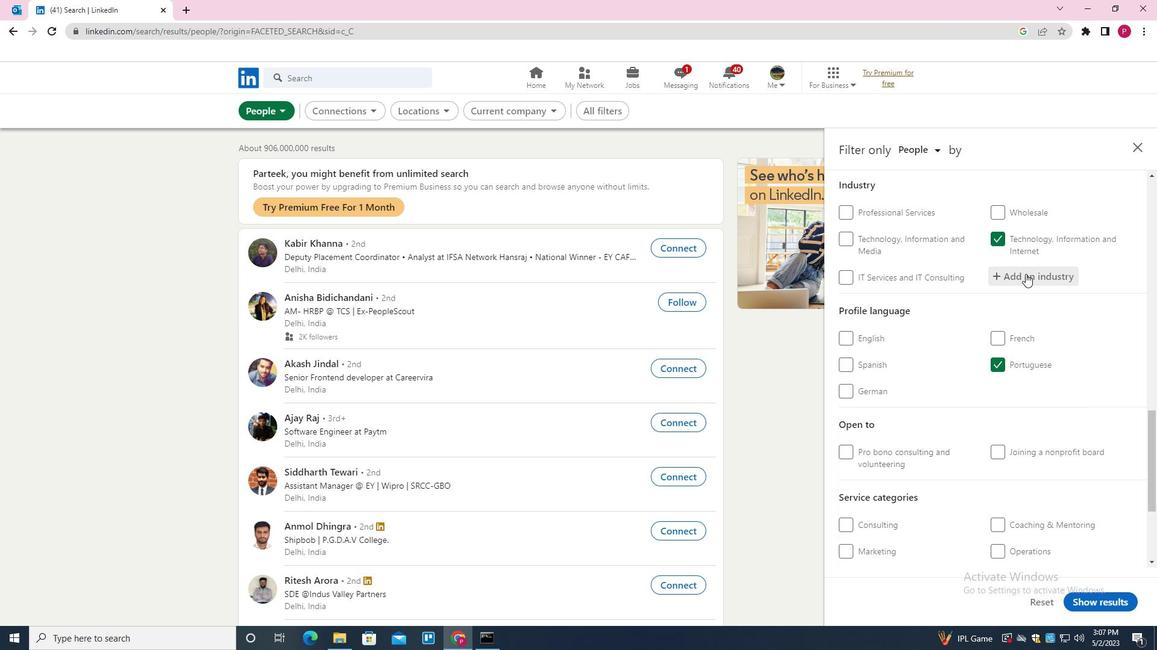 
Action: Mouse scrolled (1025, 277) with delta (0, 0)
Screenshot: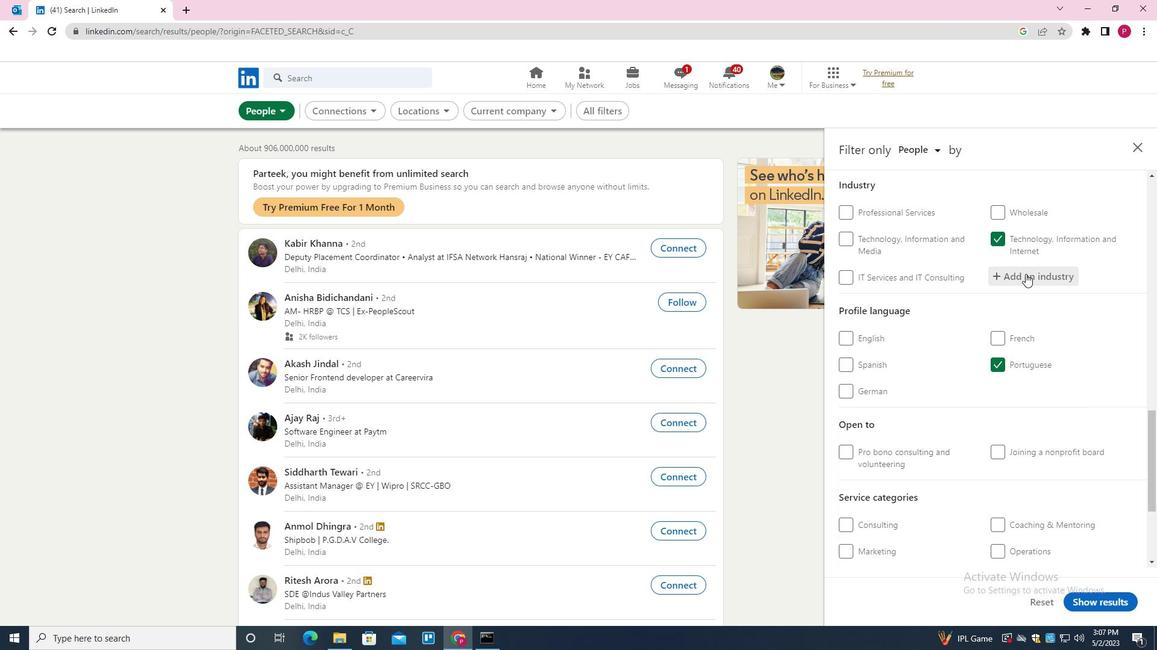 
Action: Mouse moved to (1025, 289)
Screenshot: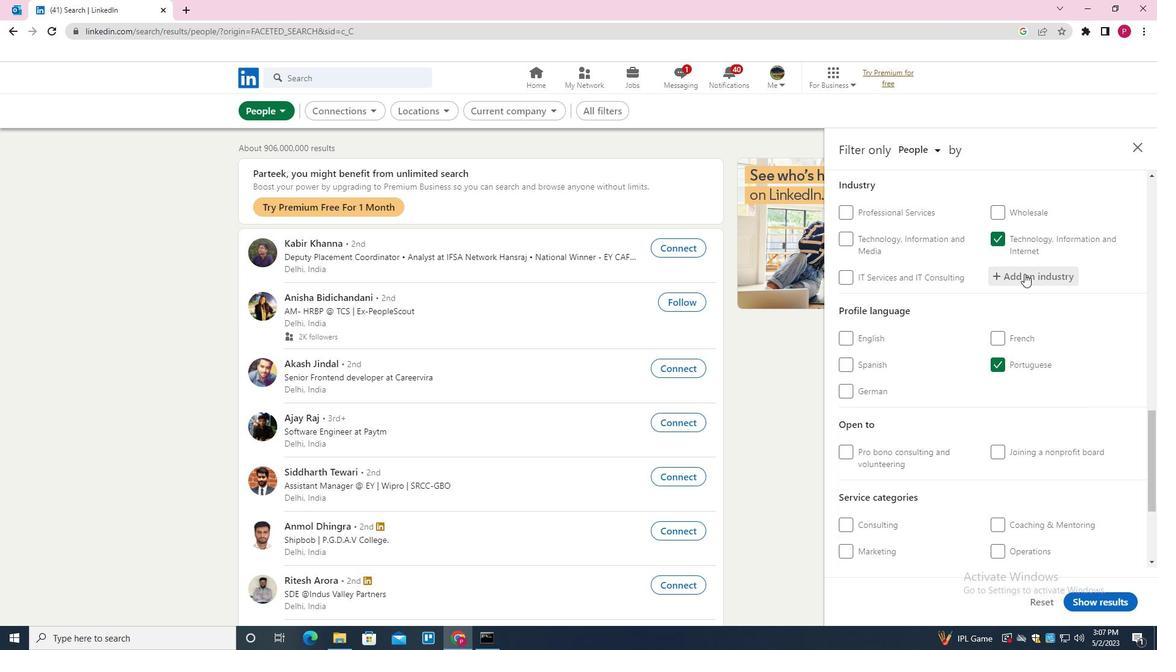 
Action: Mouse scrolled (1025, 289) with delta (0, 0)
Screenshot: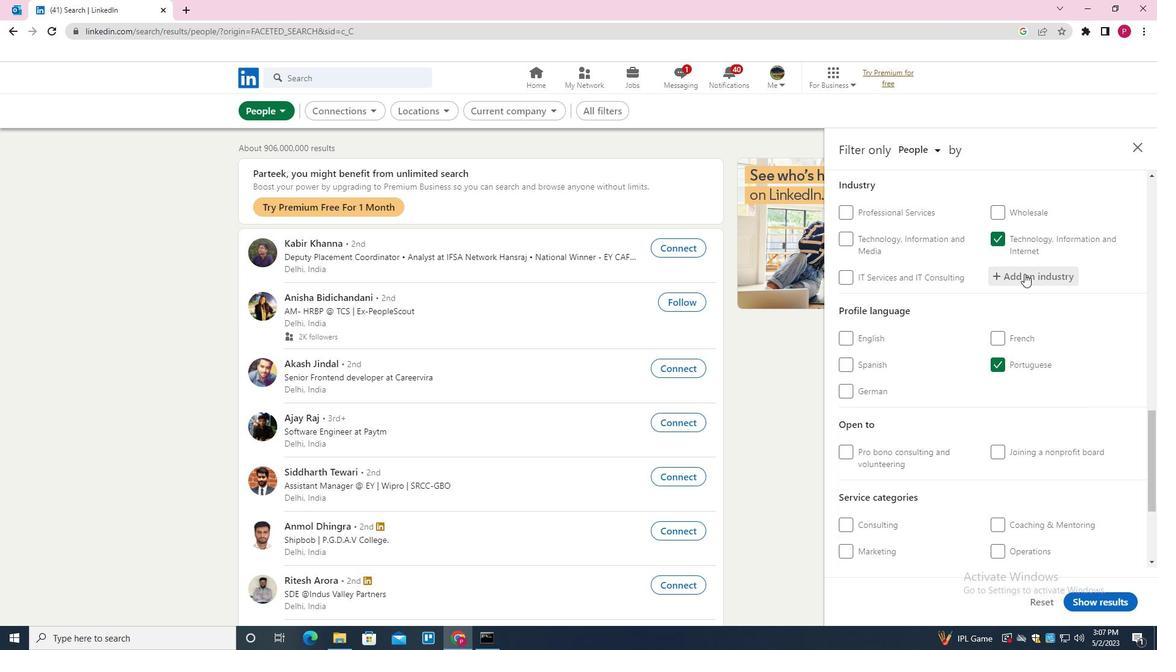 
Action: Mouse moved to (1023, 297)
Screenshot: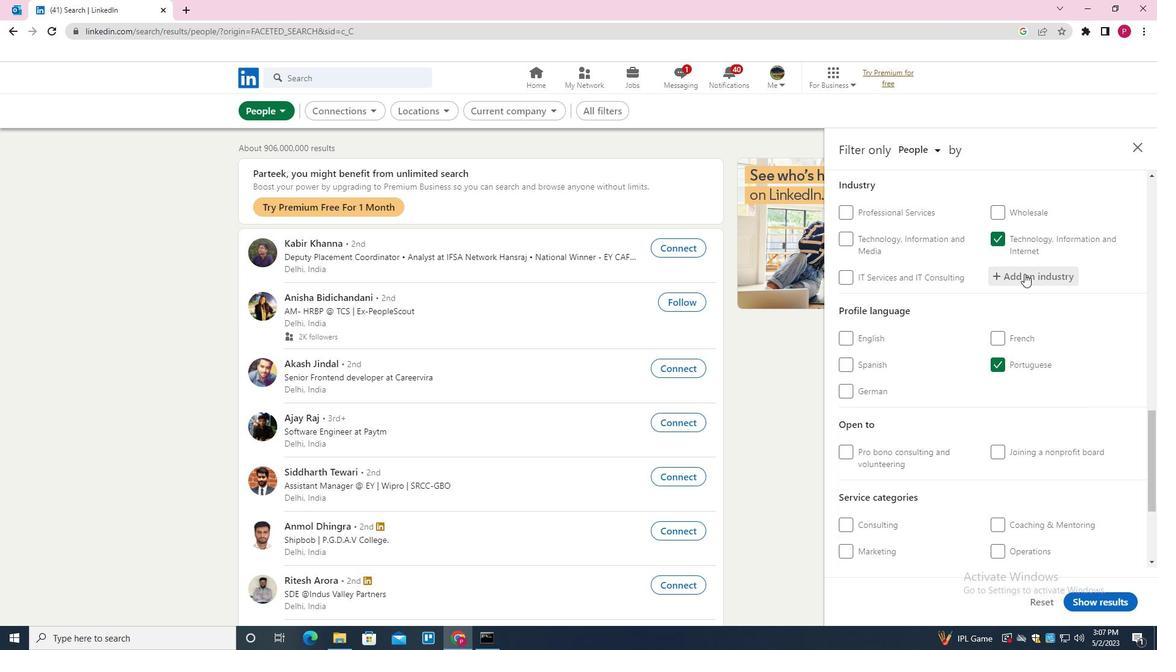 
Action: Mouse scrolled (1023, 297) with delta (0, 0)
Screenshot: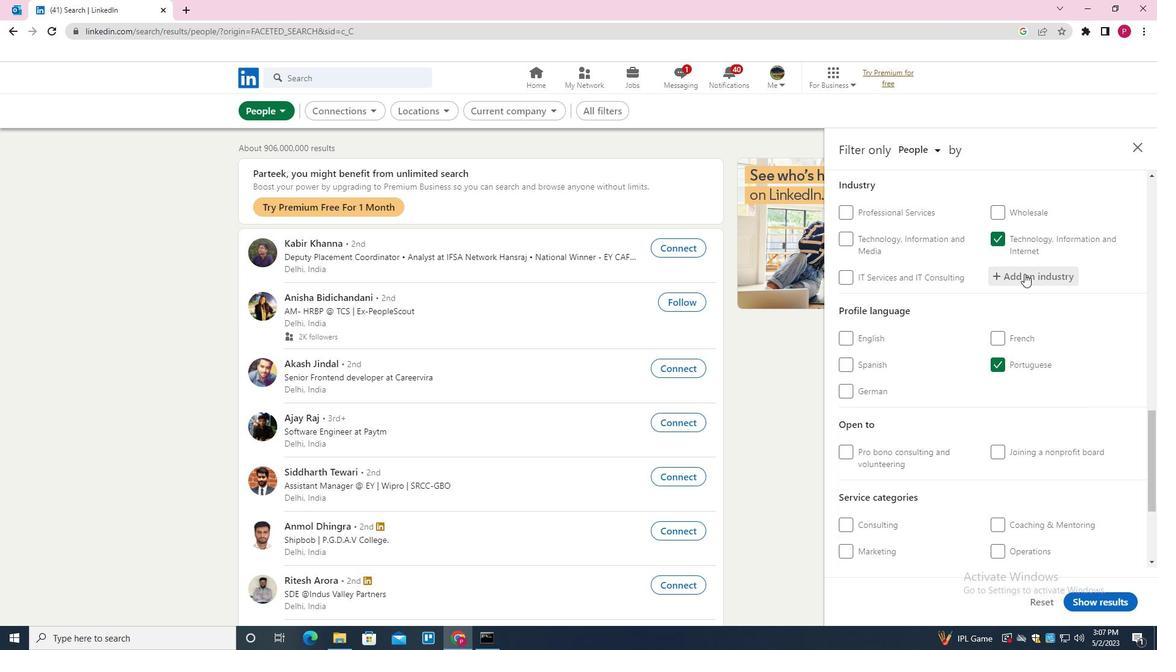 
Action: Mouse moved to (1022, 304)
Screenshot: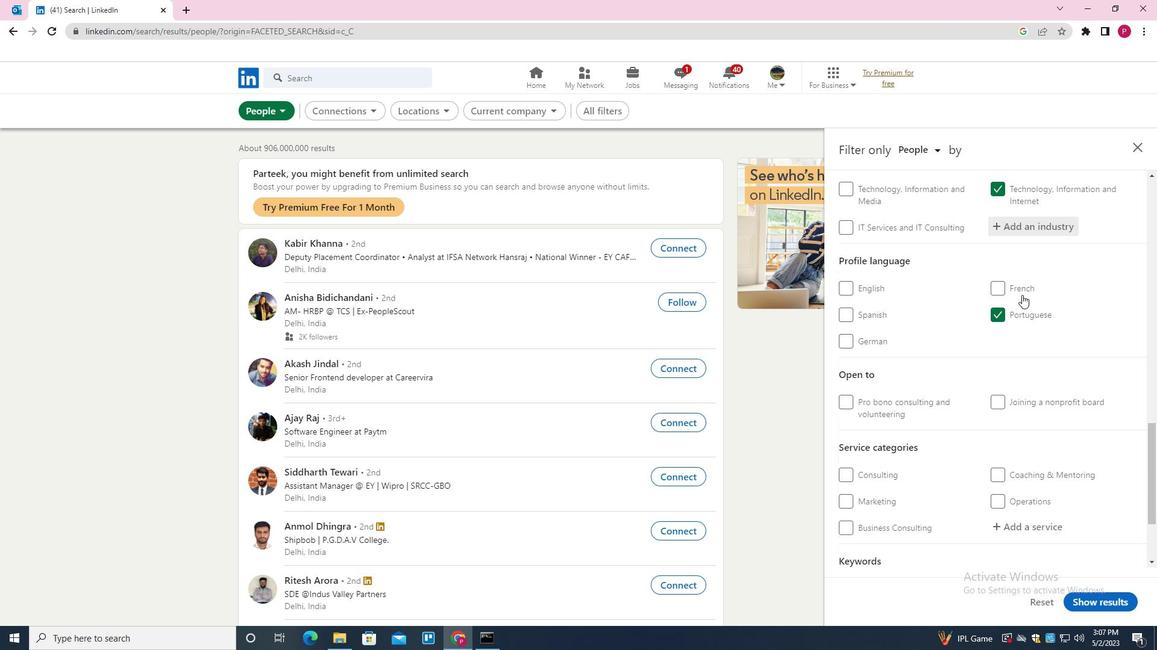 
Action: Mouse scrolled (1022, 303) with delta (0, 0)
Screenshot: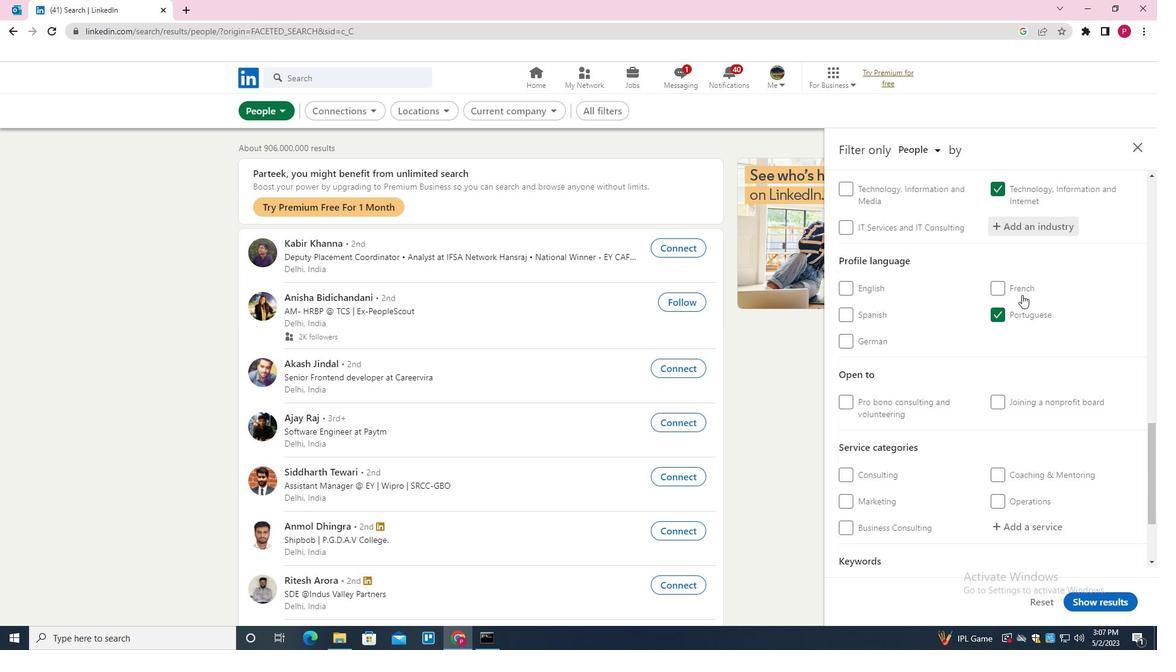 
Action: Mouse moved to (1038, 394)
Screenshot: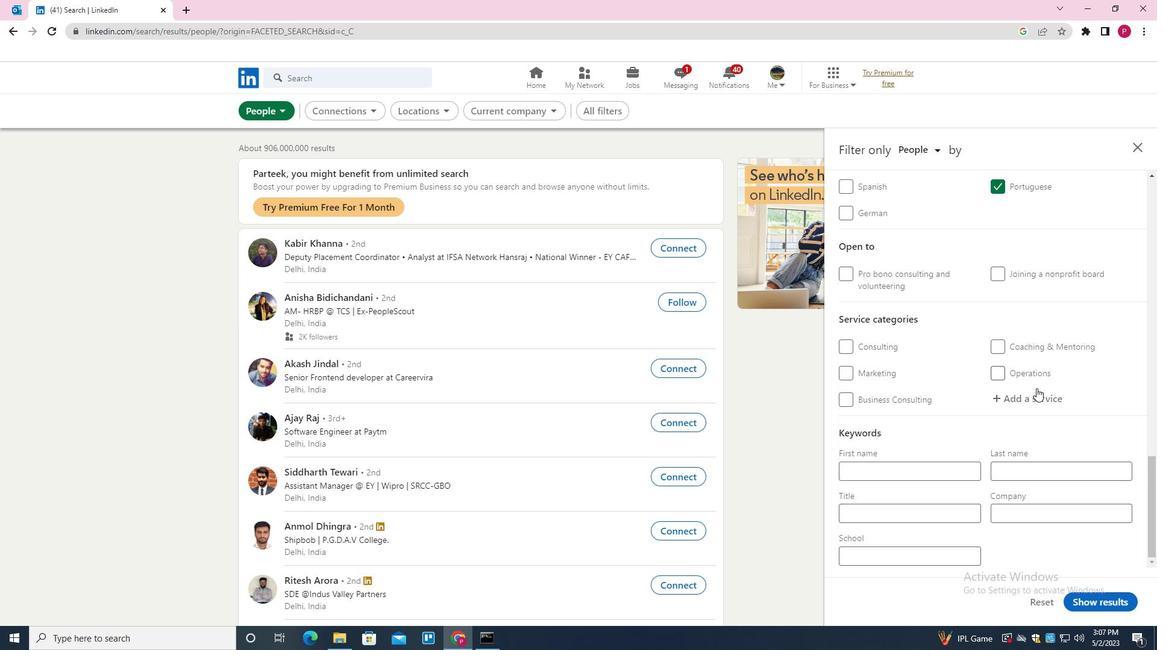 
Action: Mouse pressed left at (1038, 394)
Screenshot: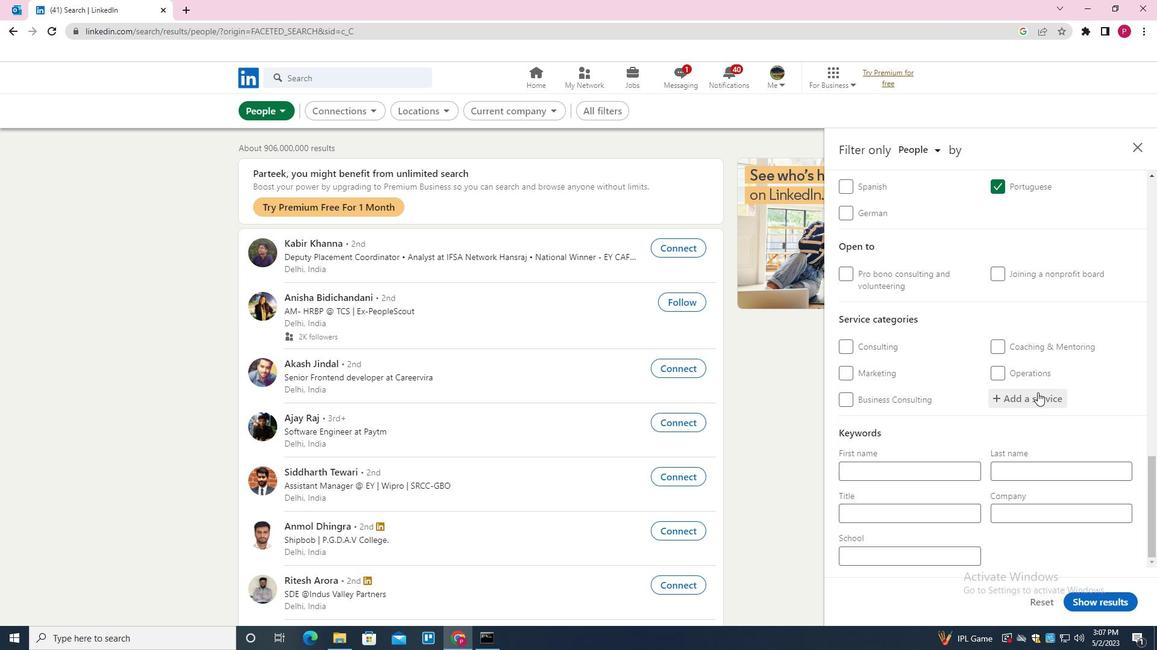 
Action: Key pressed <Key.shift><Key.shift><Key.shift>RESUME<Key.space><Key.shift>WRITING
Screenshot: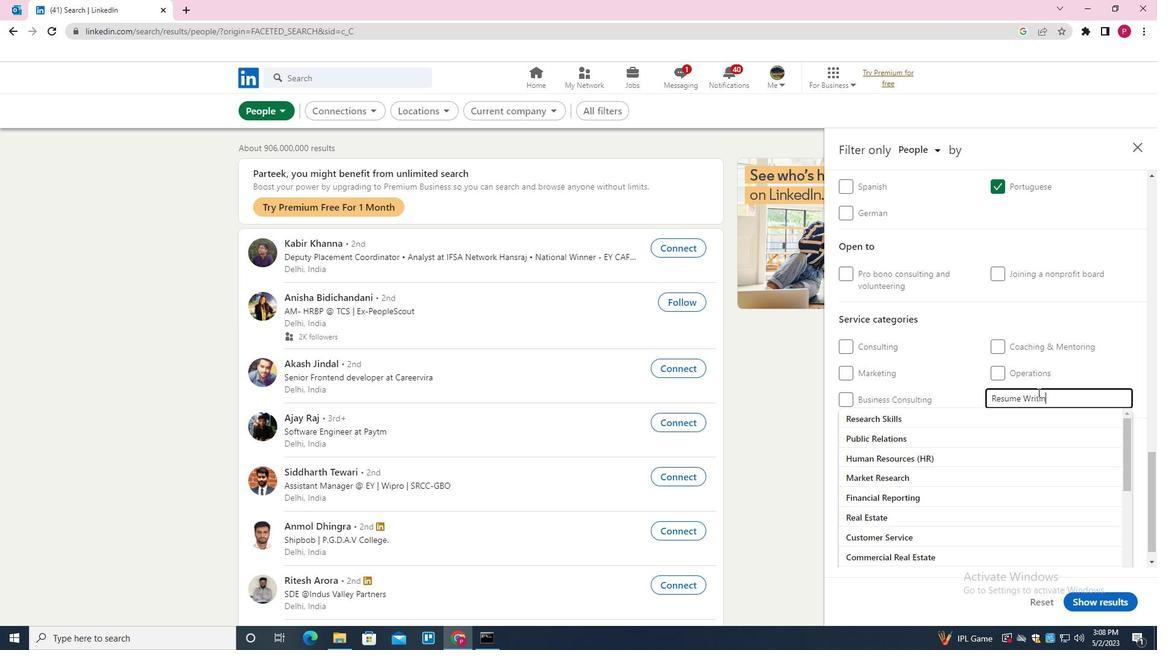 
Action: Mouse moved to (1029, 424)
Screenshot: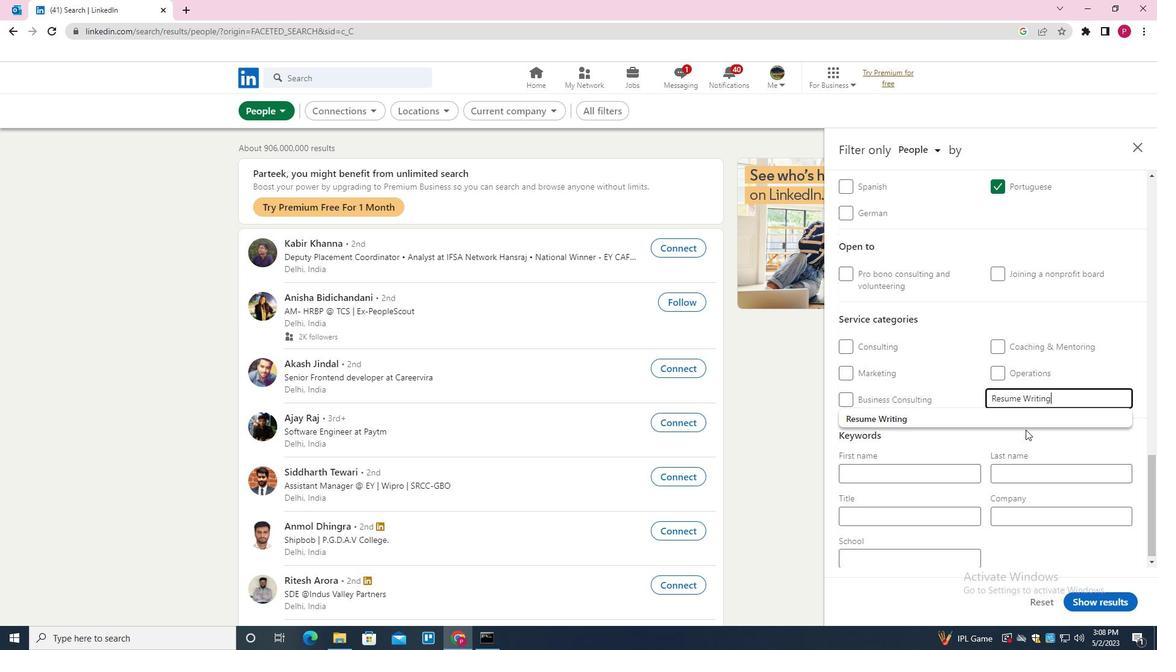 
Action: Mouse pressed left at (1029, 424)
Screenshot: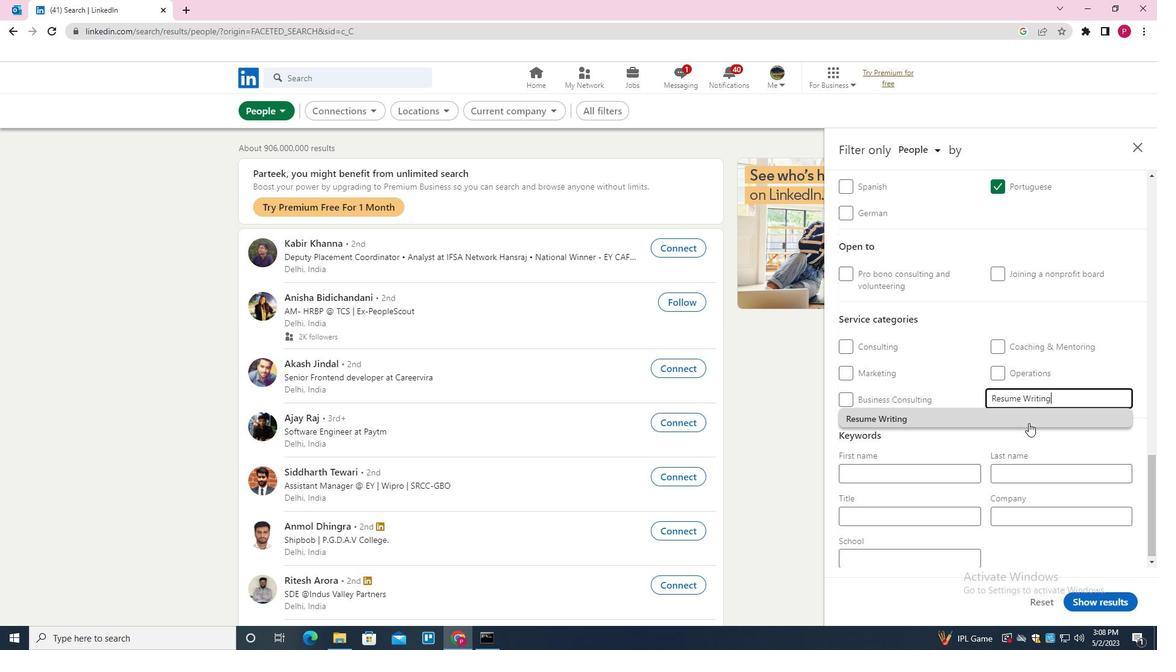 
Action: Mouse moved to (949, 426)
Screenshot: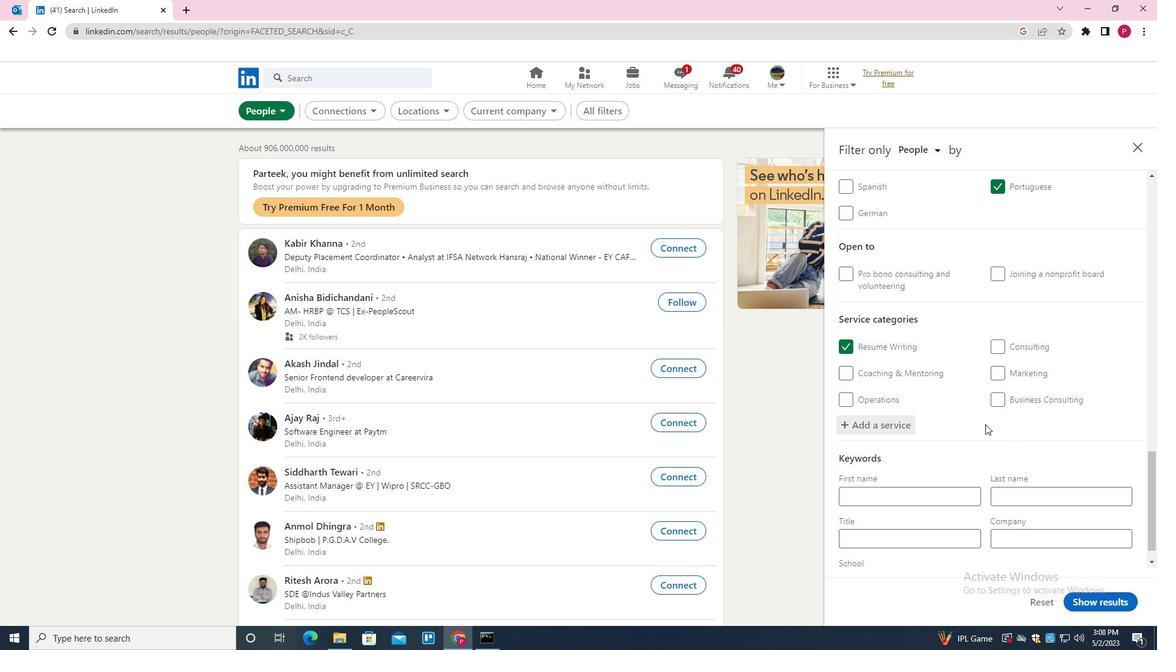 
Action: Mouse scrolled (949, 425) with delta (0, 0)
Screenshot: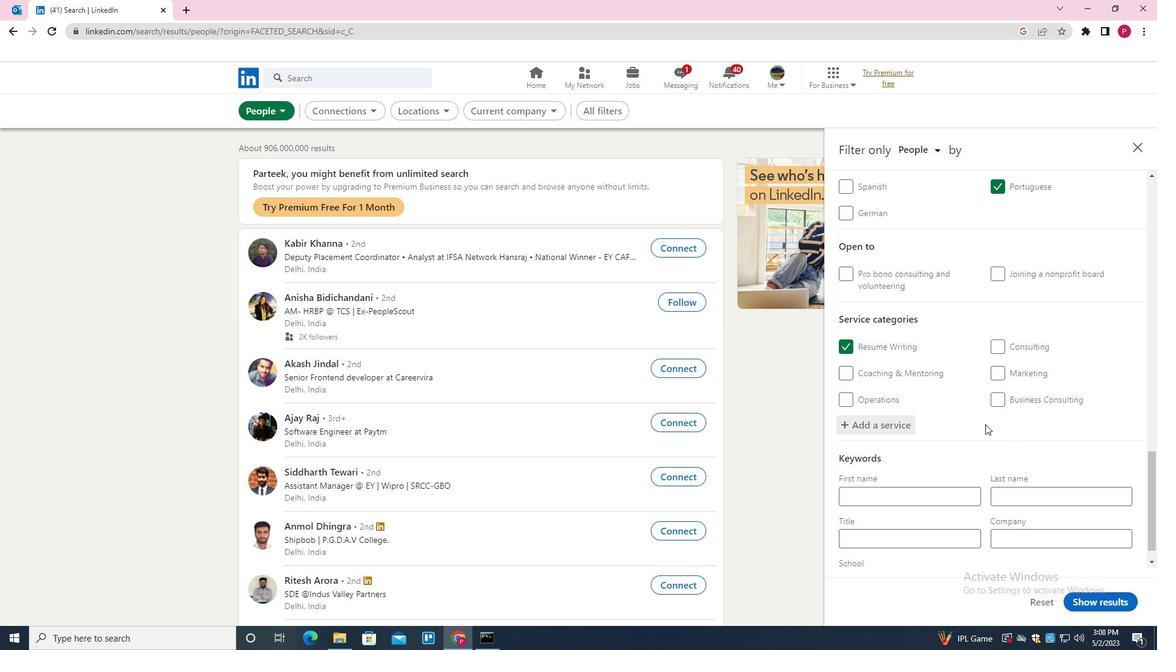 
Action: Mouse moved to (944, 427)
Screenshot: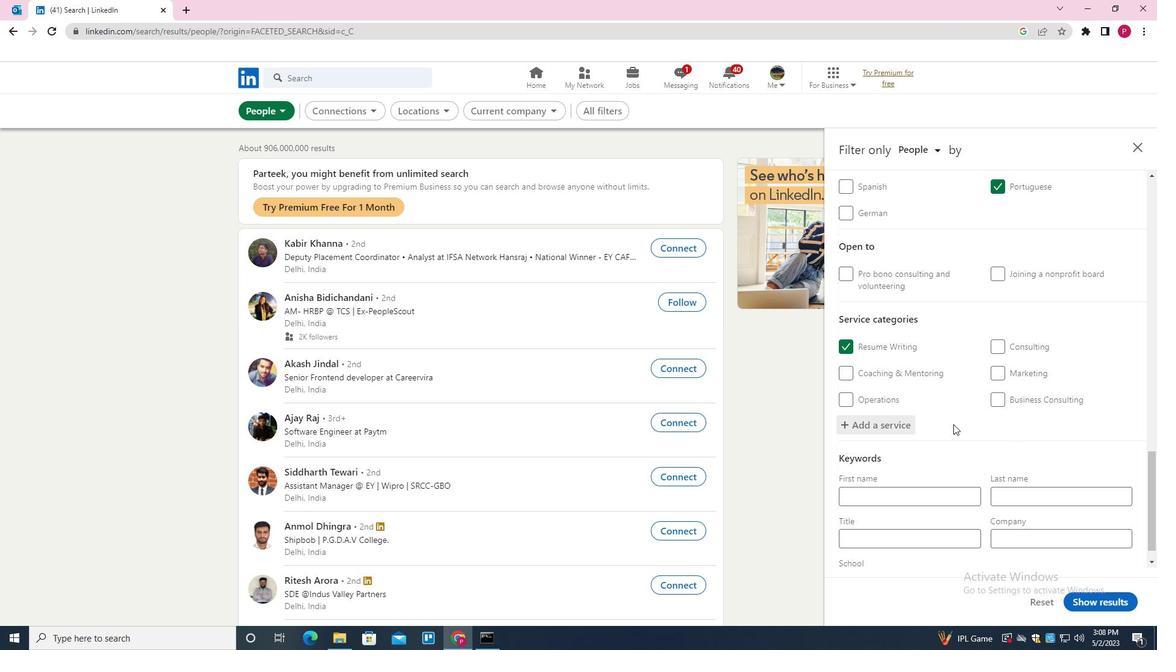 
Action: Mouse scrolled (944, 426) with delta (0, 0)
Screenshot: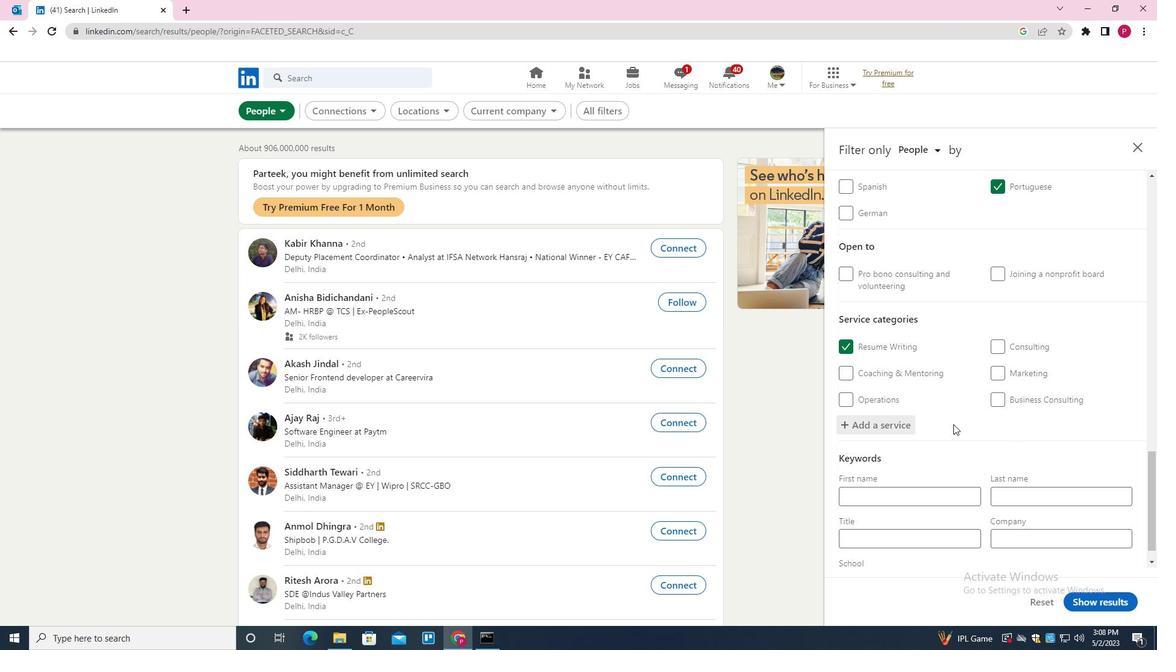 
Action: Mouse moved to (936, 427)
Screenshot: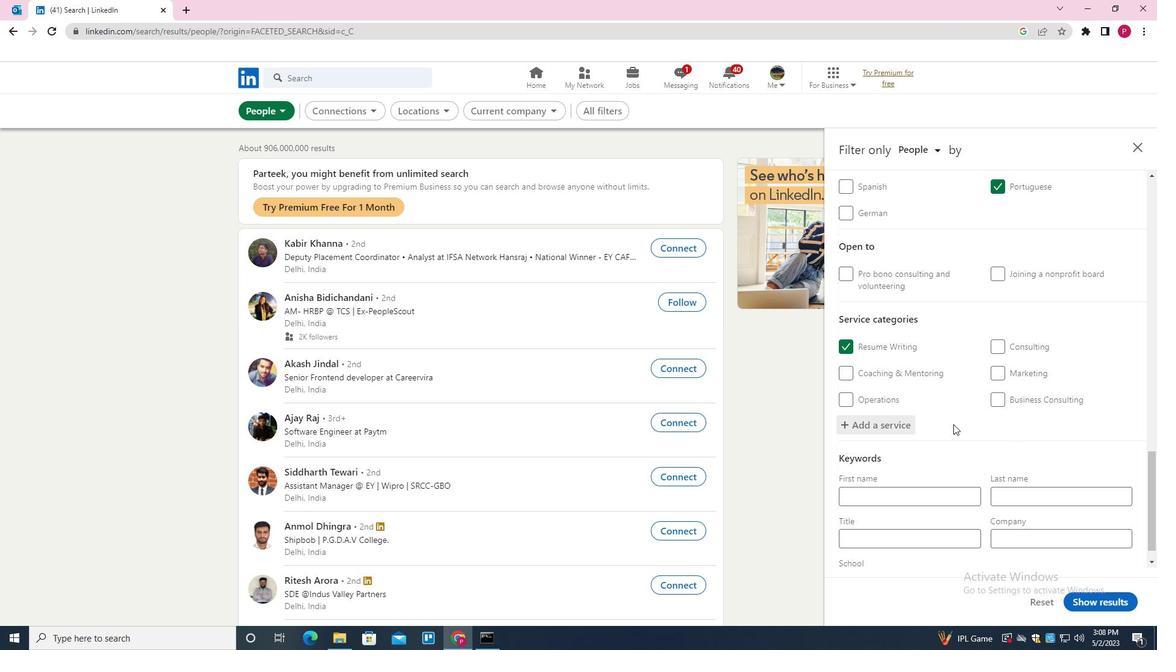 
Action: Mouse scrolled (936, 427) with delta (0, 0)
Screenshot: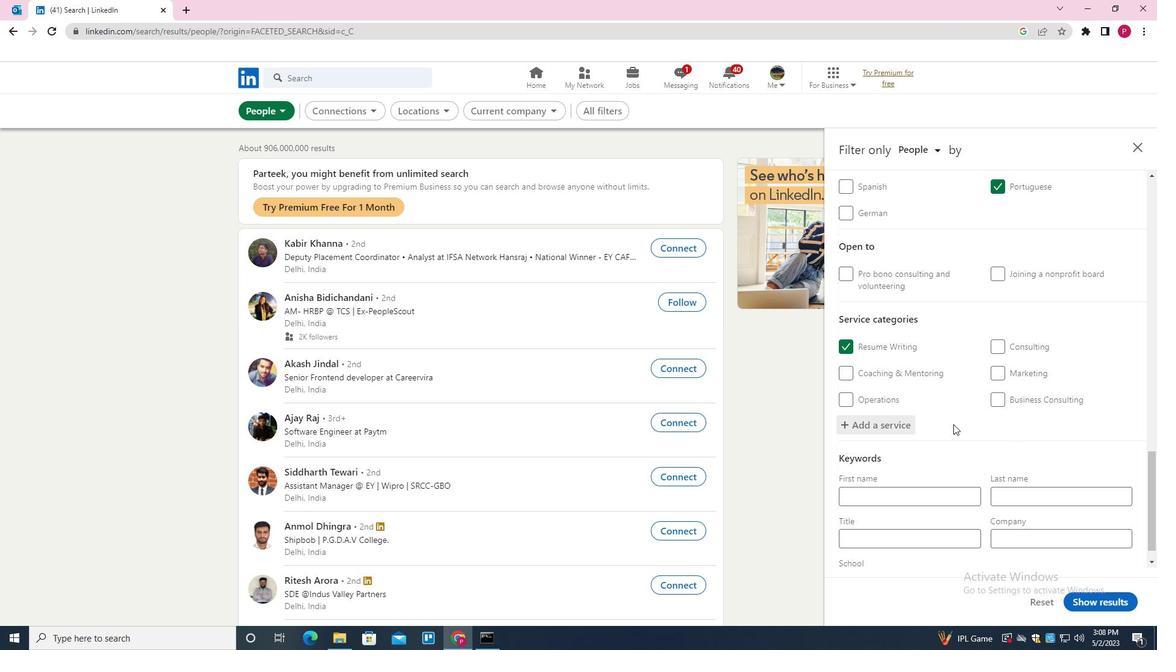 
Action: Mouse moved to (926, 428)
Screenshot: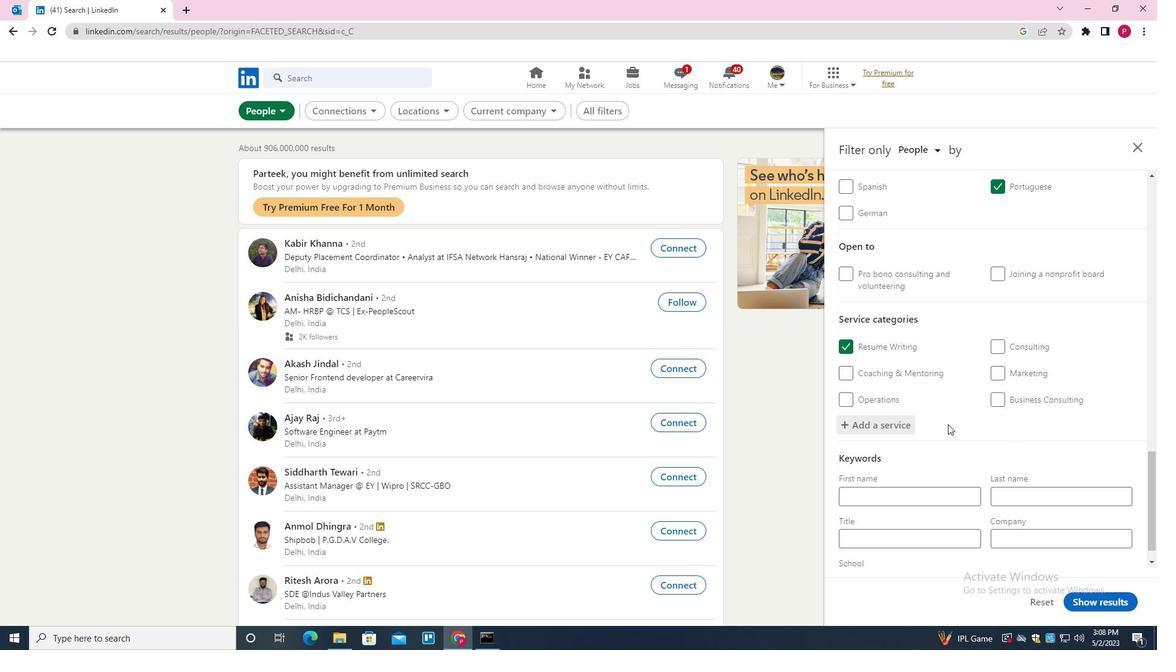 
Action: Mouse scrolled (926, 427) with delta (0, 0)
Screenshot: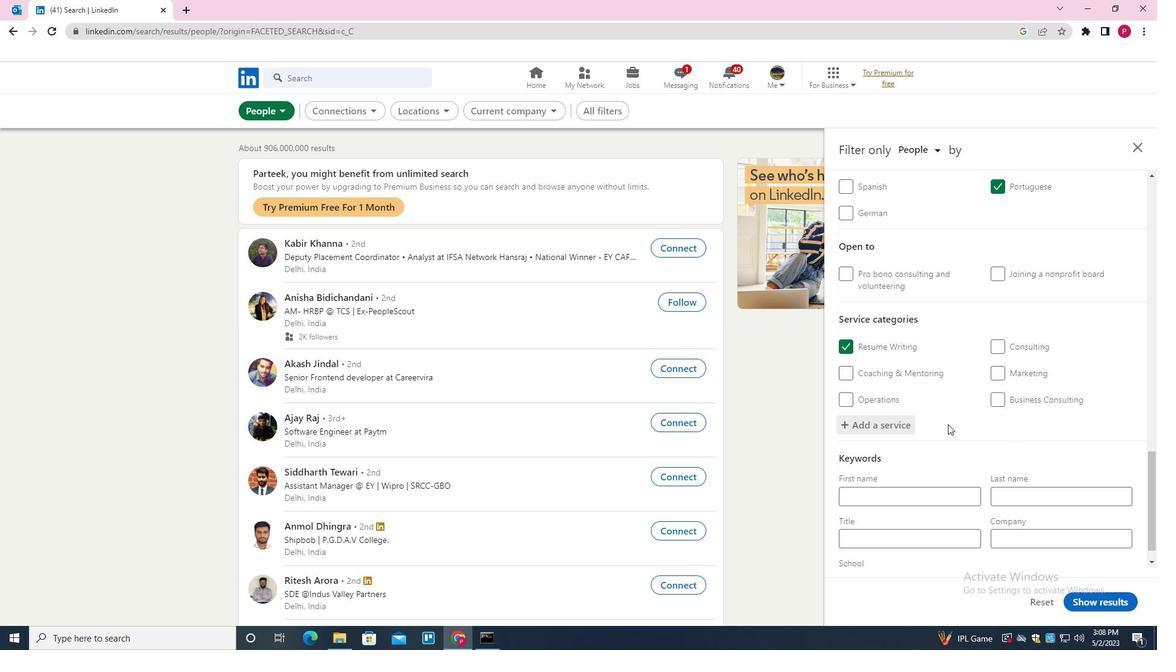 
Action: Mouse moved to (897, 511)
Screenshot: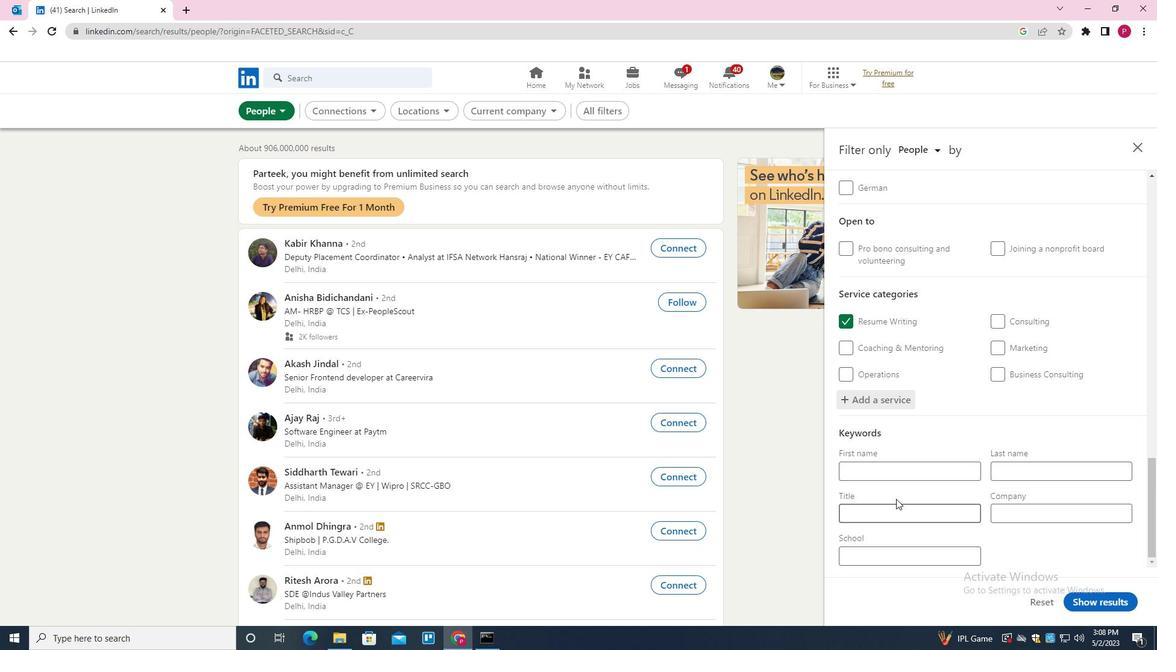 
Action: Mouse pressed left at (897, 511)
Screenshot: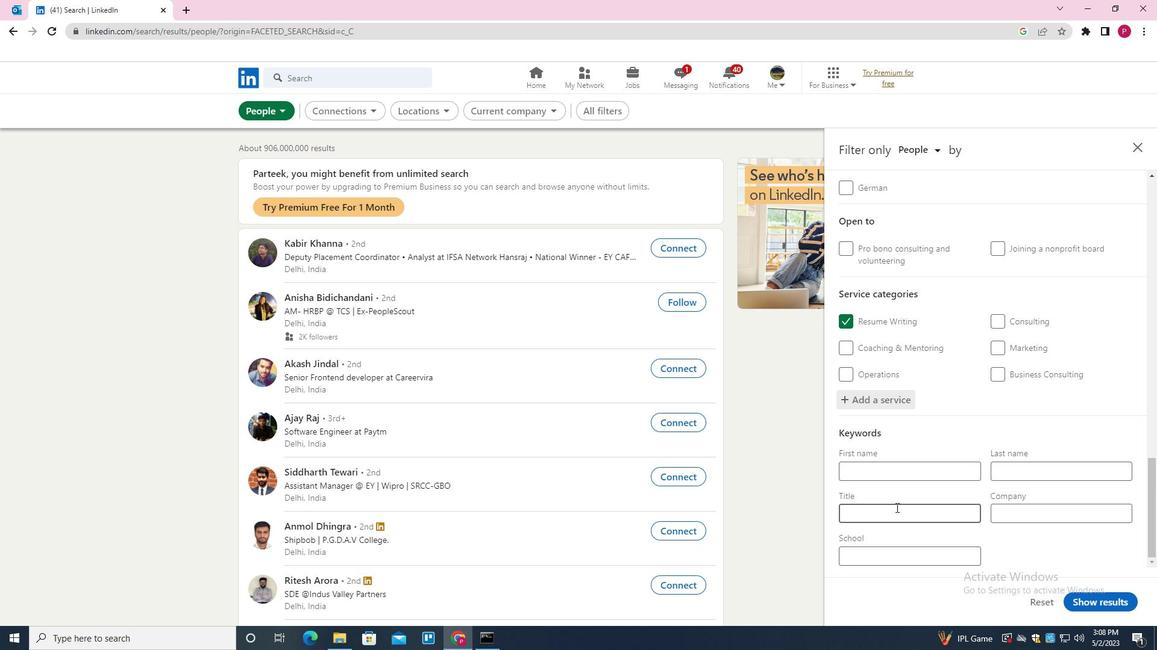 
Action: Mouse moved to (934, 500)
Screenshot: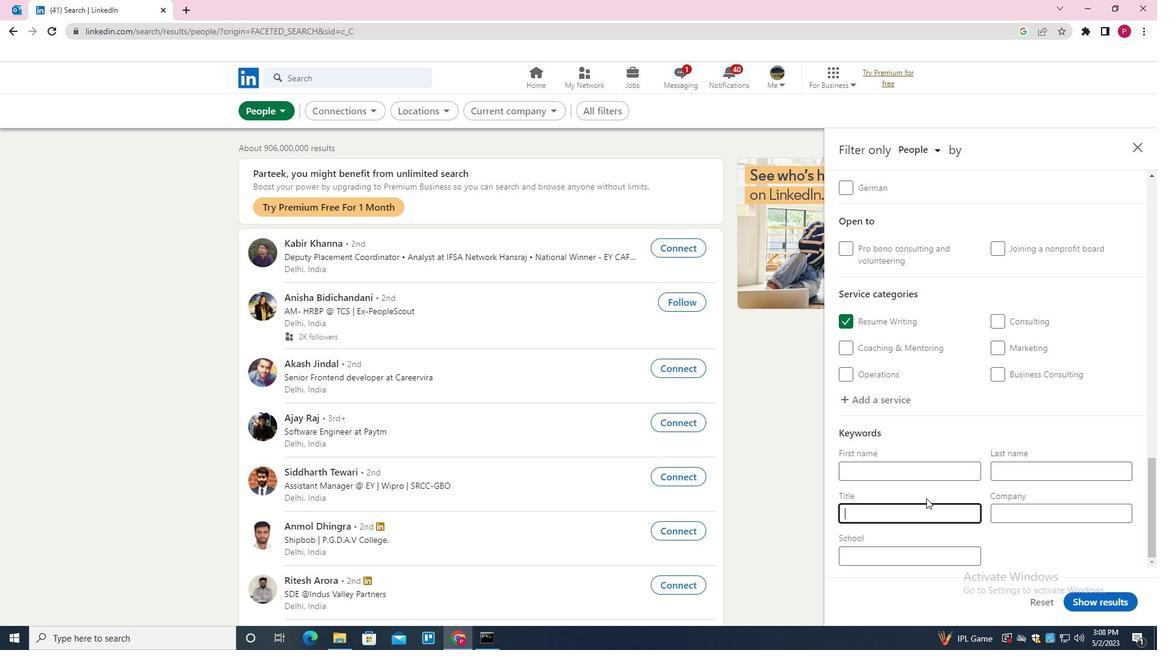 
Action: Key pressed <Key.shift><Key.shift><Key.shift><Key.shift><Key.shift><Key.shift><Key.shift><Key.shift><Key.shift>OPERATIONS<Key.space><Key.shift>ANALYSR<Key.backspace>T
Screenshot: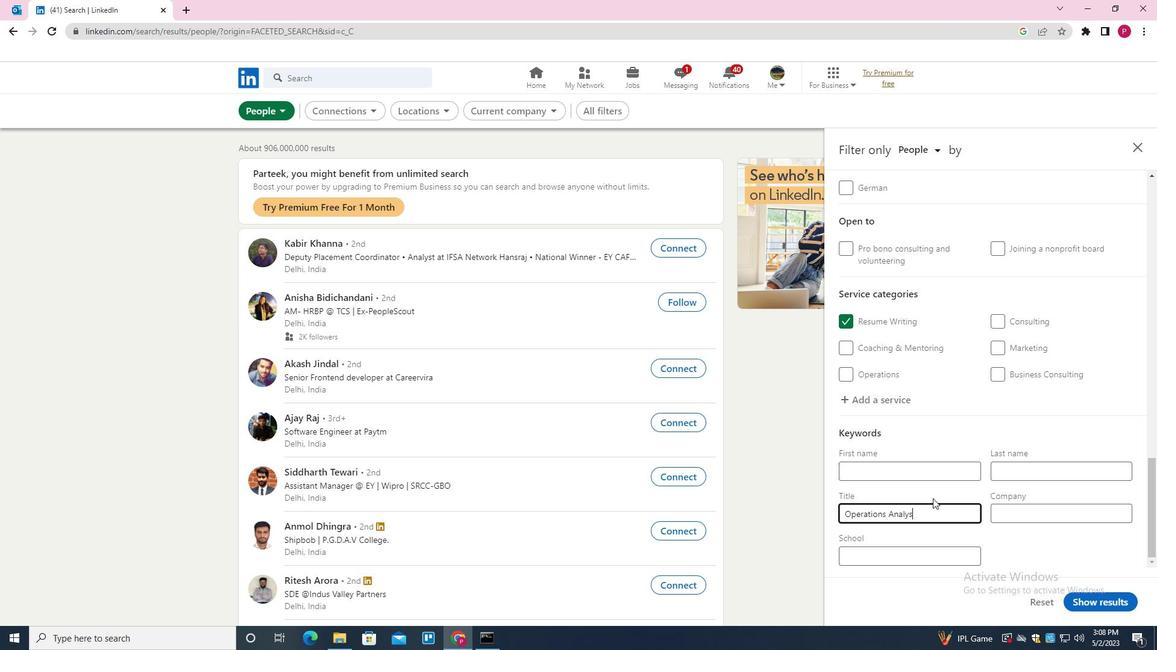 
Action: Mouse moved to (1105, 605)
Screenshot: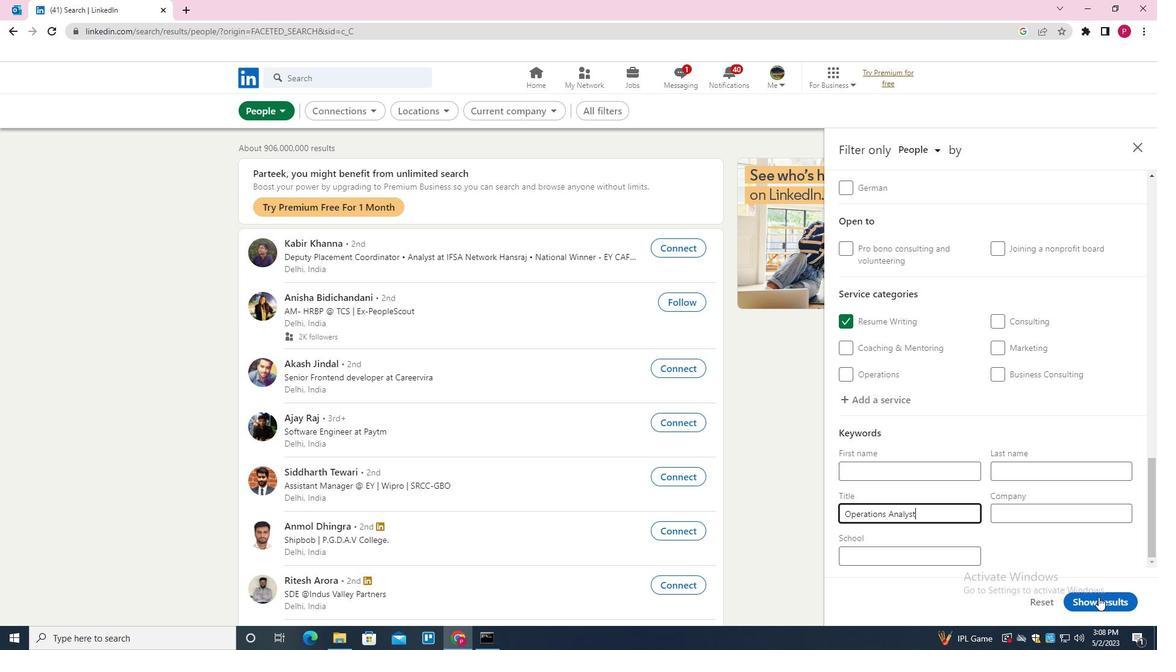 
Action: Mouse pressed left at (1105, 605)
Screenshot: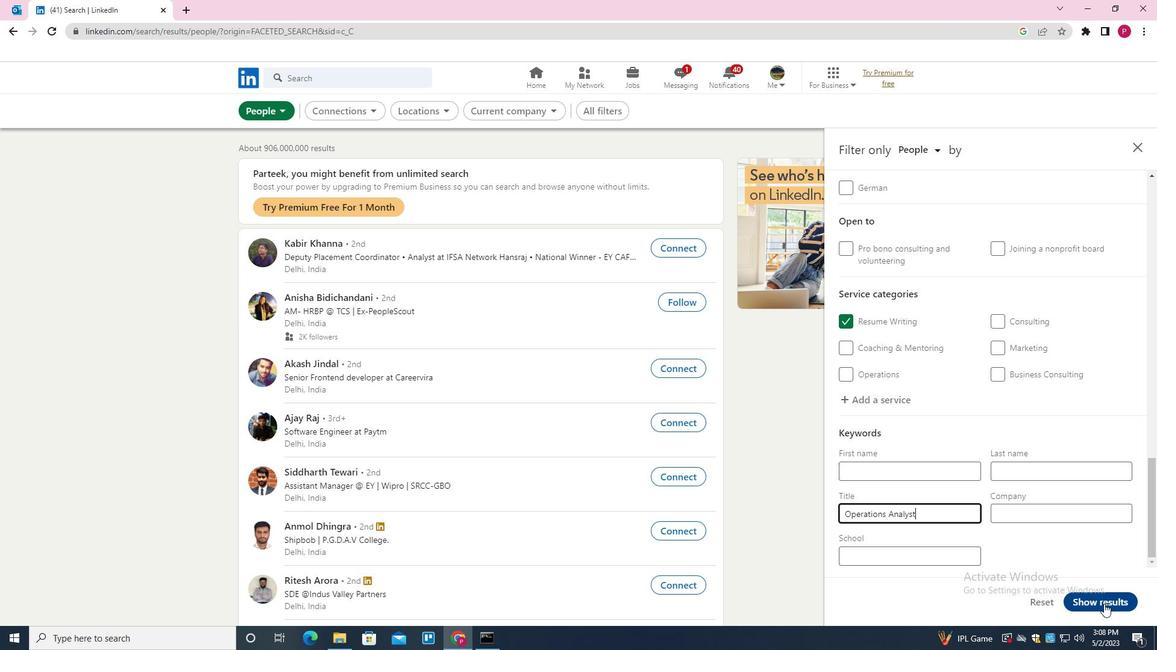 
Action: Mouse moved to (619, 345)
Screenshot: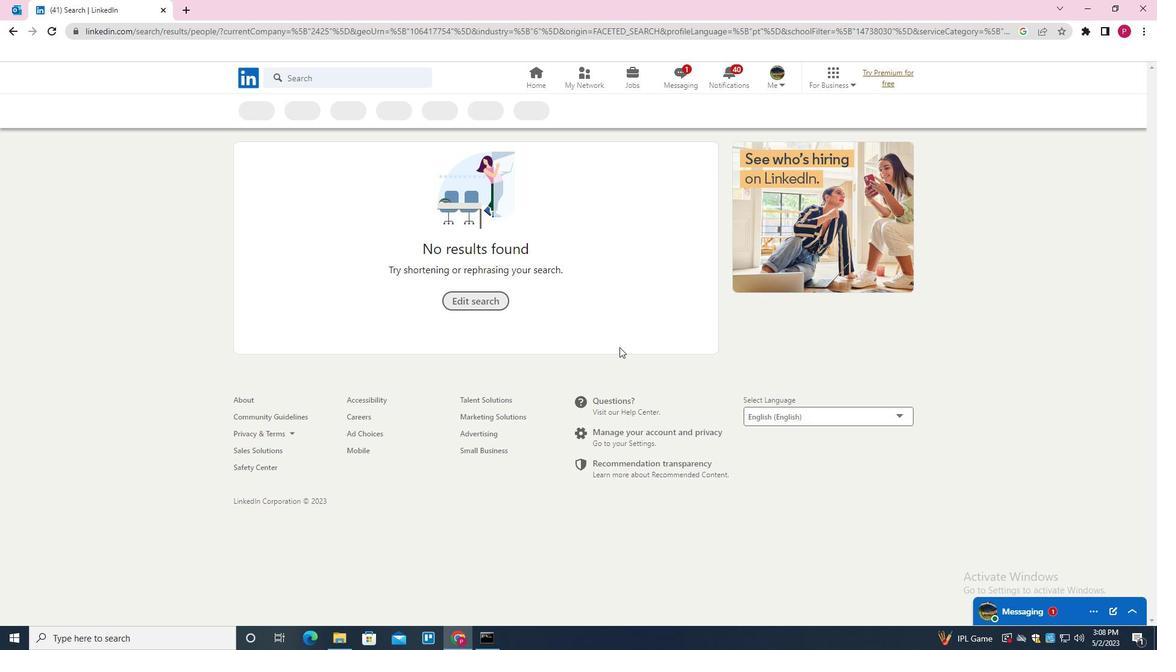 
